 Task: Find the distance between New Orleans and Lafayette.
Action: Mouse moved to (187, 74)
Screenshot: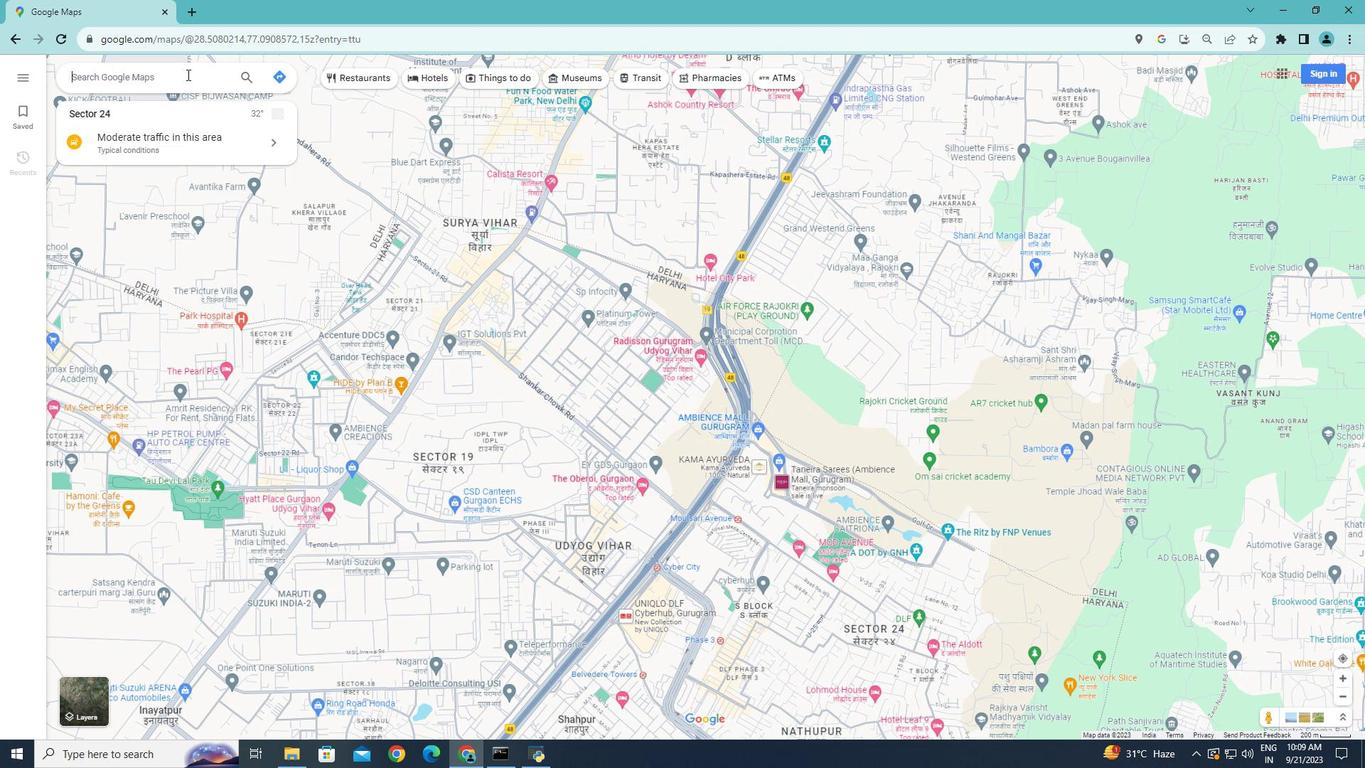 
Action: Mouse pressed left at (187, 74)
Screenshot: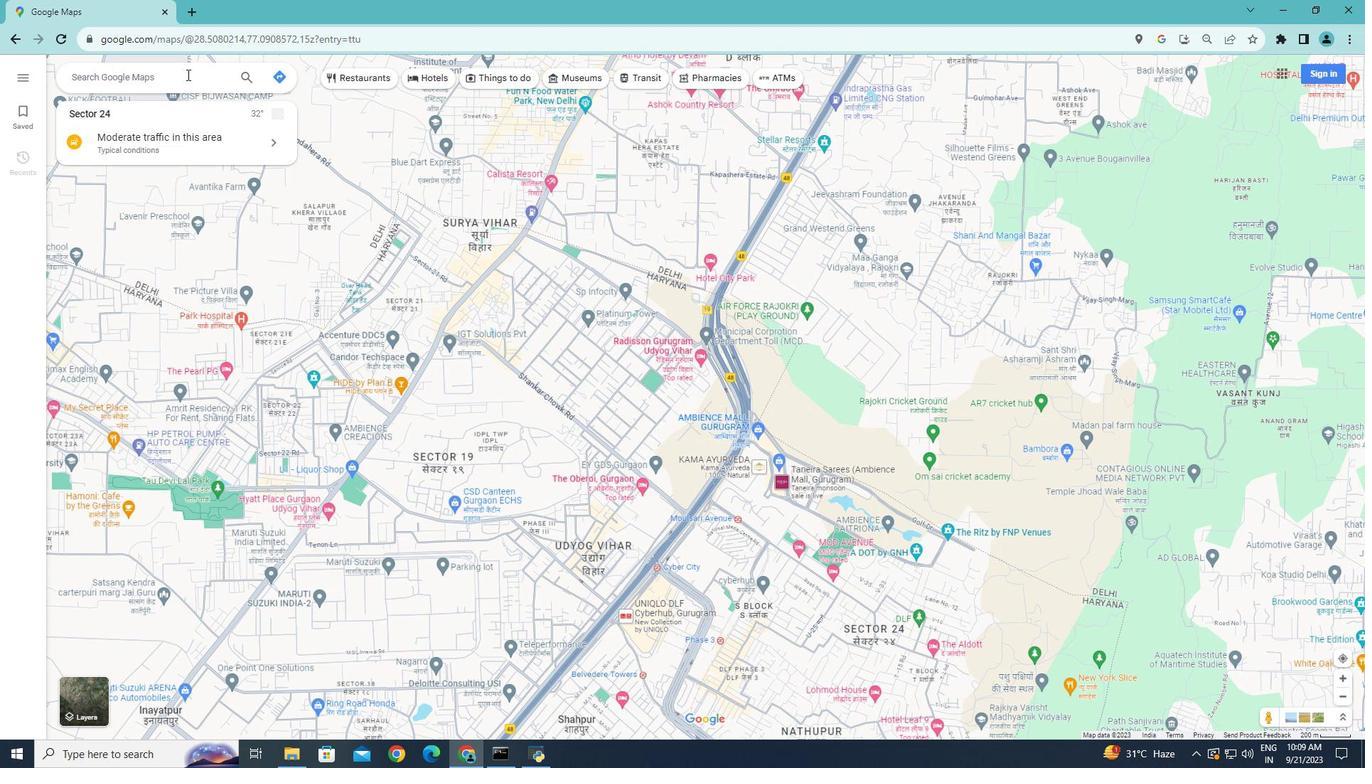 
Action: Mouse moved to (283, 76)
Screenshot: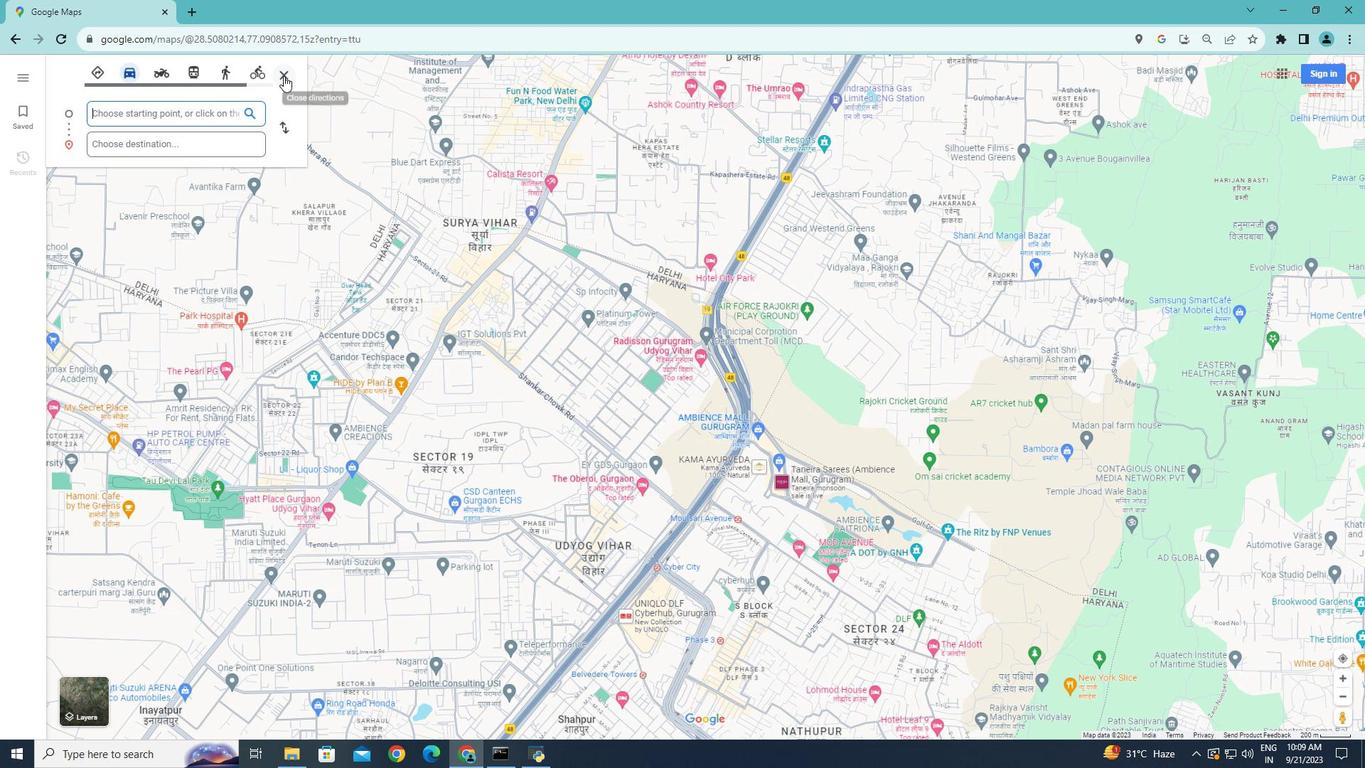 
Action: Mouse pressed left at (283, 76)
Screenshot: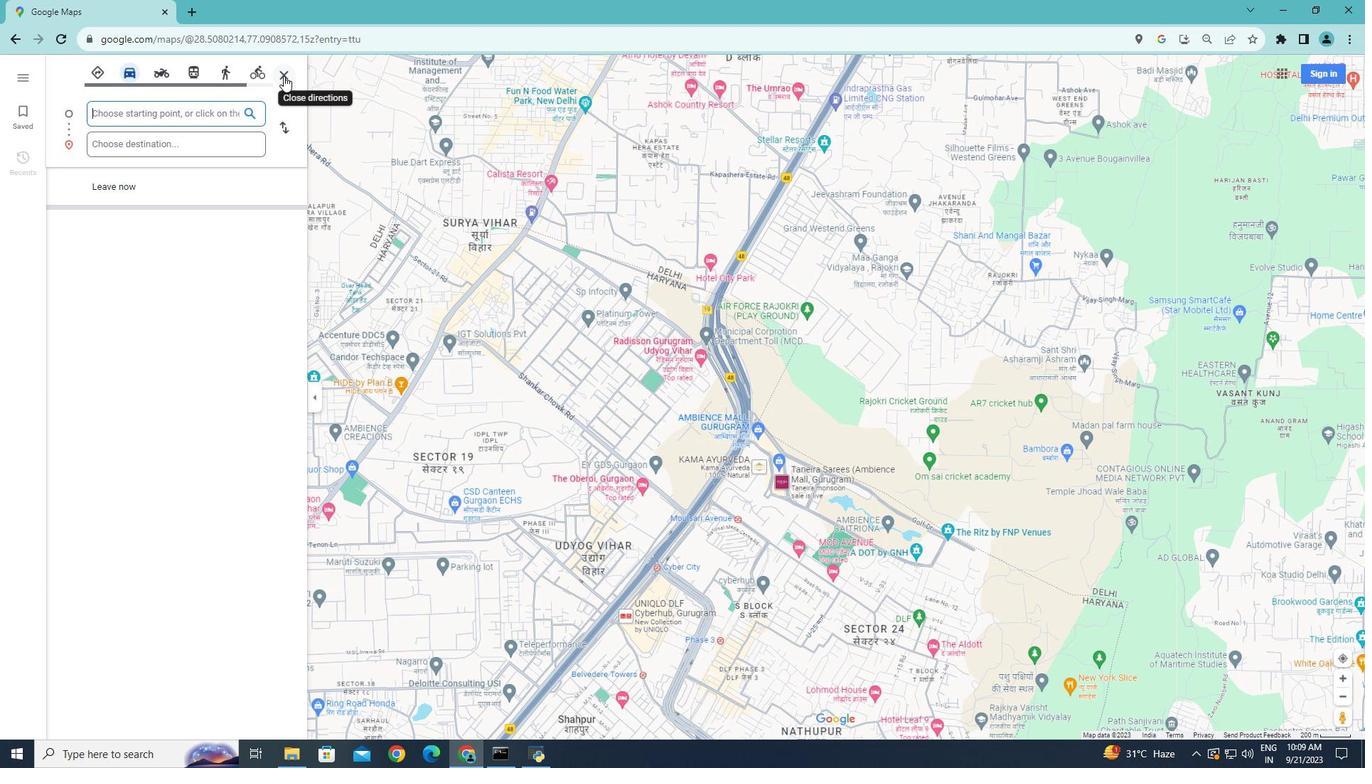 
Action: Mouse moved to (214, 109)
Screenshot: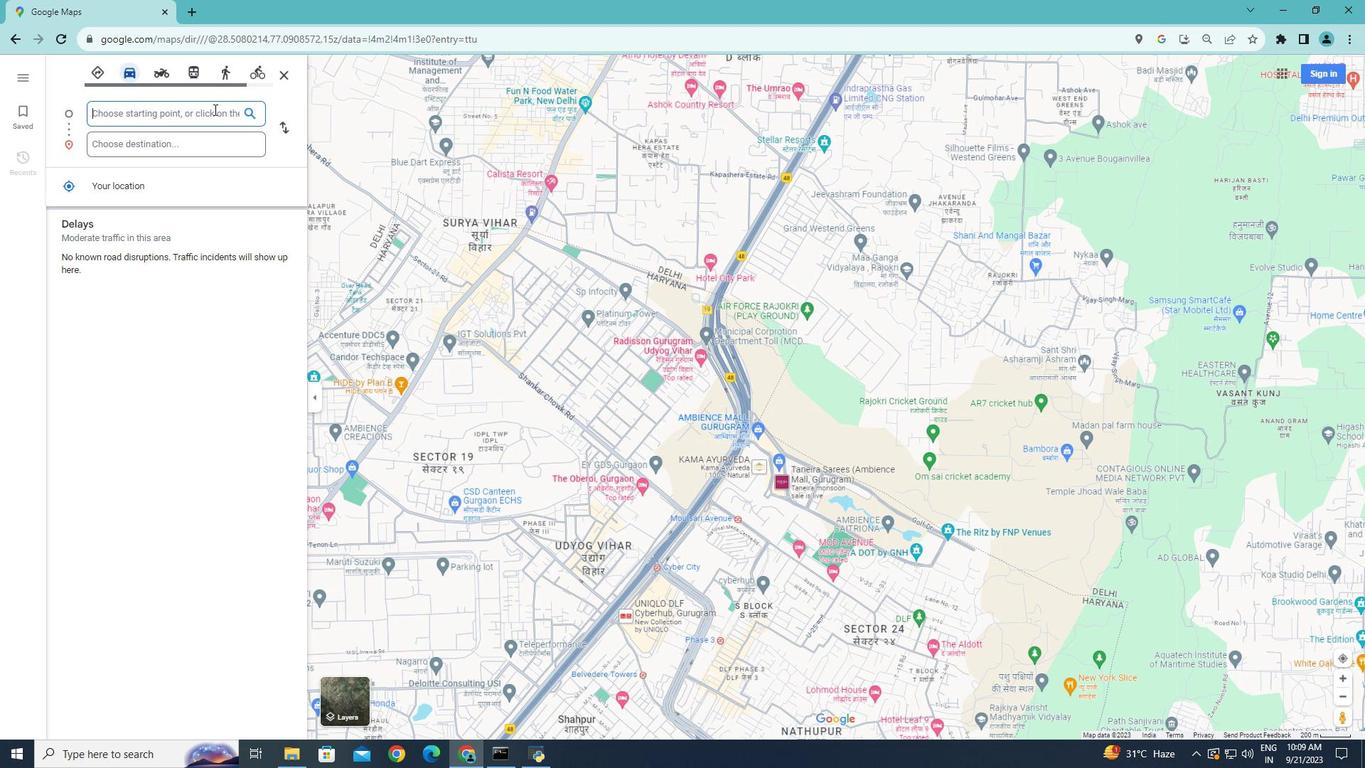 
Action: Mouse pressed left at (214, 109)
Screenshot: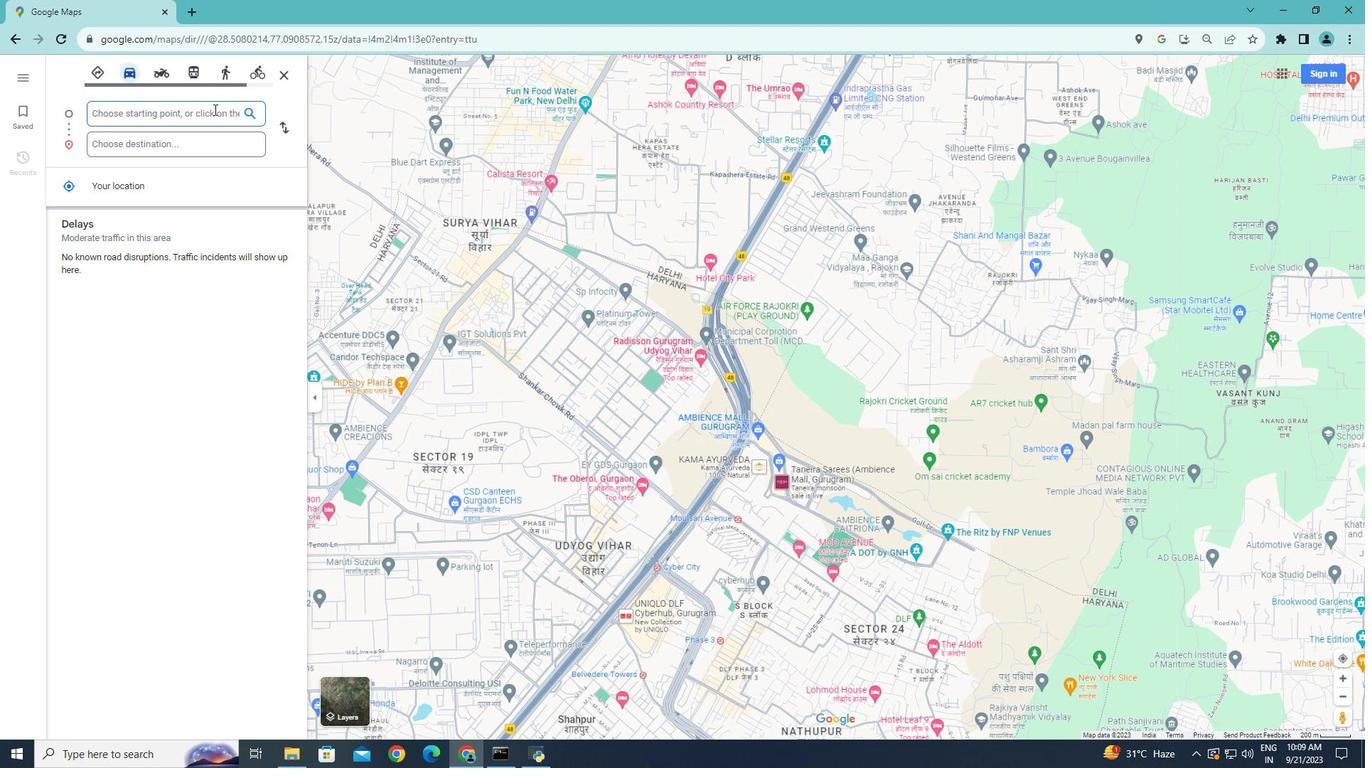 
Action: Key pressed <Key.caps_lock>N<Key.caps_lock>ew<Key.space><Key.caps_lock>O<Key.caps_lock>rleans
Screenshot: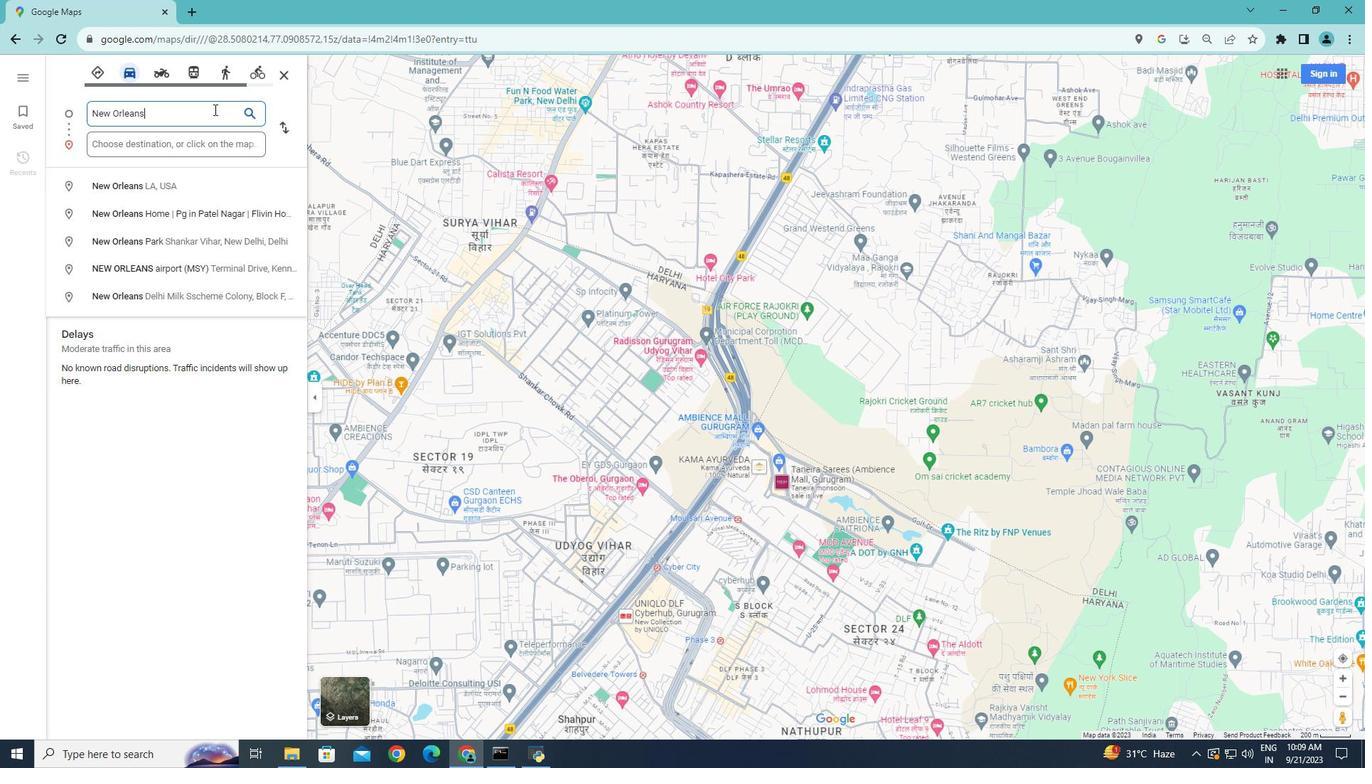 
Action: Mouse moved to (99, 67)
Screenshot: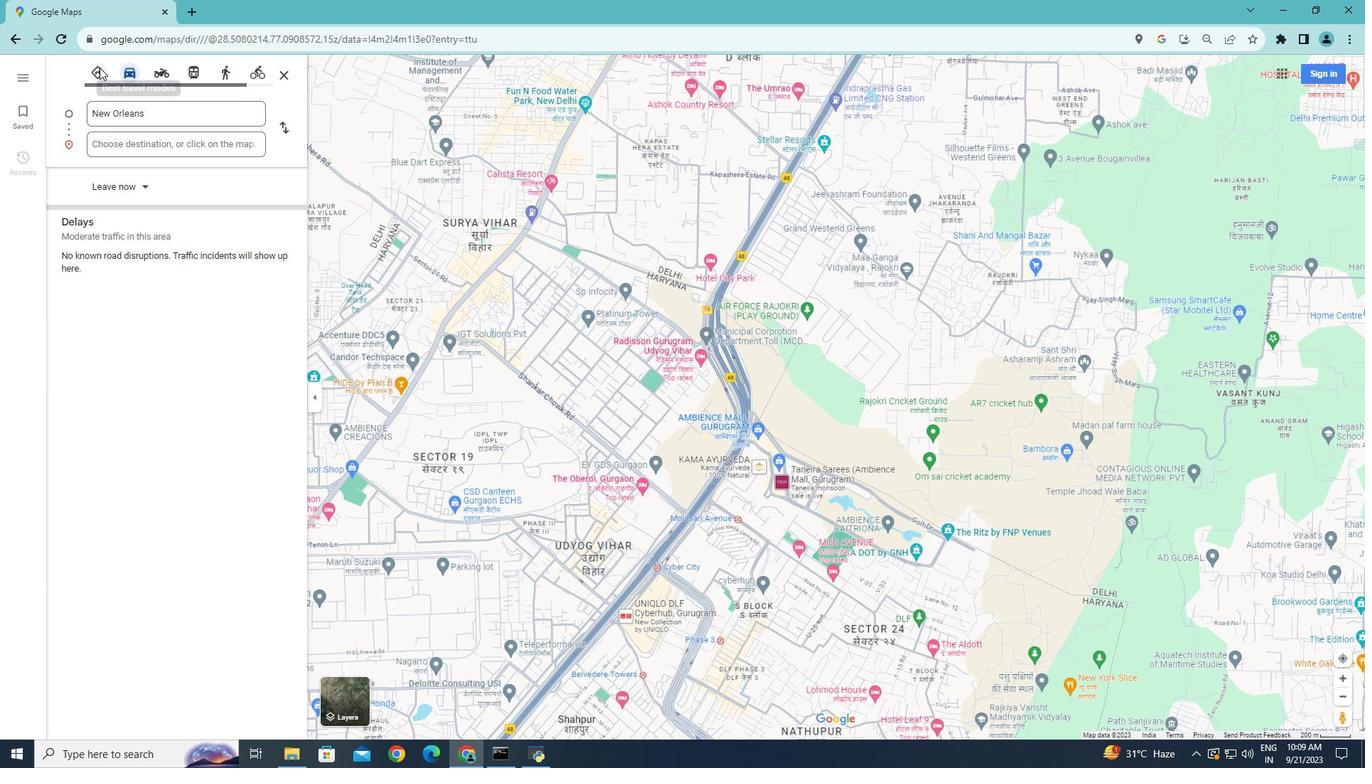 
Action: Mouse pressed left at (99, 67)
Screenshot: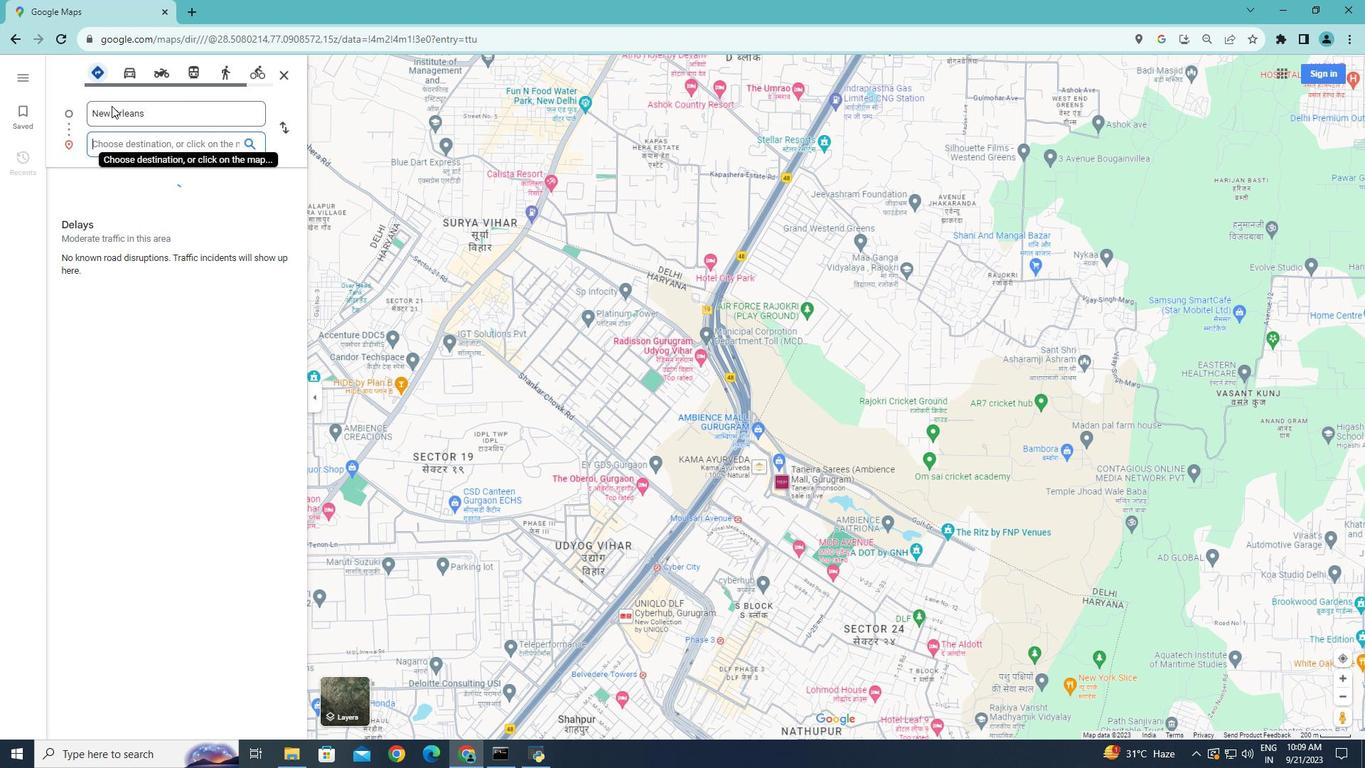 
Action: Mouse moved to (123, 139)
Screenshot: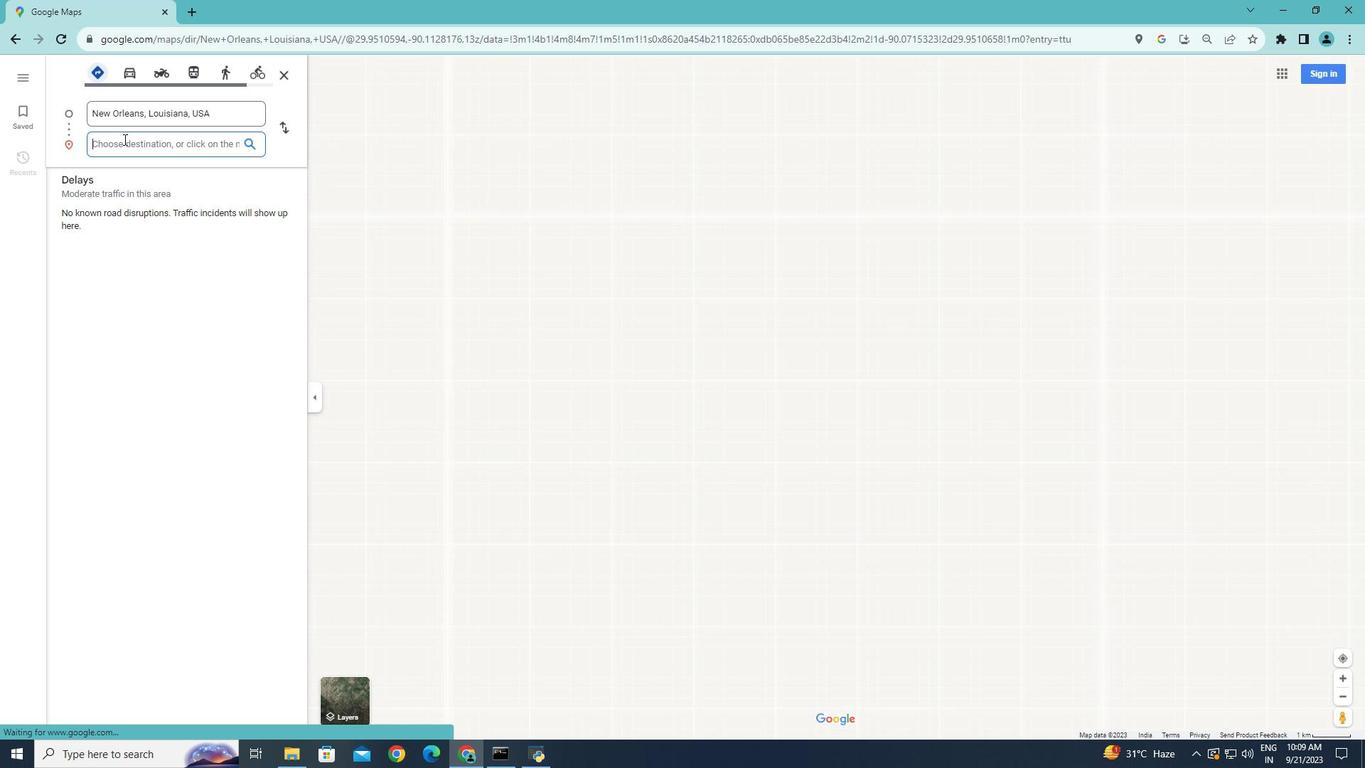 
Action: Mouse pressed left at (123, 139)
Screenshot: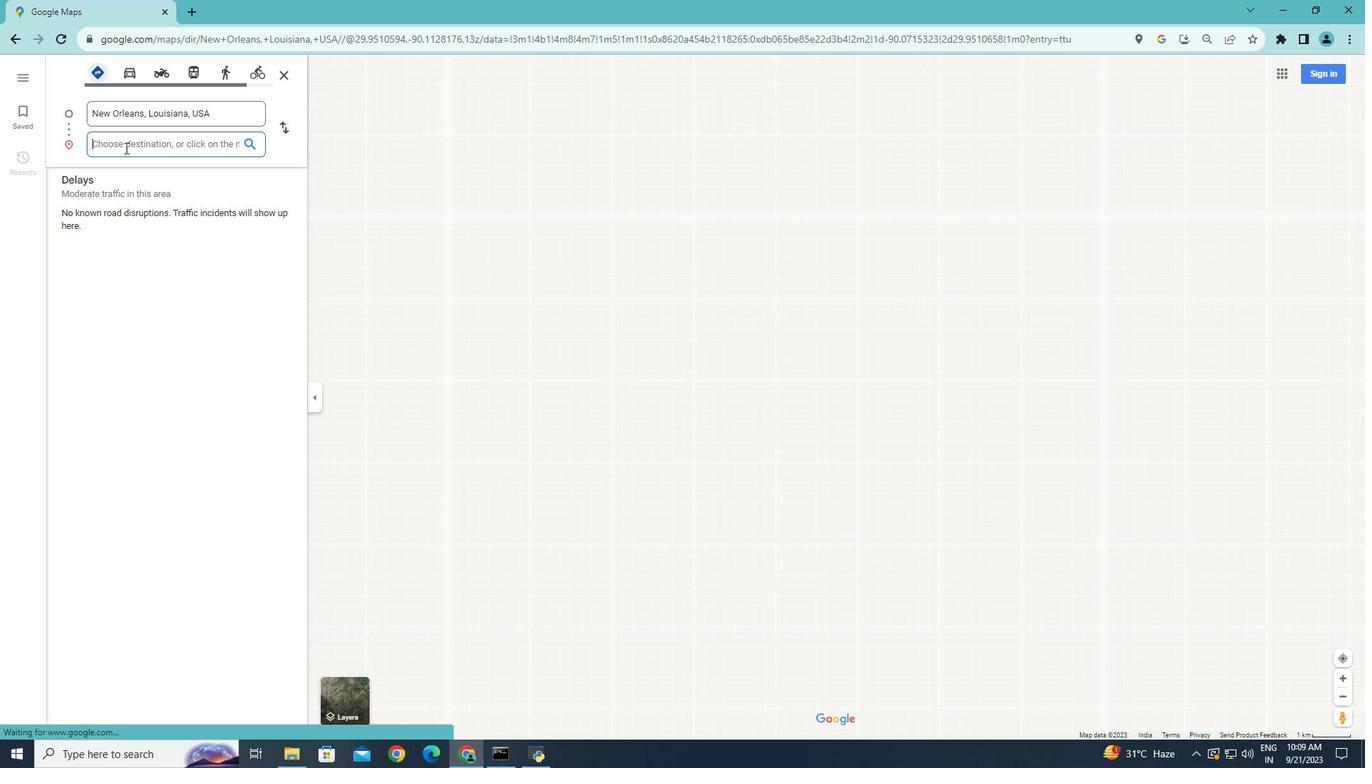 
Action: Mouse moved to (126, 145)
Screenshot: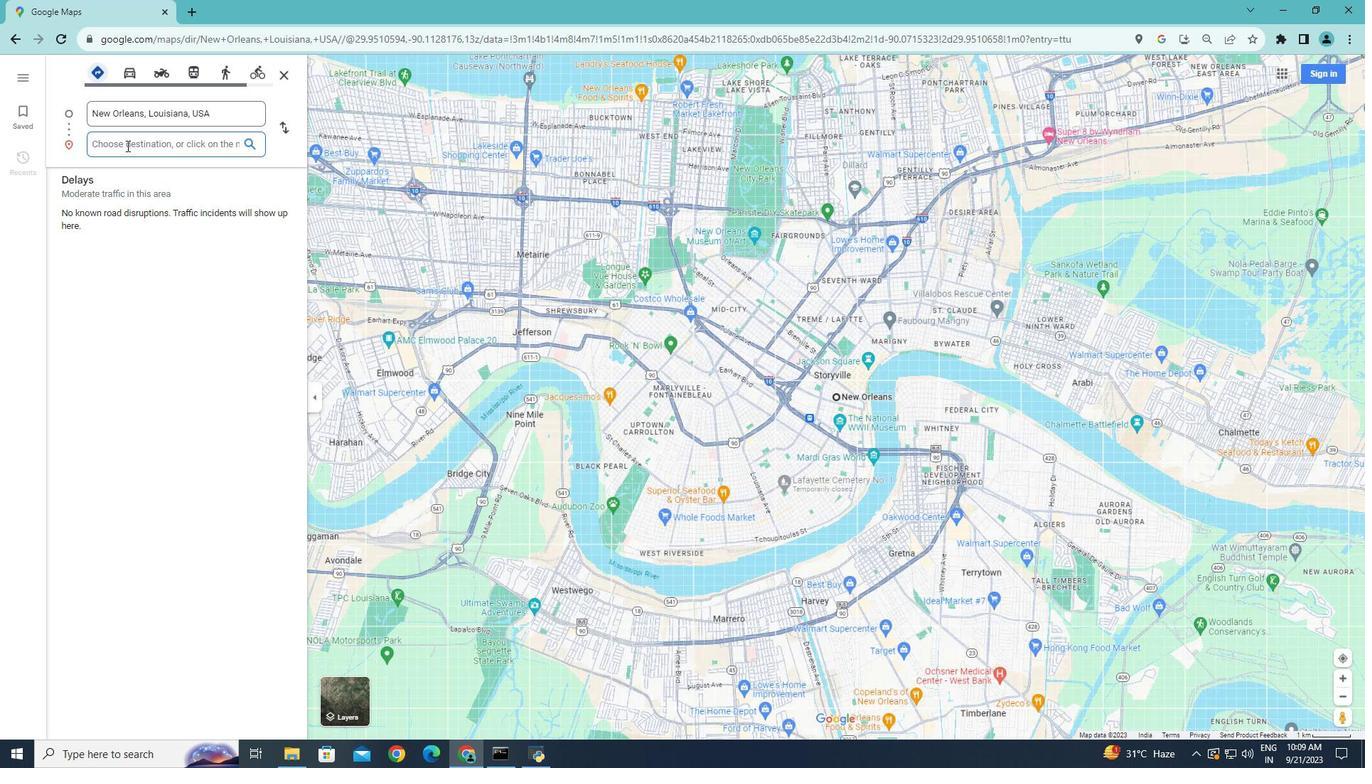 
Action: Key pressed <Key.caps_lock>L<Key.caps_lock>afayette
Screenshot: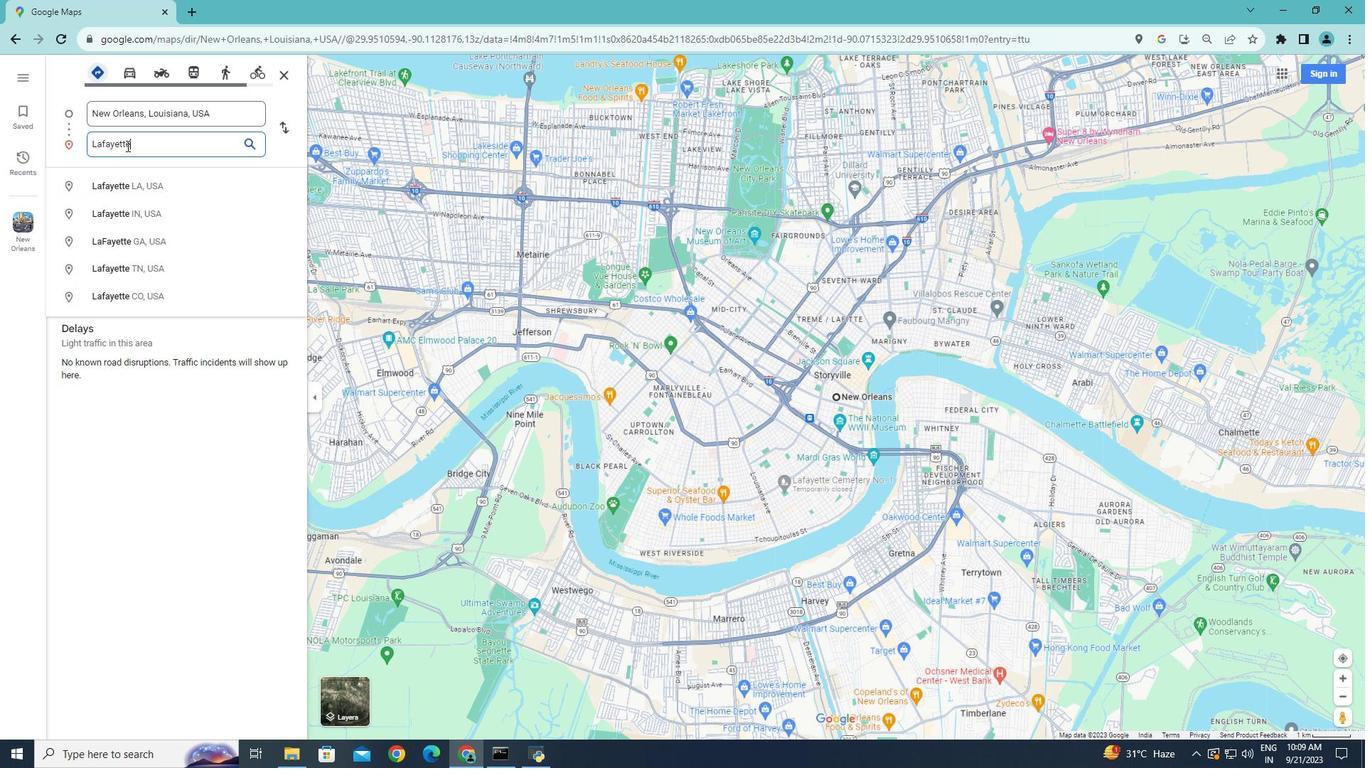 
Action: Mouse moved to (138, 181)
Screenshot: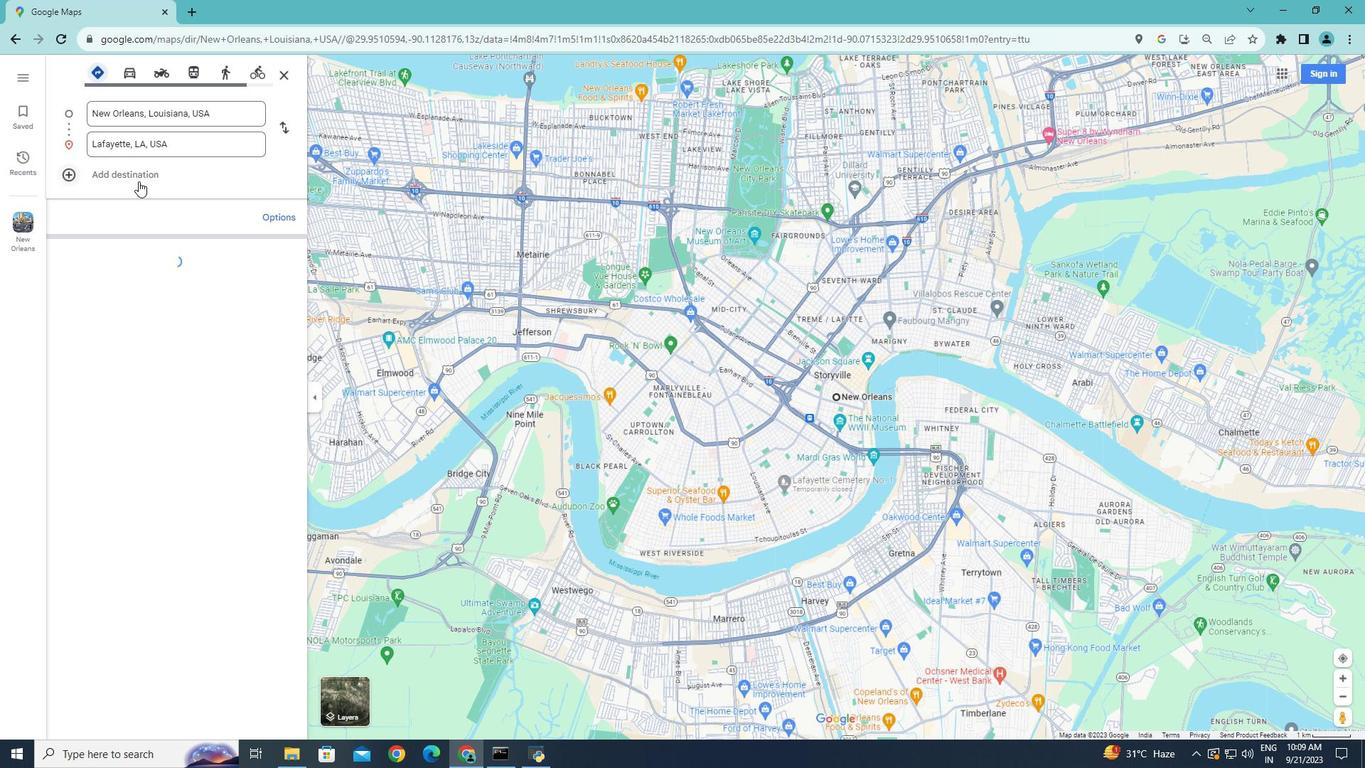 
Action: Mouse pressed left at (138, 181)
Screenshot: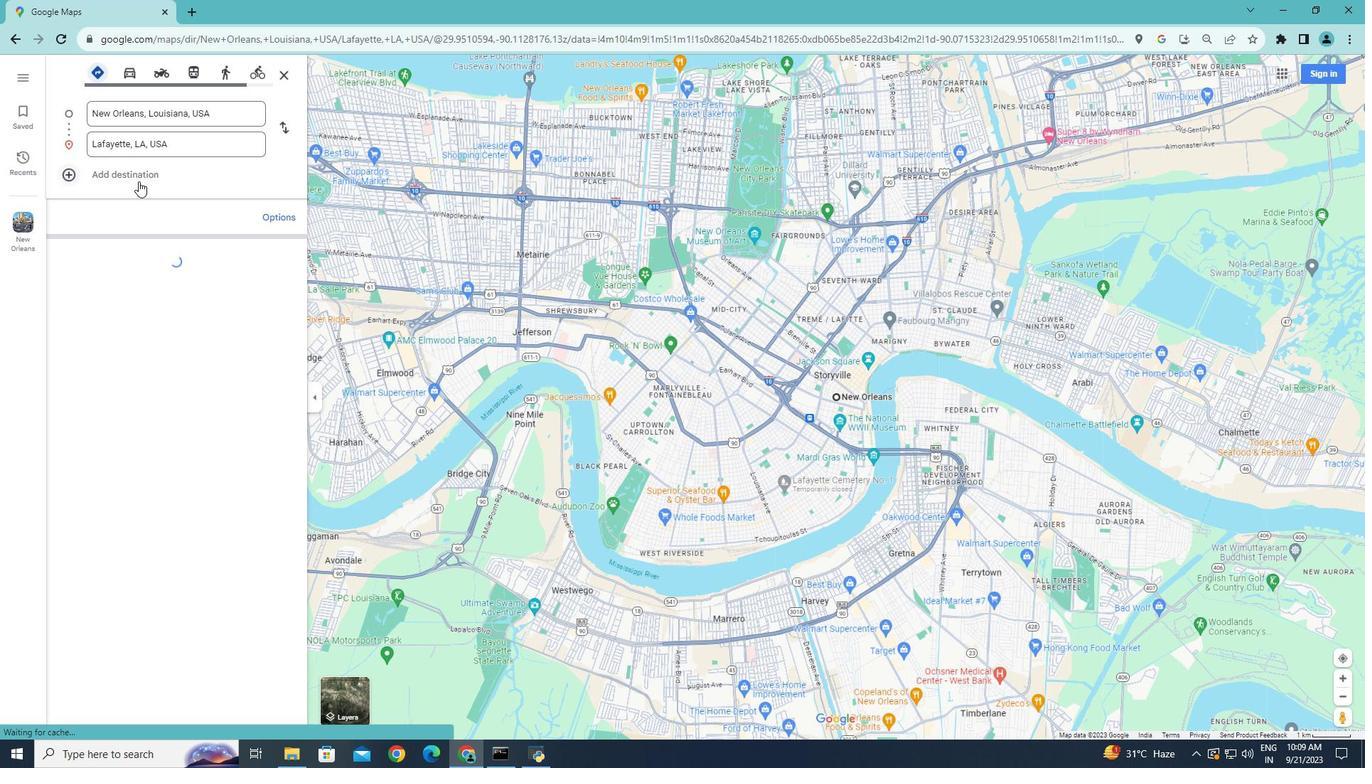 
Action: Mouse moved to (544, 711)
Screenshot: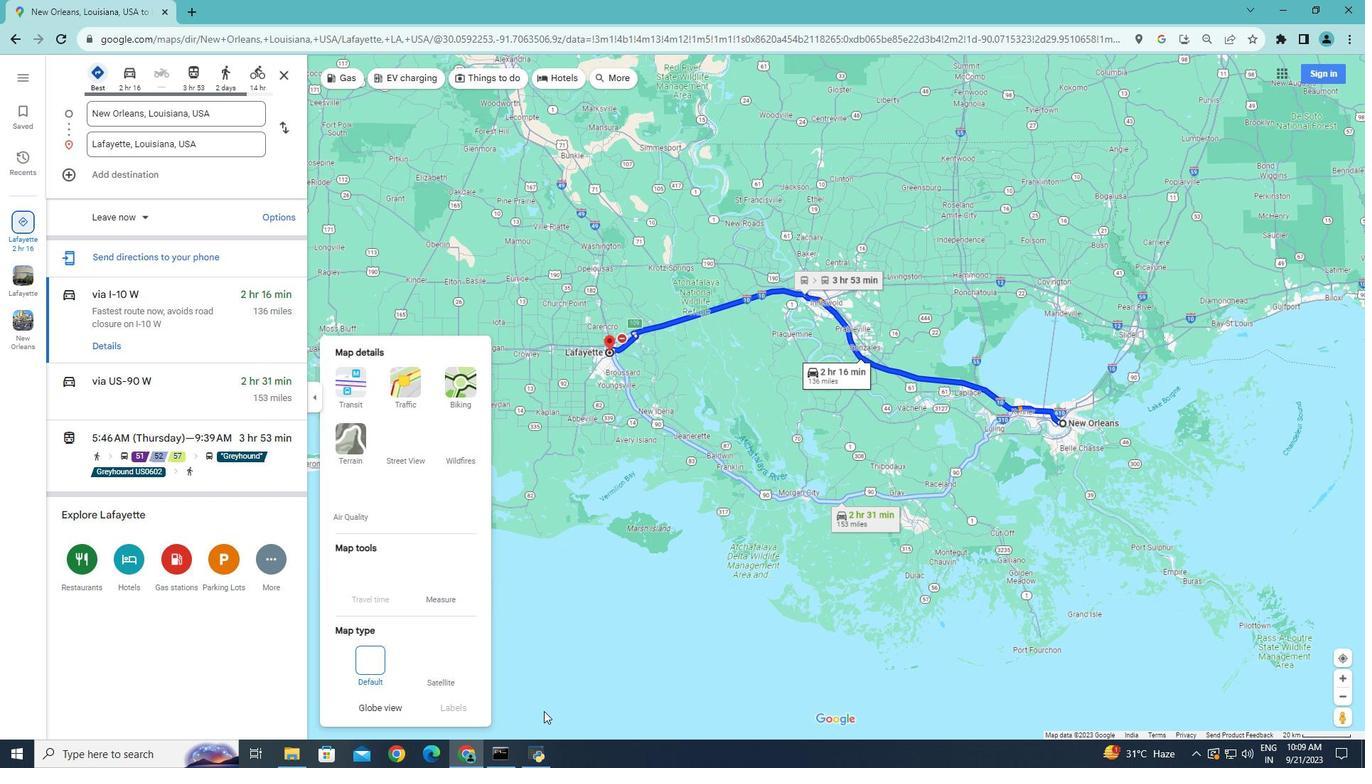
Action: Mouse pressed left at (544, 711)
Screenshot: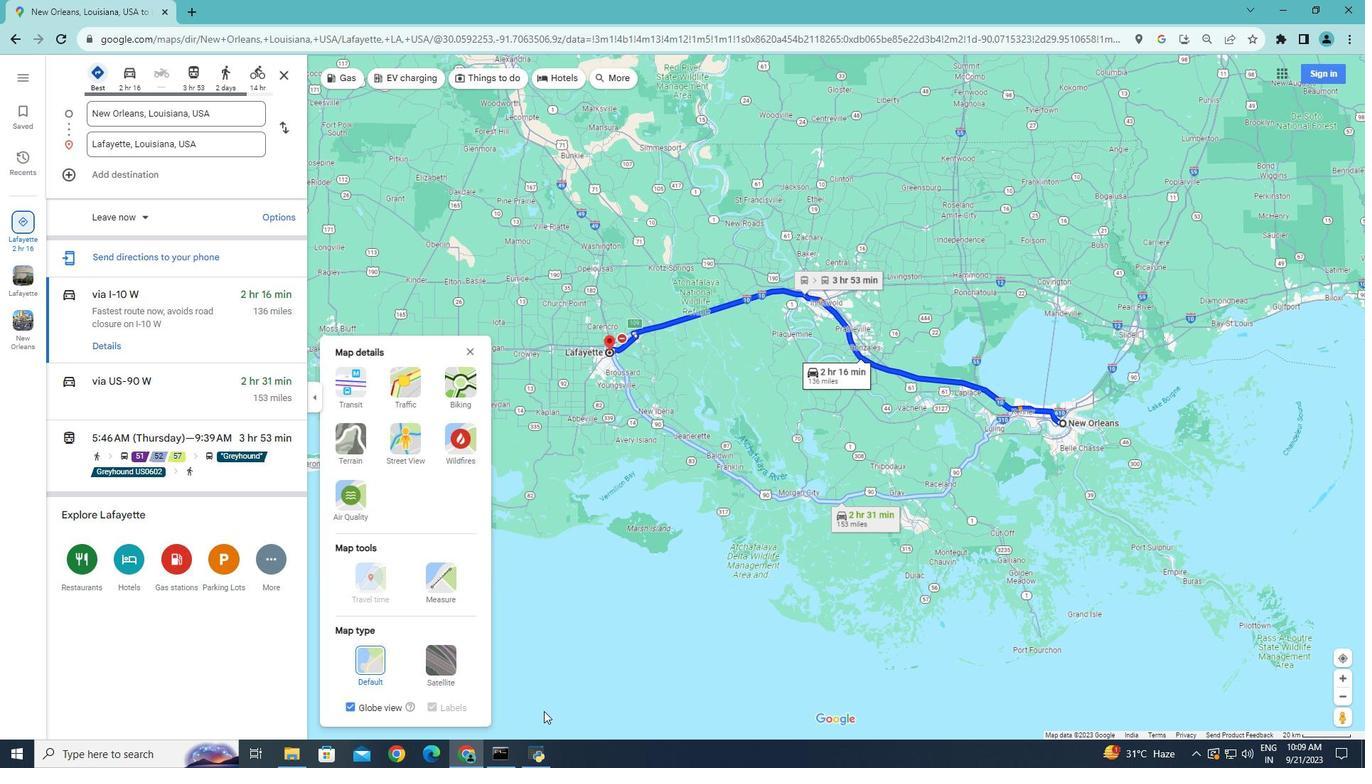 
Action: Mouse moved to (403, 549)
Screenshot: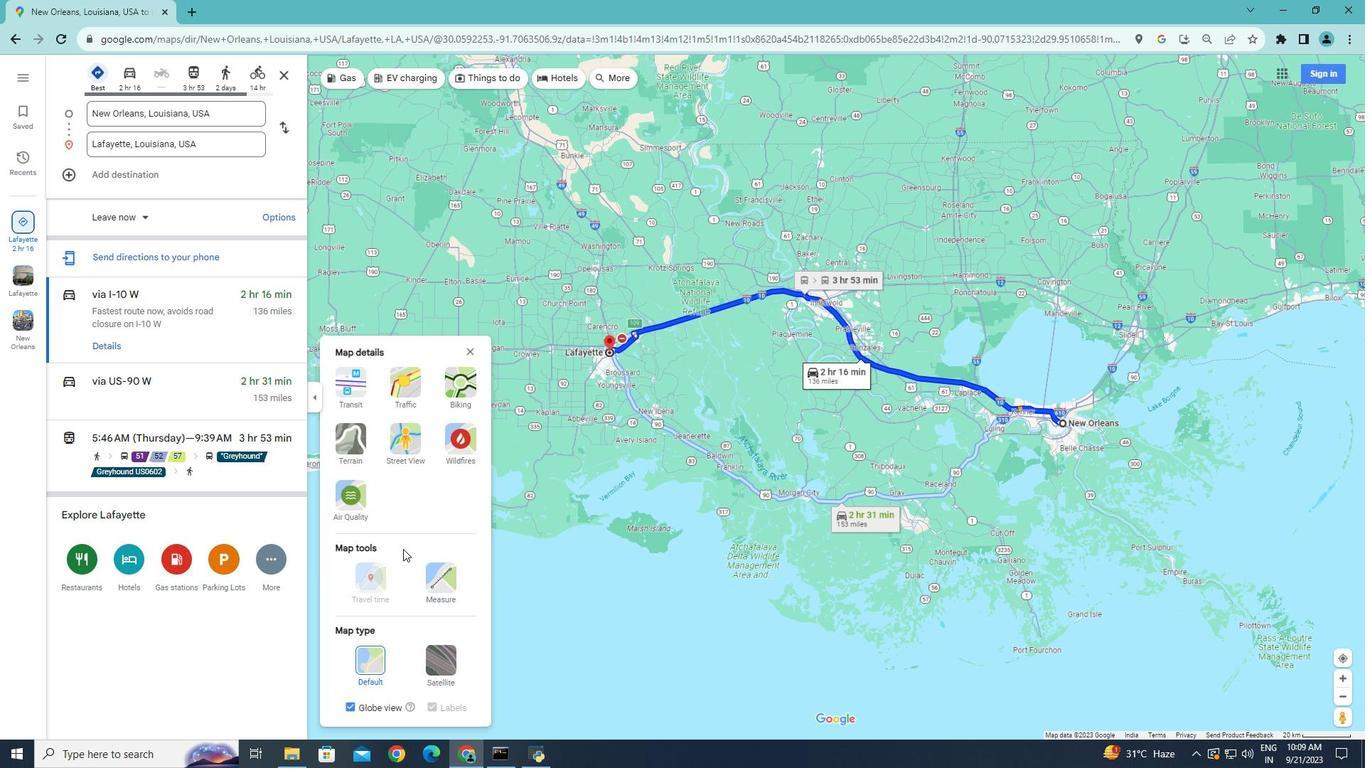 
Action: Mouse scrolled (403, 548) with delta (0, 0)
Screenshot: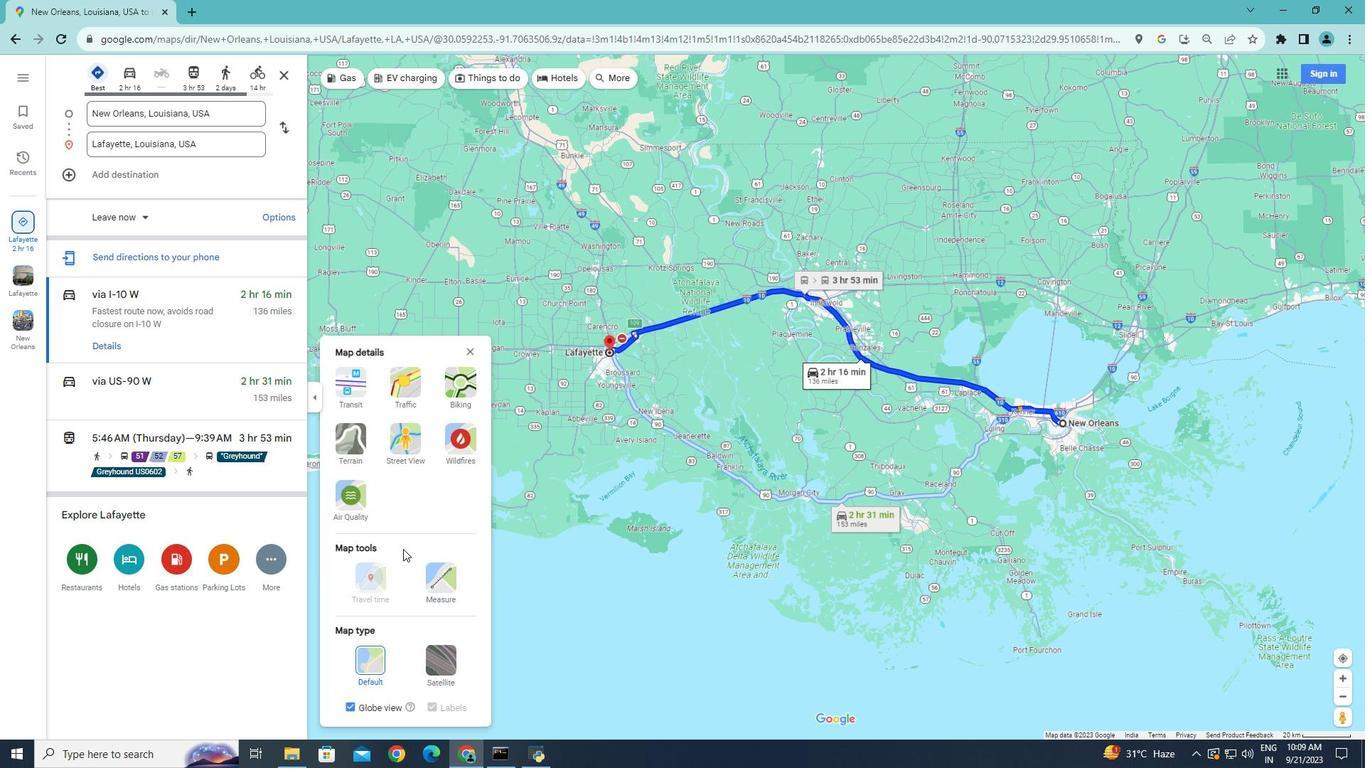 
Action: Mouse scrolled (403, 548) with delta (0, 0)
Screenshot: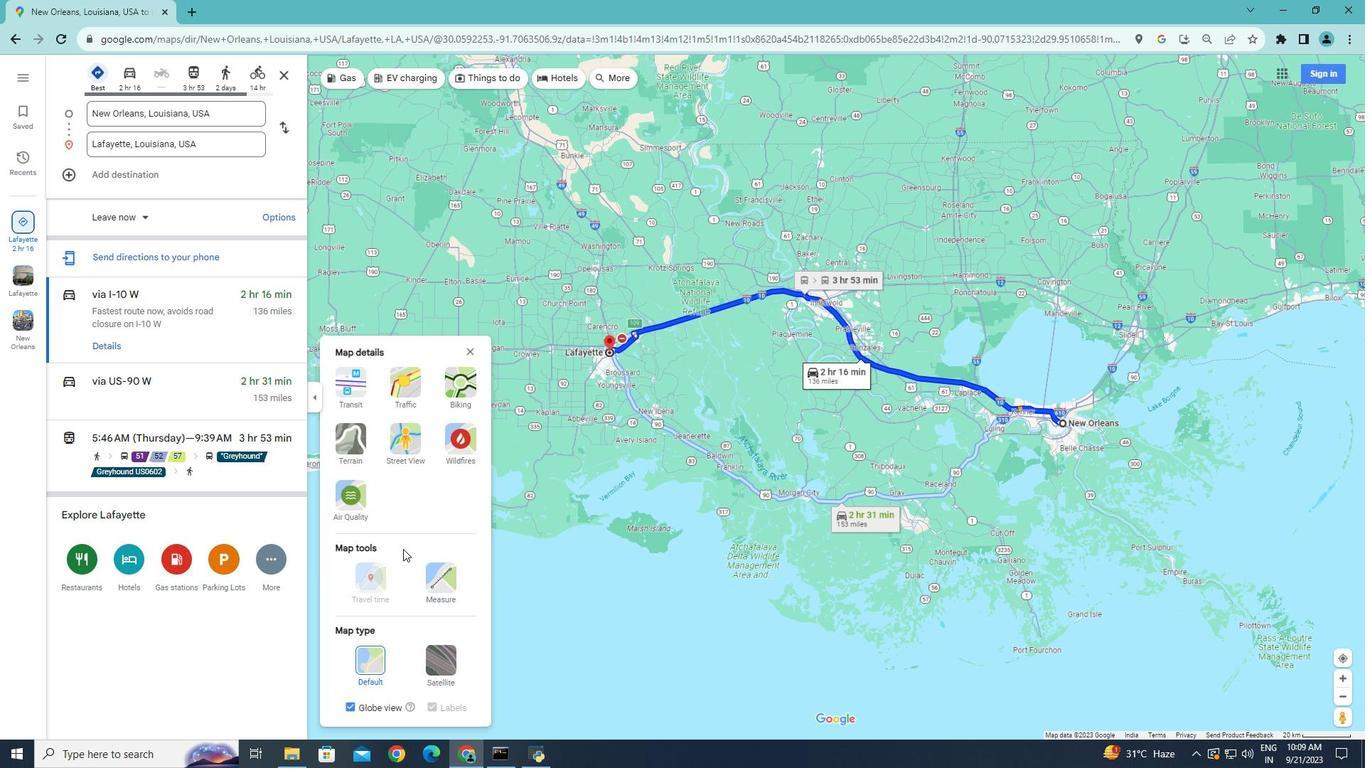 
Action: Mouse moved to (566, 581)
Screenshot: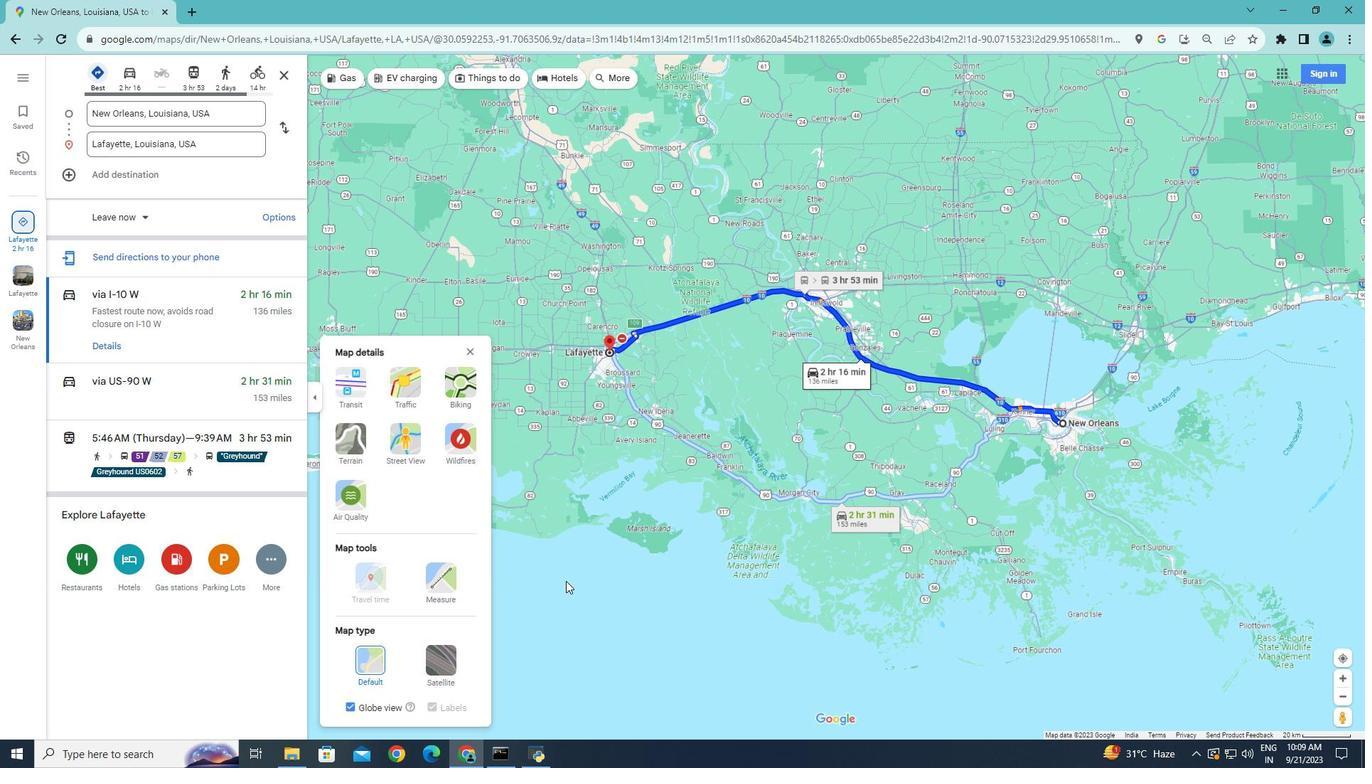 
Action: Mouse pressed left at (566, 581)
Screenshot: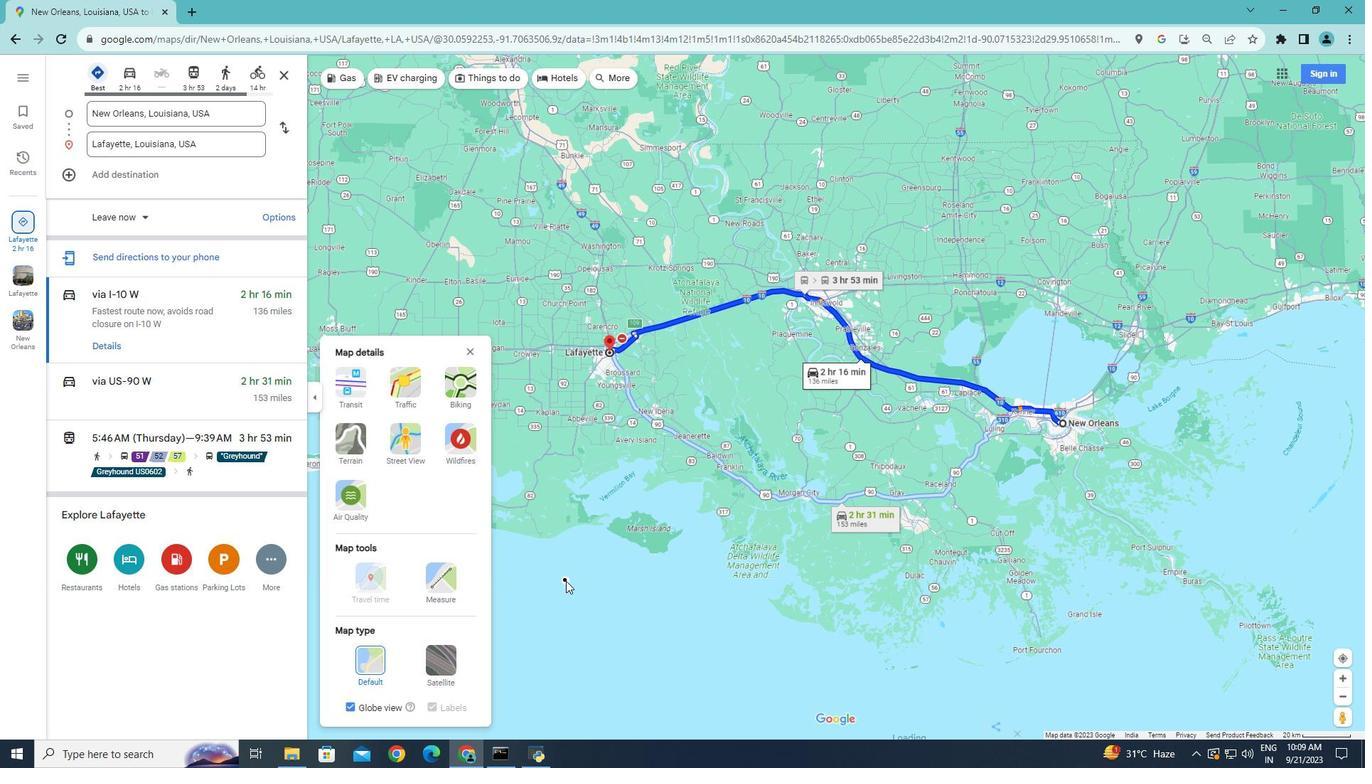 
Action: Mouse moved to (270, 559)
Screenshot: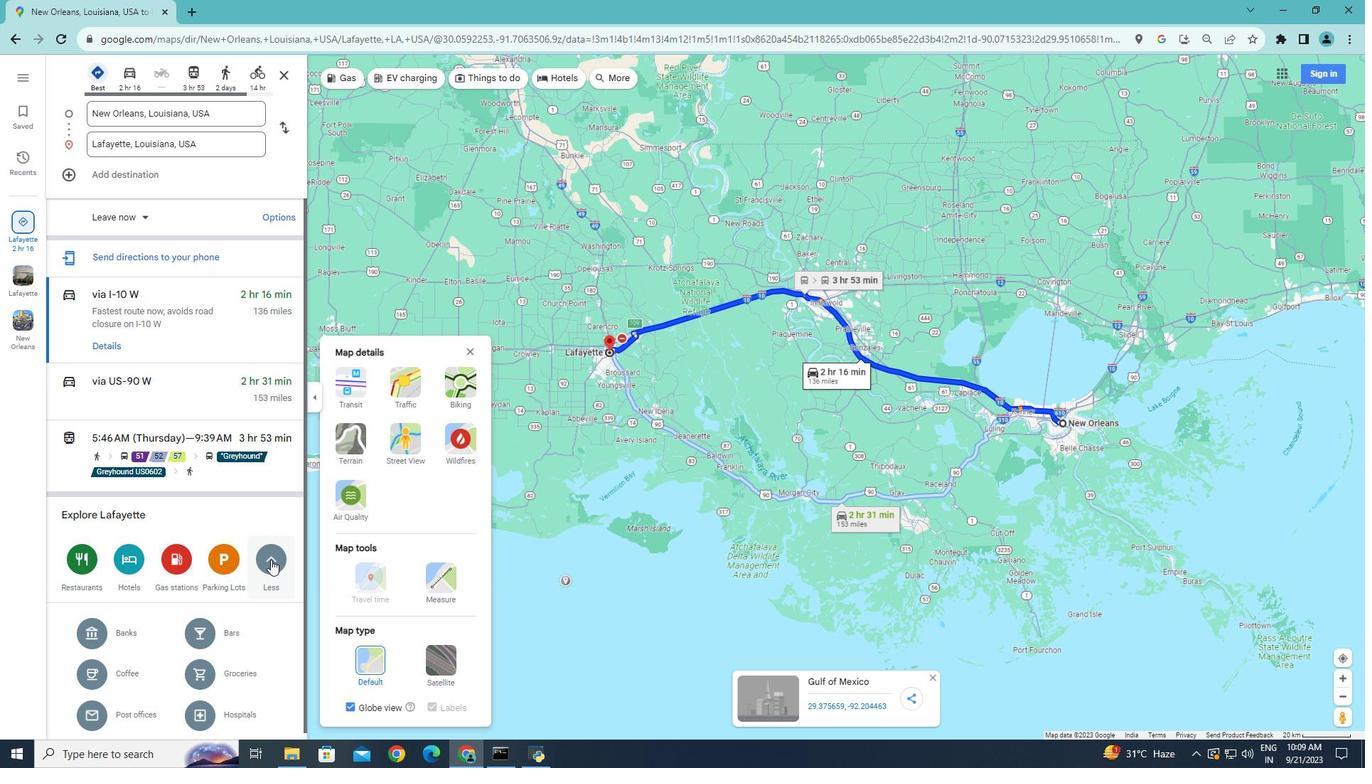 
Action: Mouse pressed left at (270, 559)
Screenshot: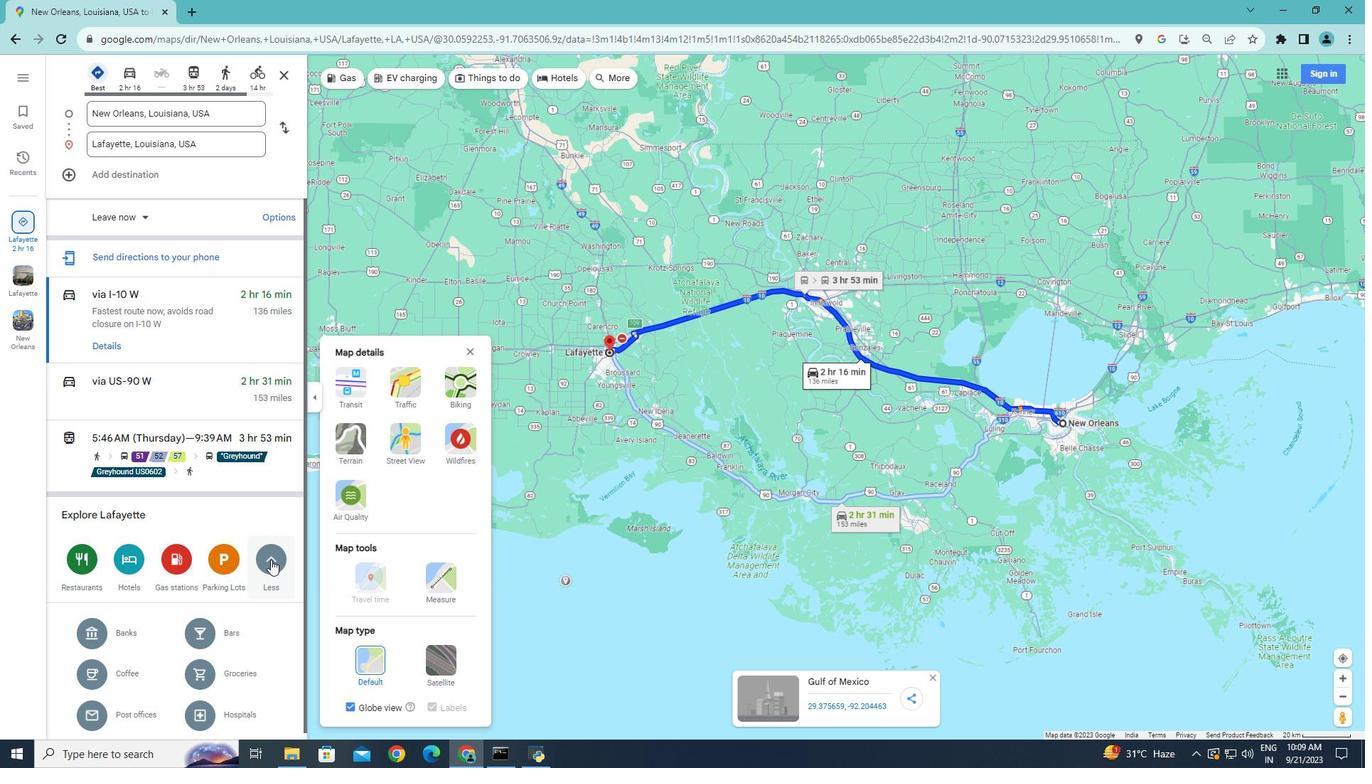 
Action: Mouse moved to (316, 651)
Screenshot: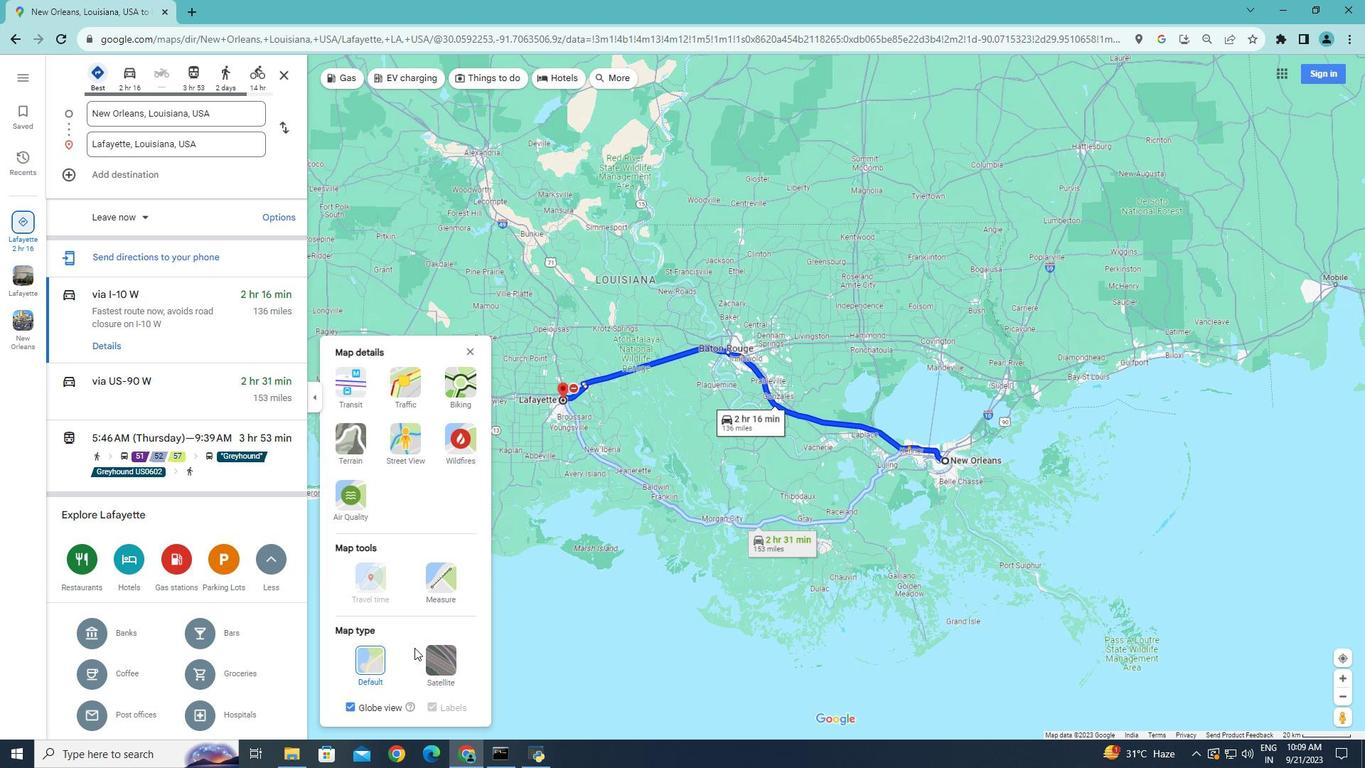 
Action: Mouse scrolled (316, 650) with delta (0, 0)
Screenshot: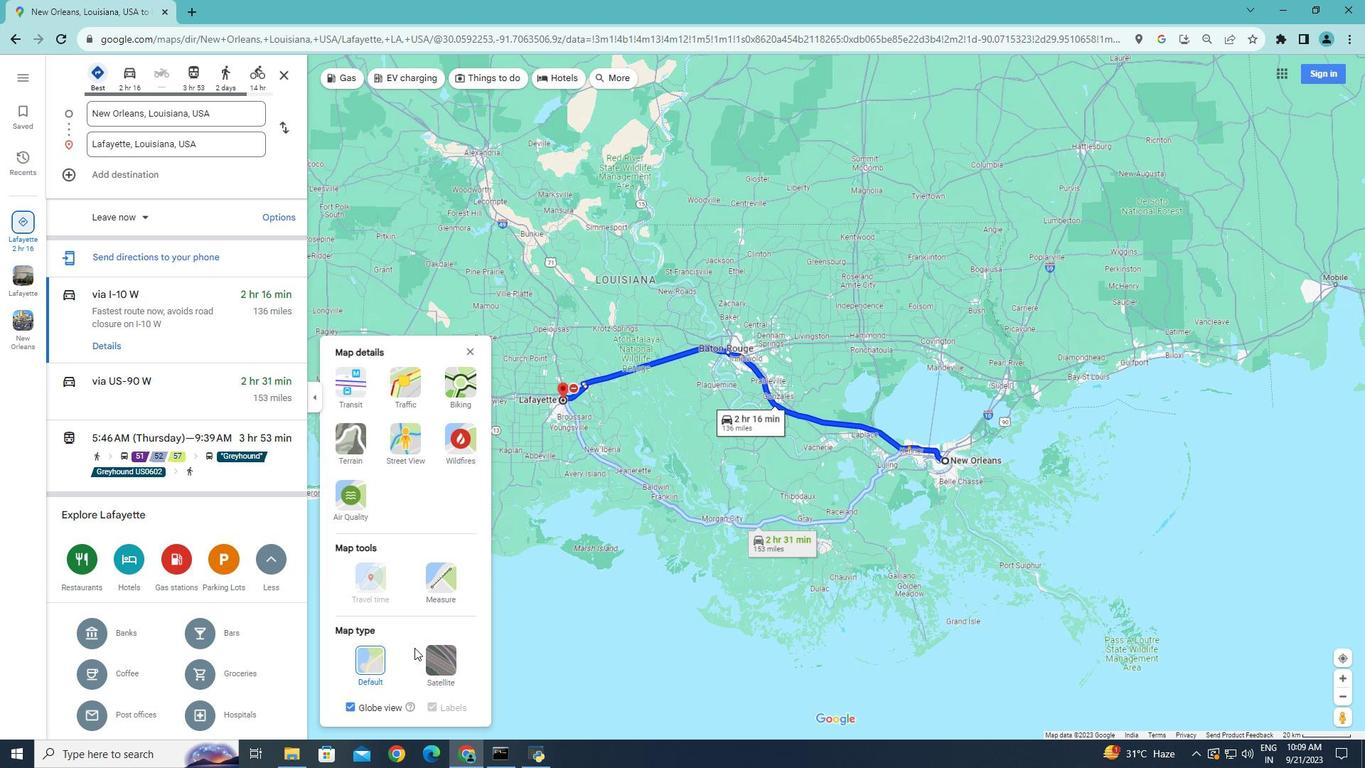 
Action: Mouse moved to (431, 586)
Screenshot: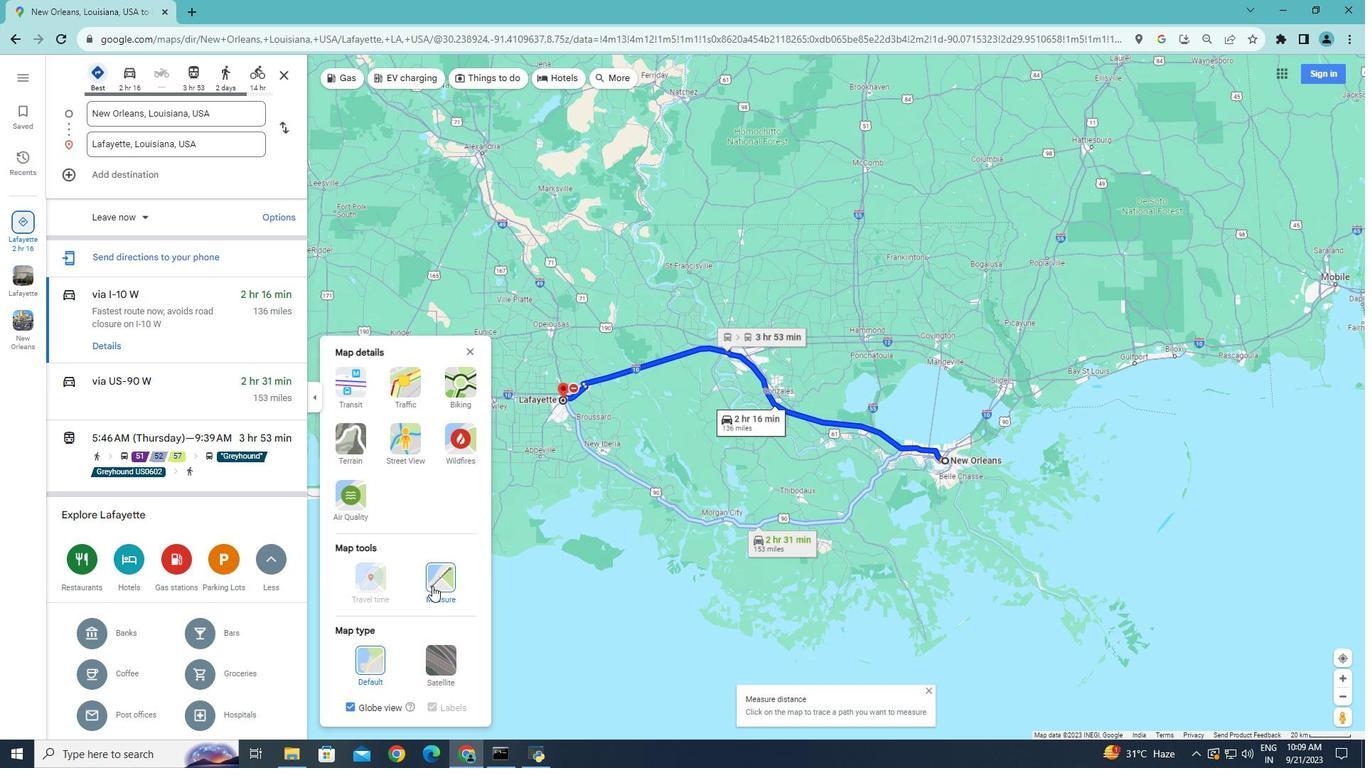 
Action: Mouse pressed left at (431, 586)
Screenshot: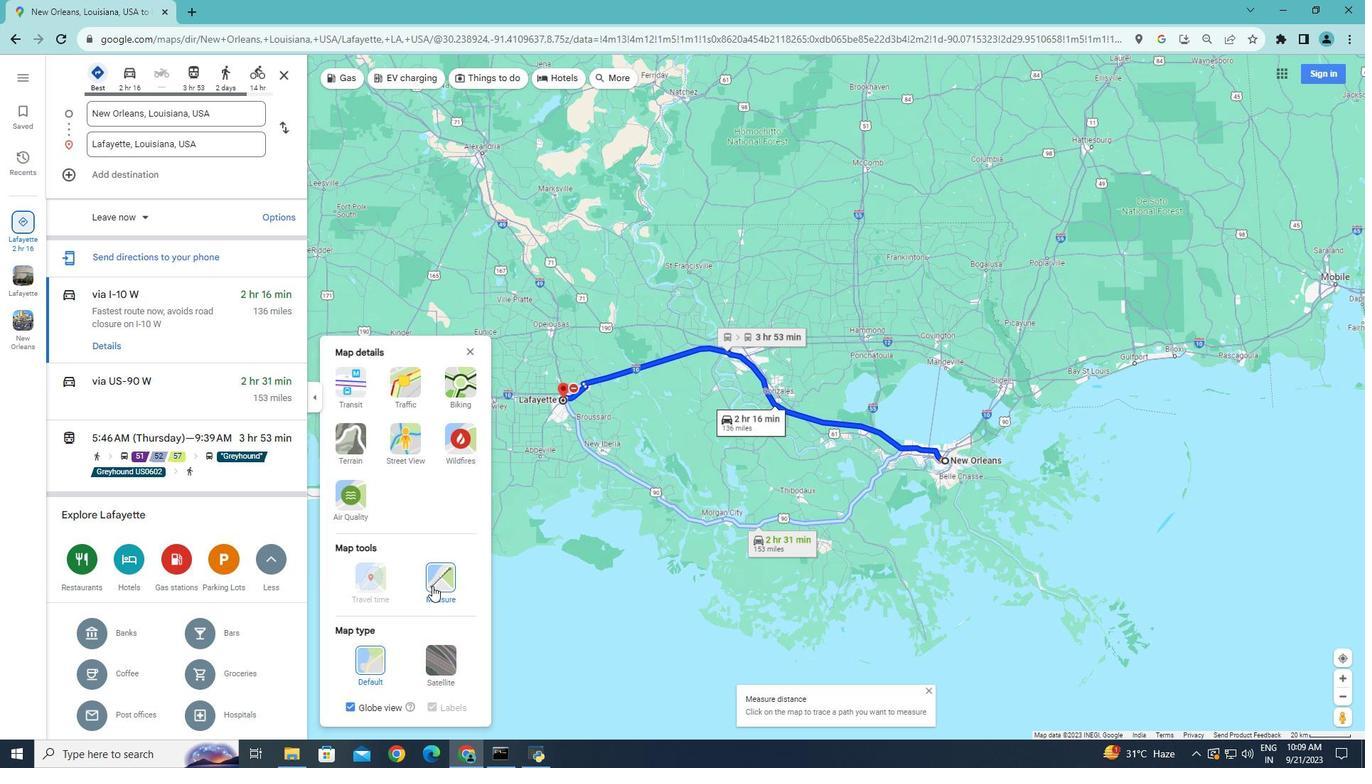 
Action: Mouse moved to (945, 457)
Screenshot: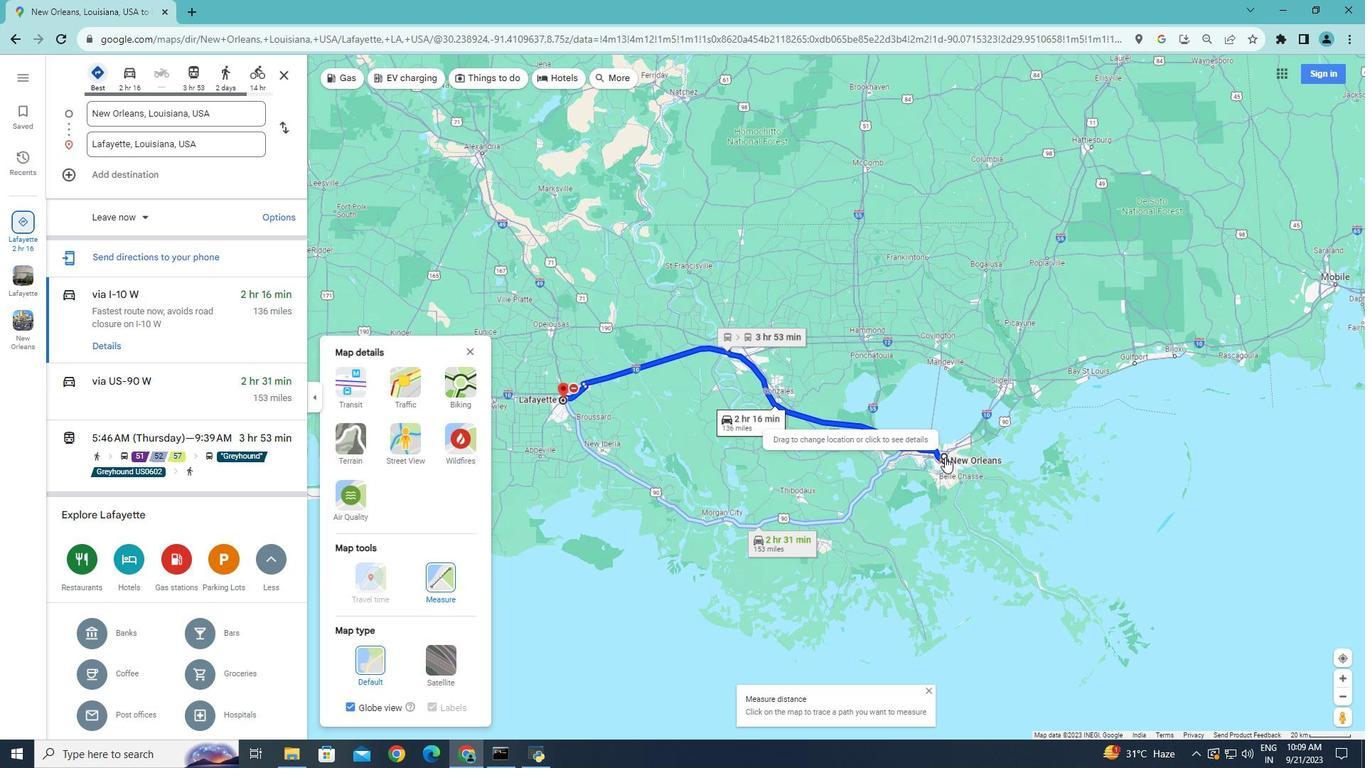 
Action: Mouse pressed left at (945, 457)
Screenshot: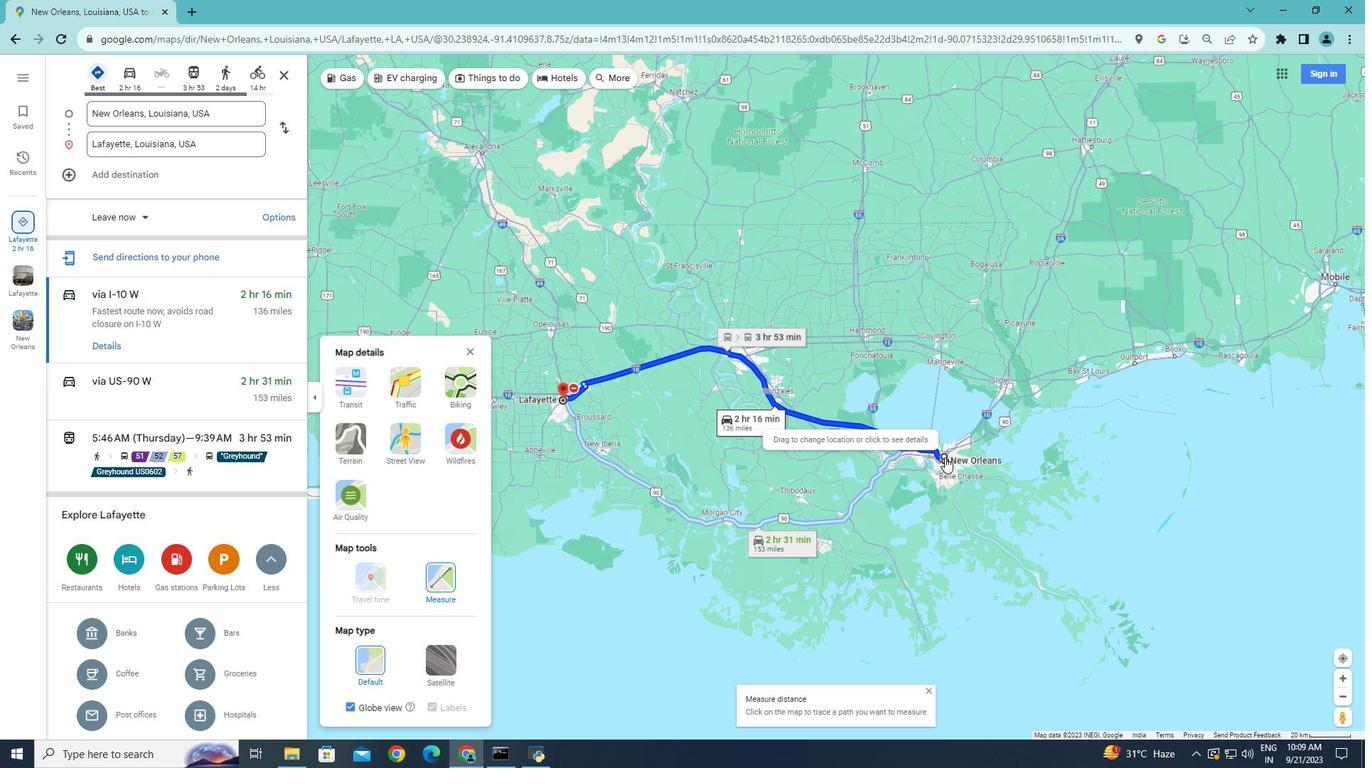 
Action: Mouse moved to (943, 453)
Screenshot: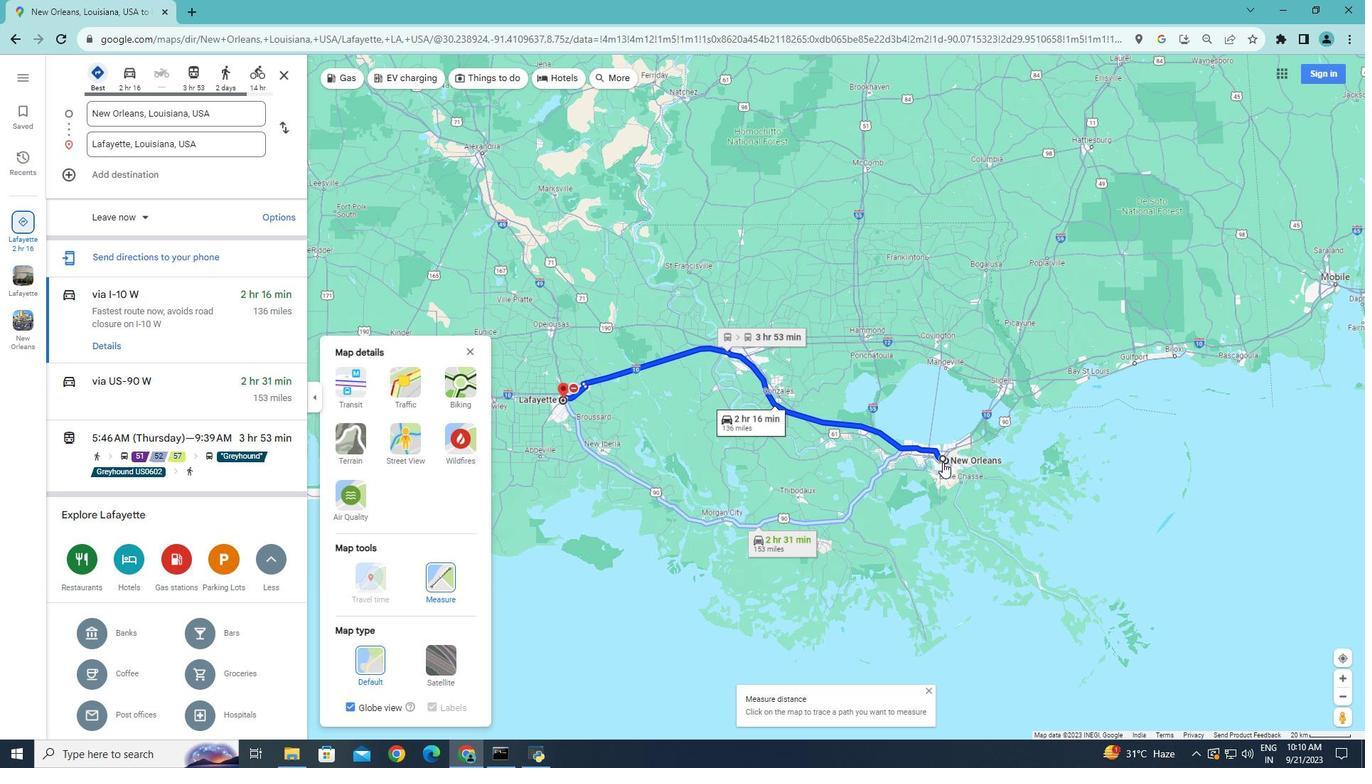 
Action: Mouse pressed left at (943, 453)
Screenshot: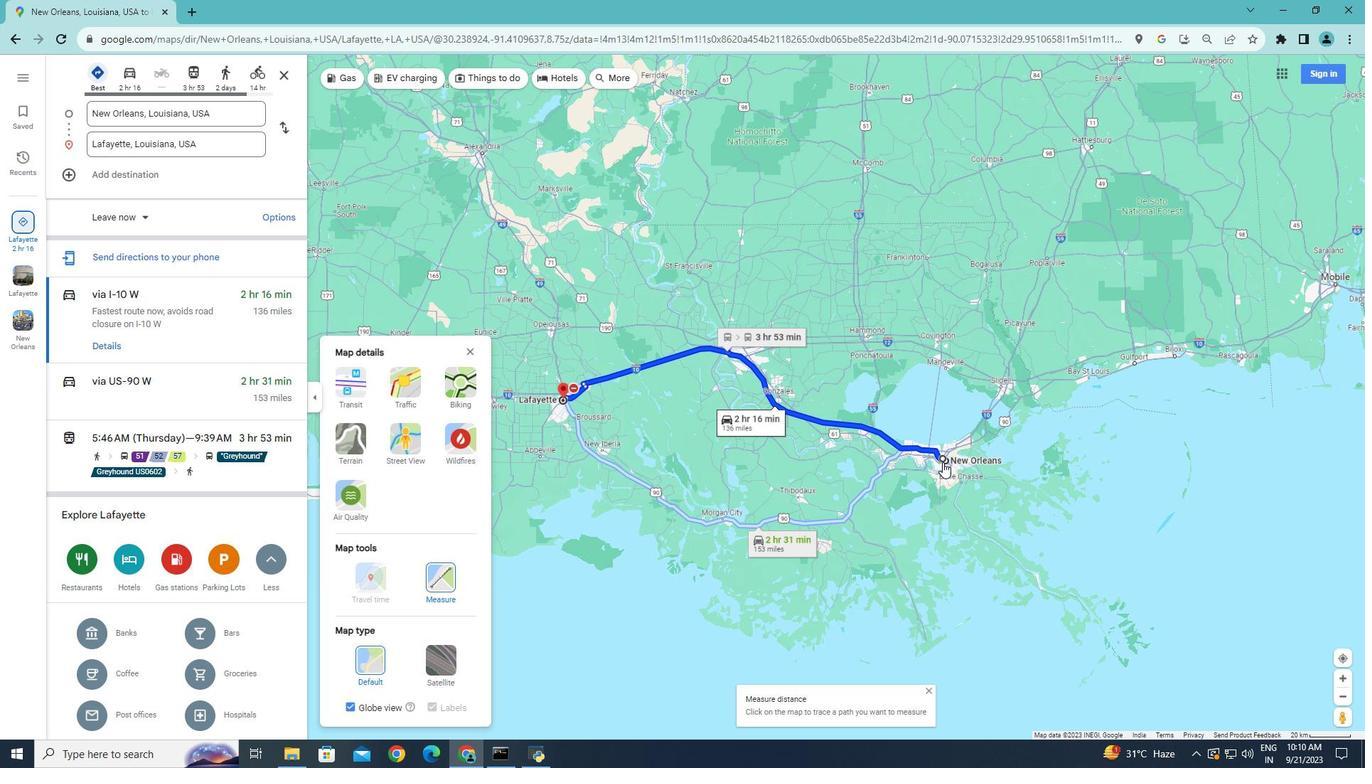 
Action: Mouse moved to (854, 438)
Screenshot: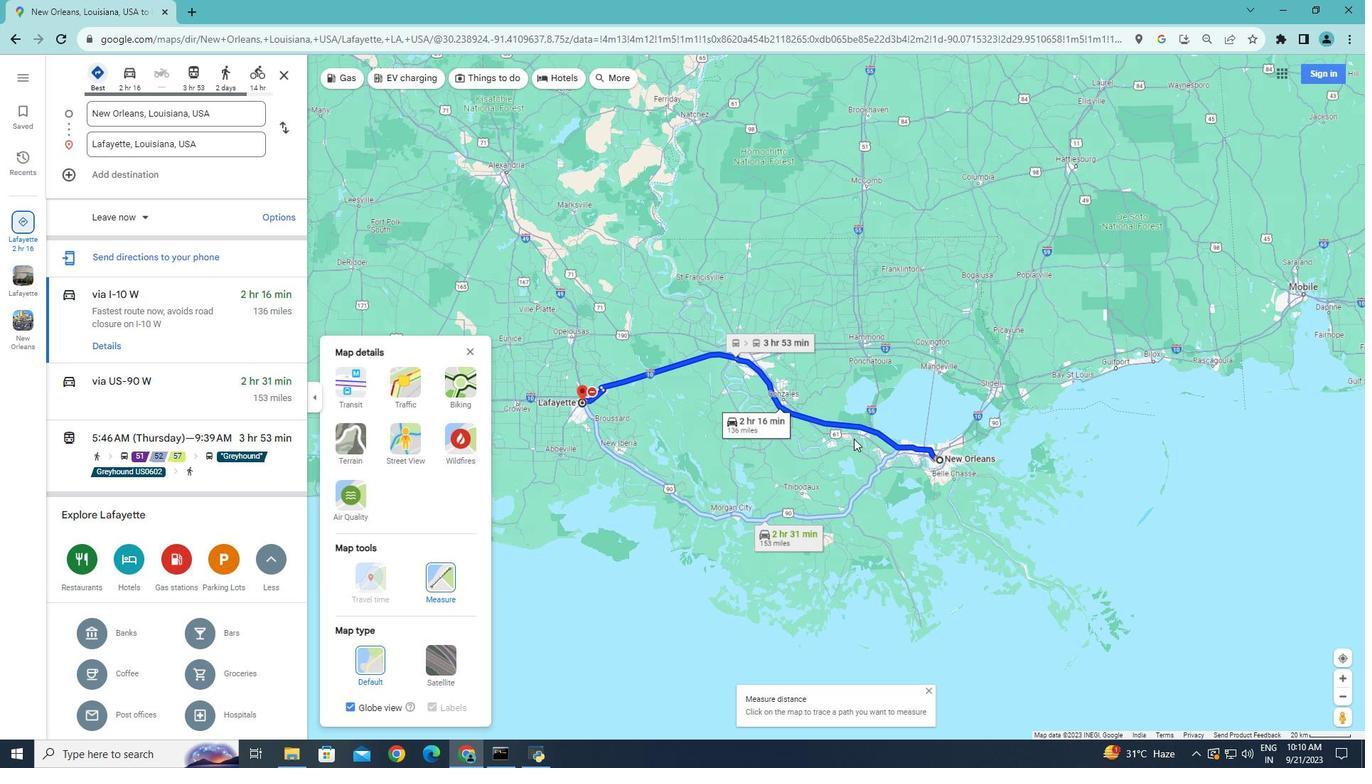 
Action: Mouse scrolled (854, 438) with delta (0, 0)
Screenshot: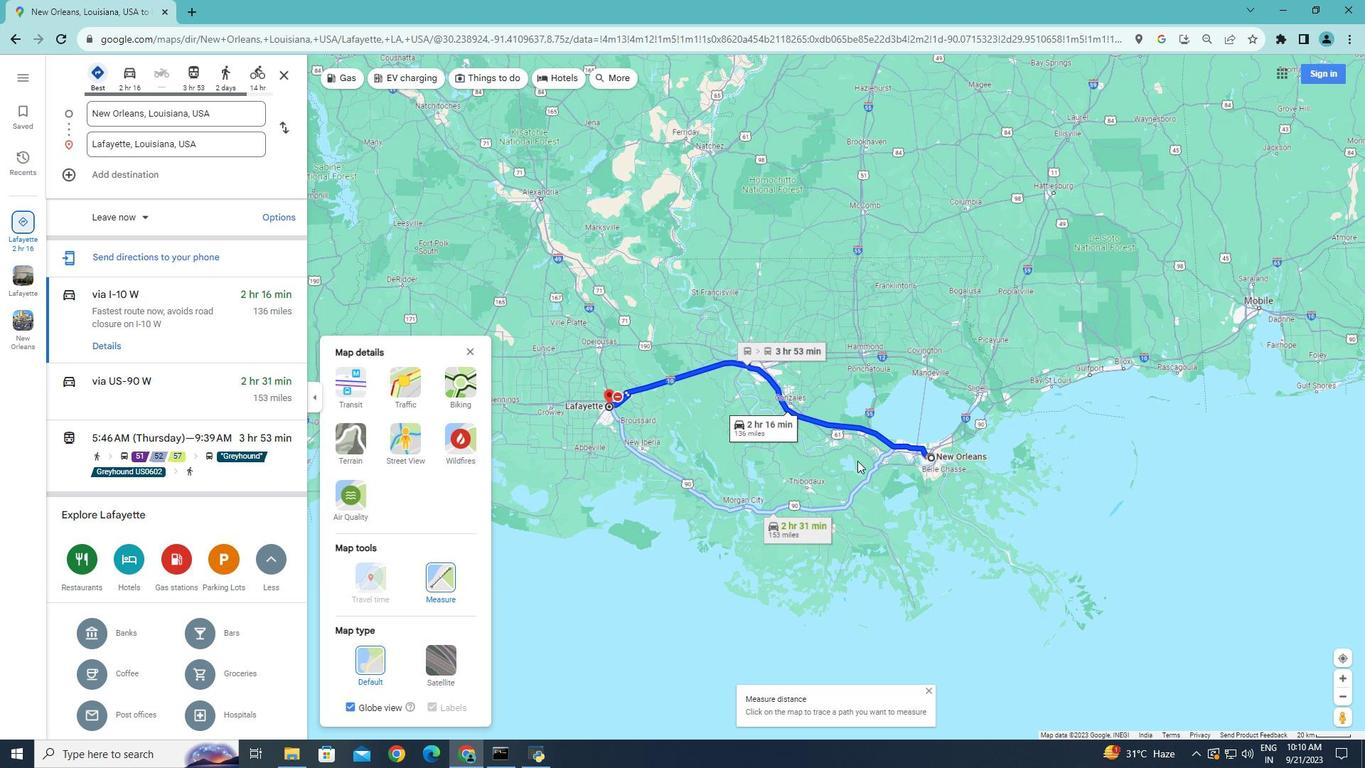 
Action: Mouse moved to (609, 404)
Screenshot: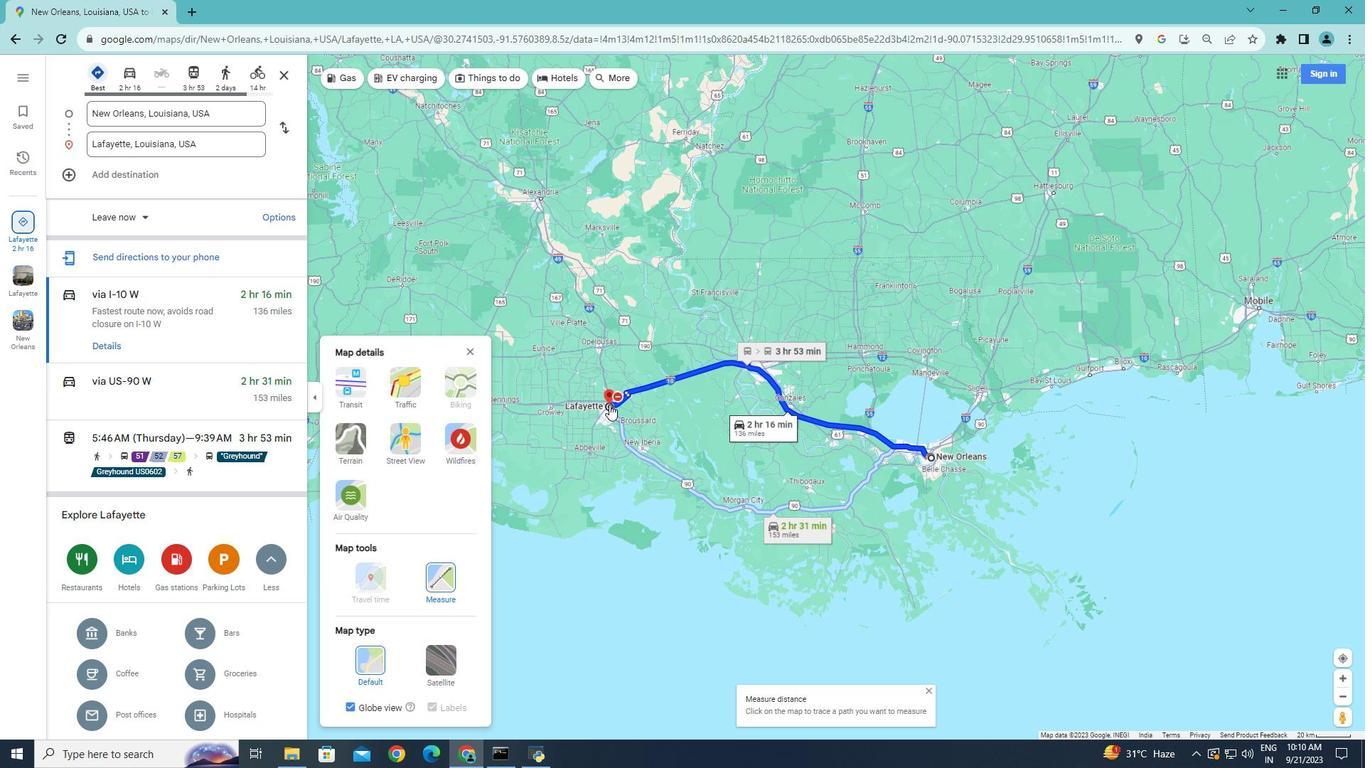 
Action: Mouse pressed left at (609, 404)
Screenshot: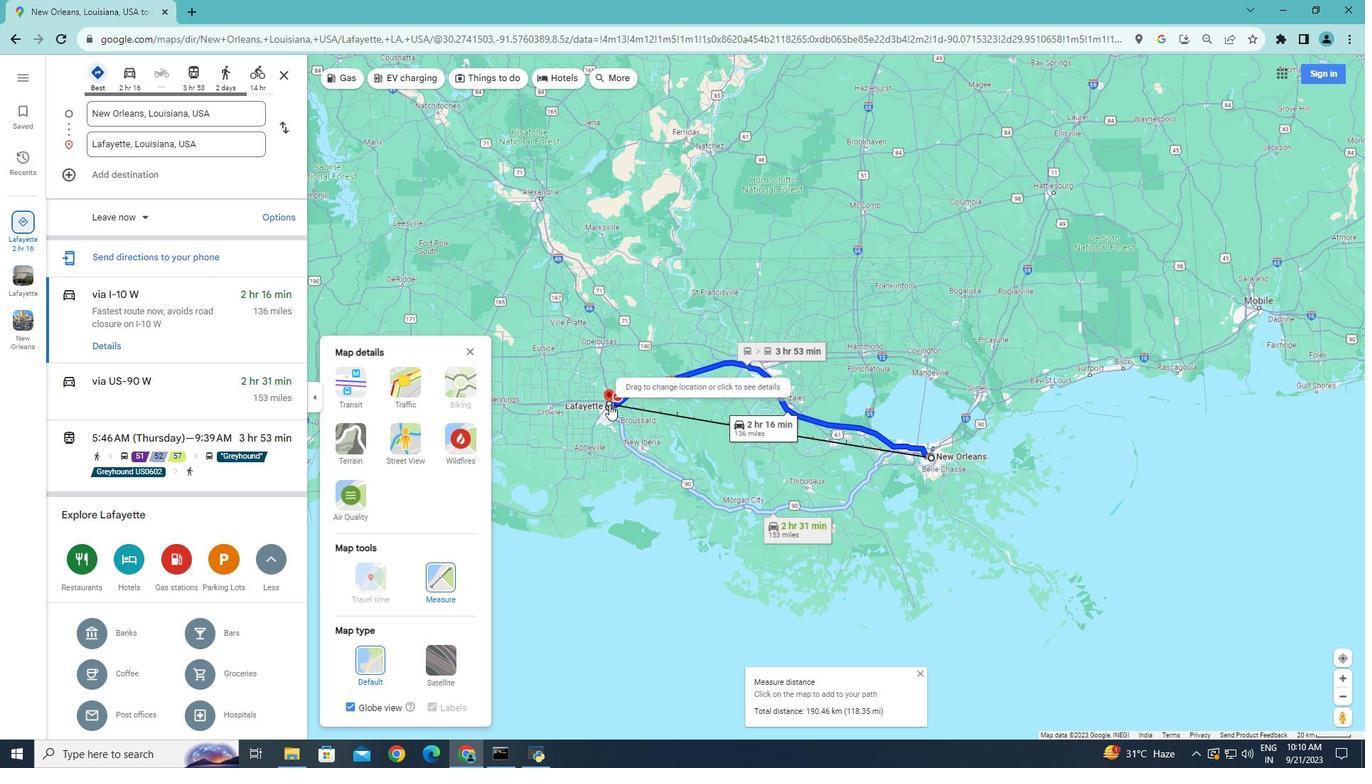 
Action: Mouse pressed left at (609, 404)
Screenshot: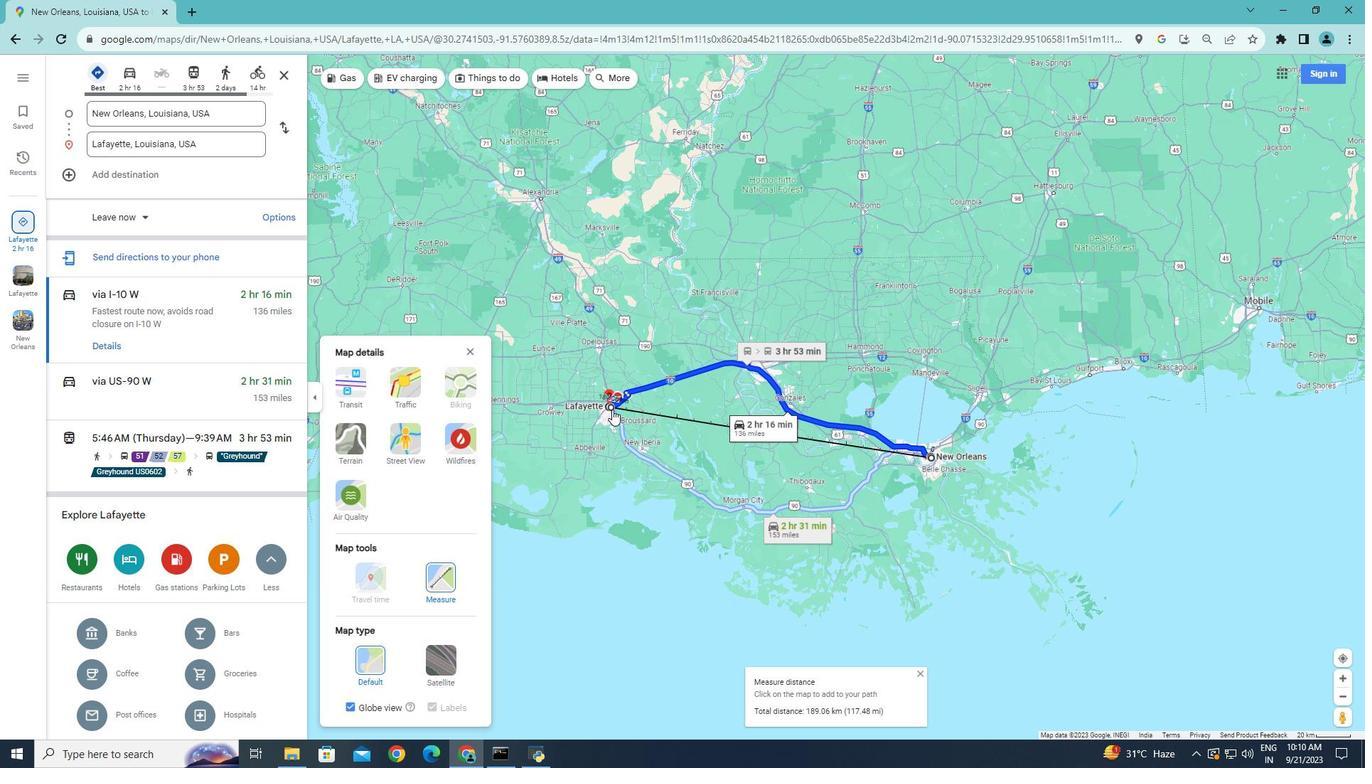
Action: Mouse moved to (716, 529)
Screenshot: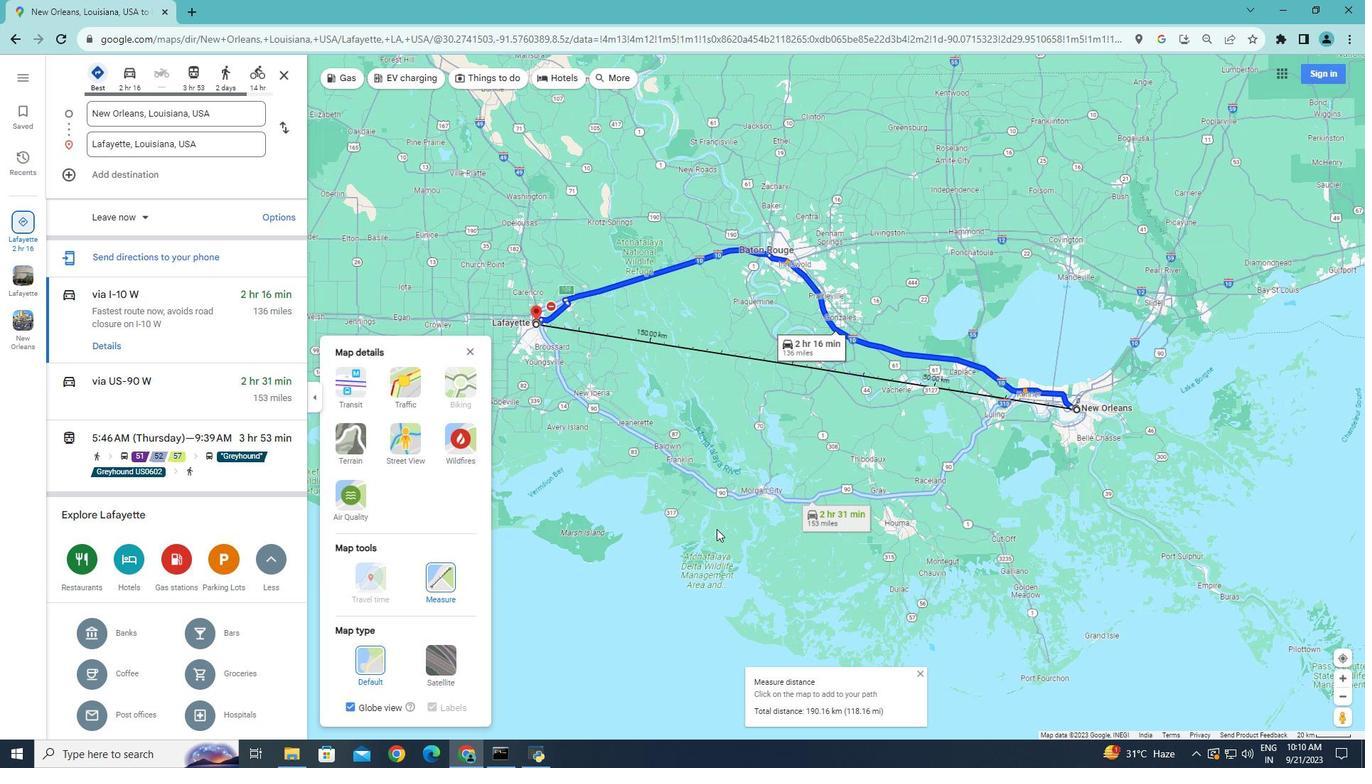
Action: Mouse scrolled (716, 529) with delta (0, 0)
Screenshot: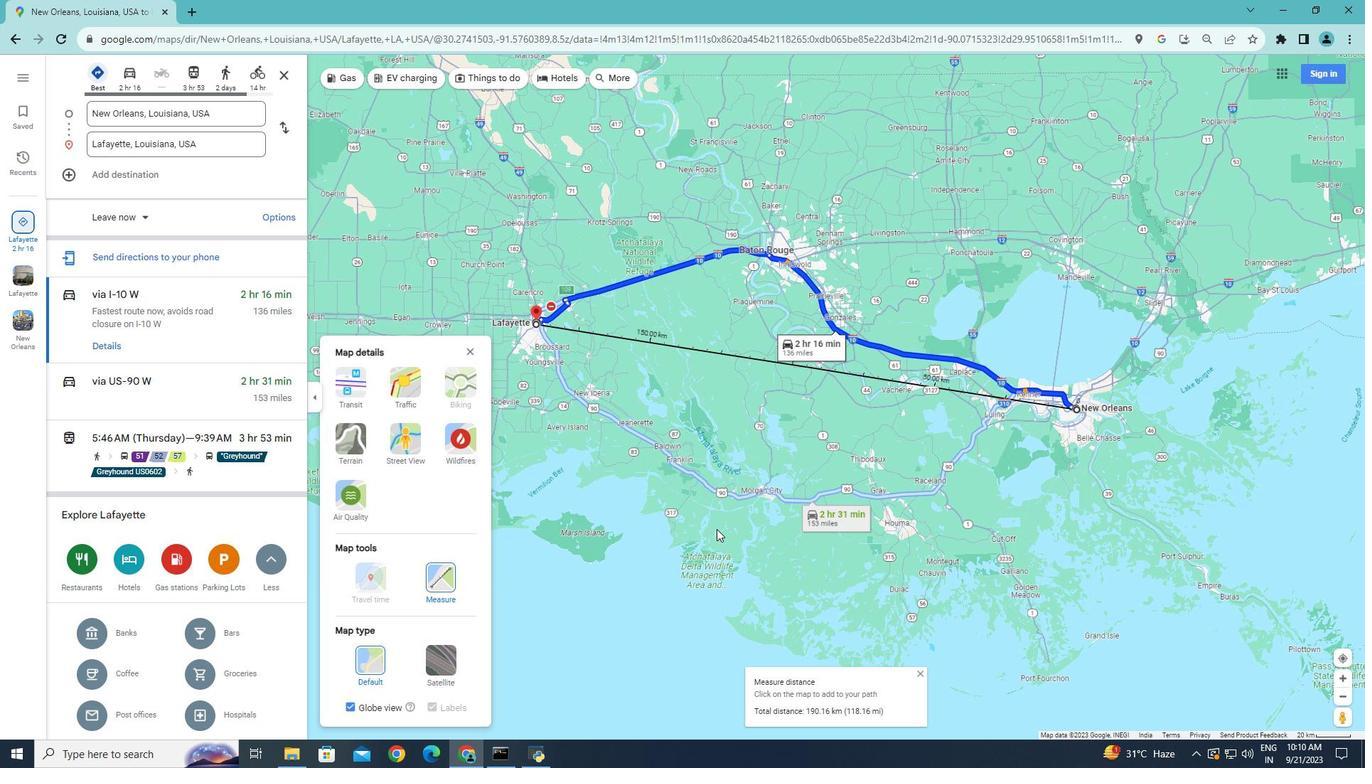 
Action: Mouse scrolled (716, 529) with delta (0, 0)
Screenshot: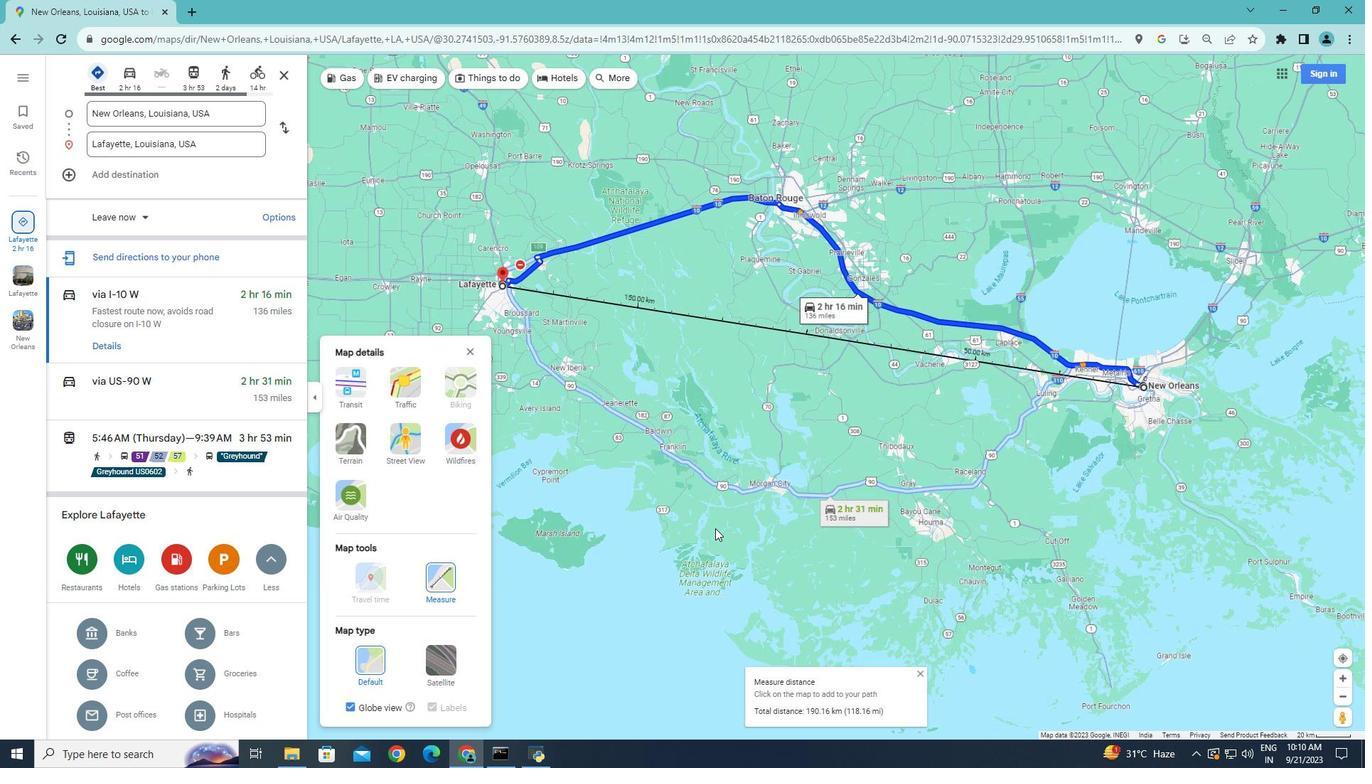 
Action: Mouse scrolled (716, 529) with delta (0, 0)
Screenshot: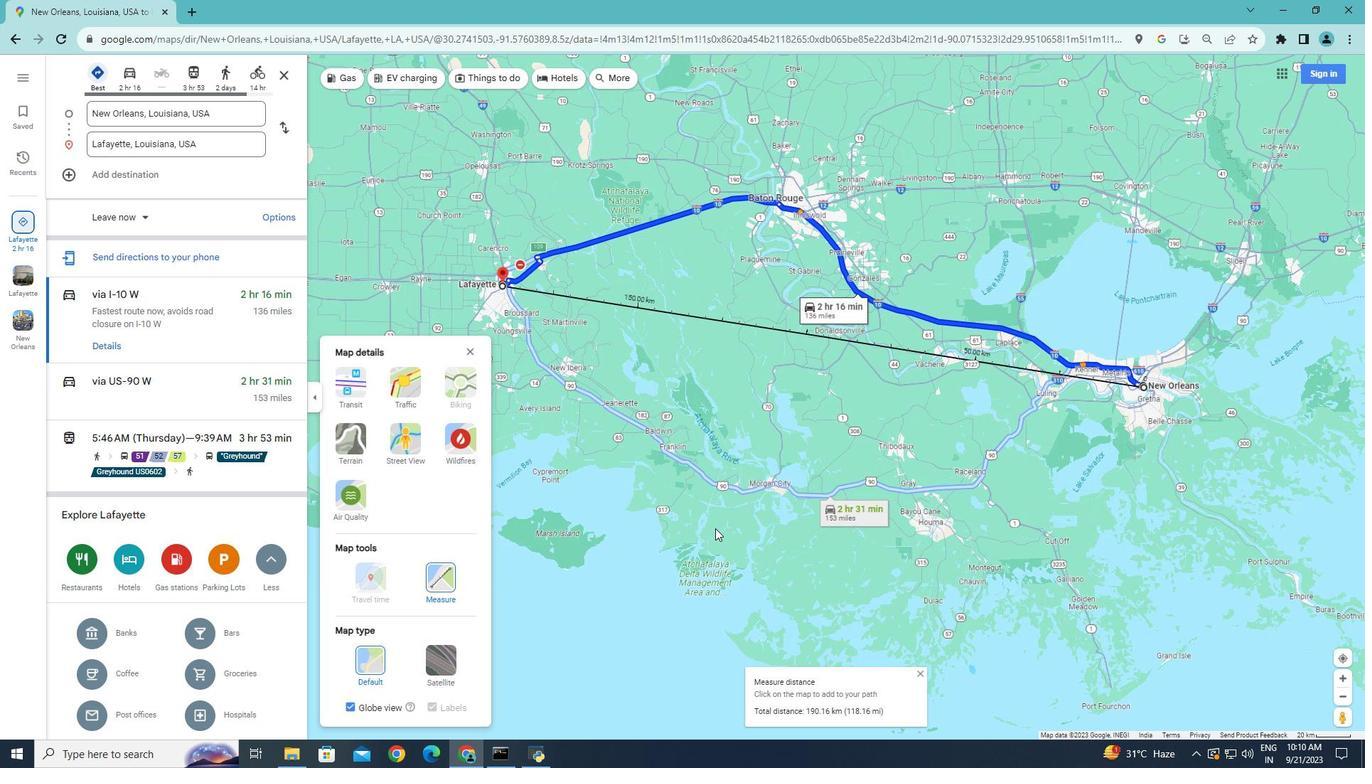 
Action: Mouse moved to (716, 529)
Screenshot: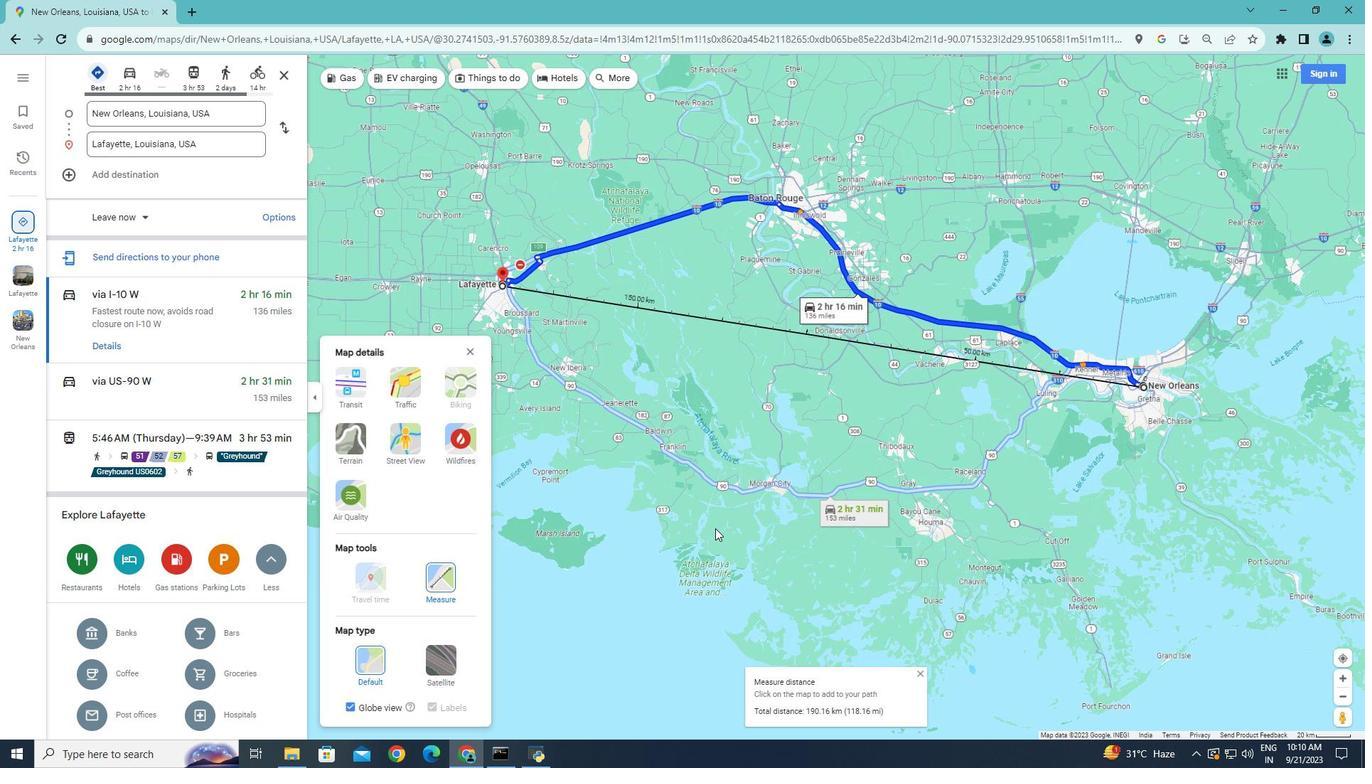 
Action: Mouse scrolled (716, 529) with delta (0, 0)
Screenshot: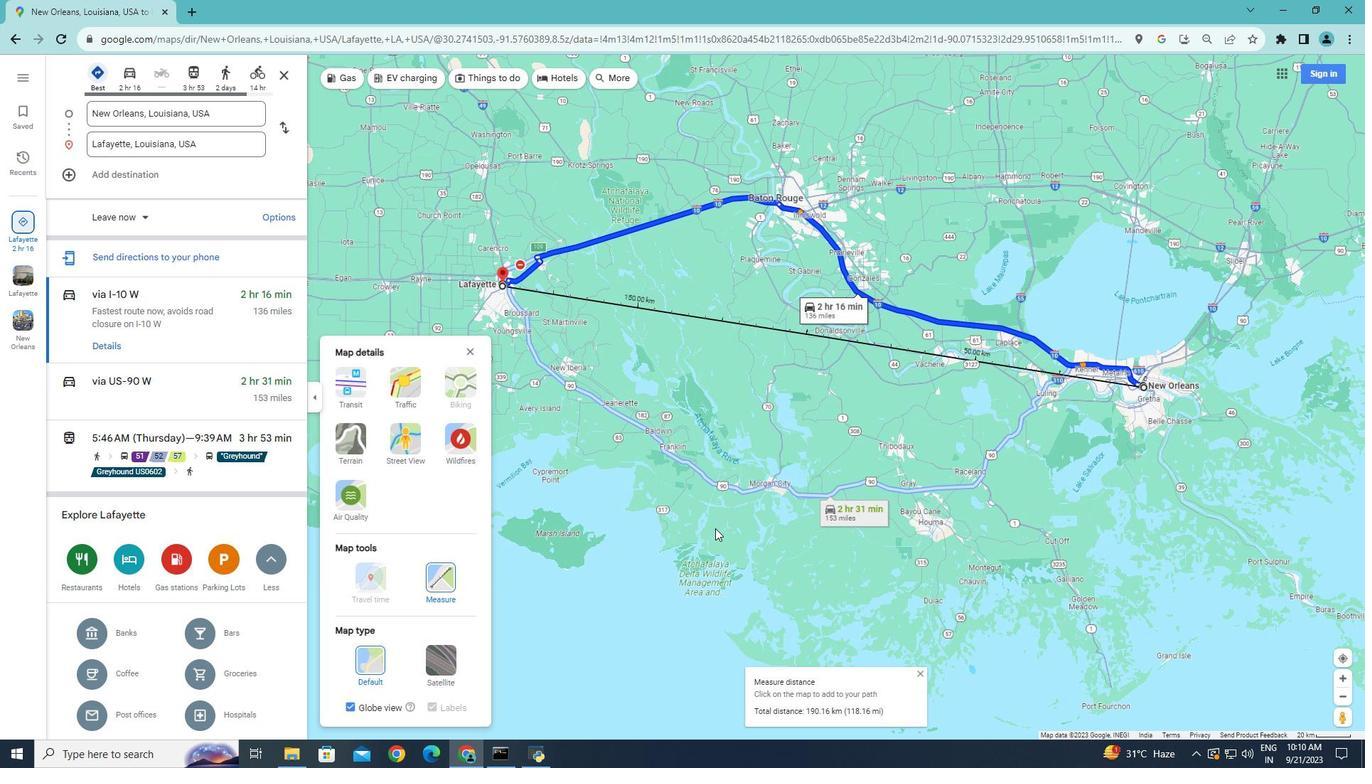 
Action: Mouse moved to (709, 413)
Screenshot: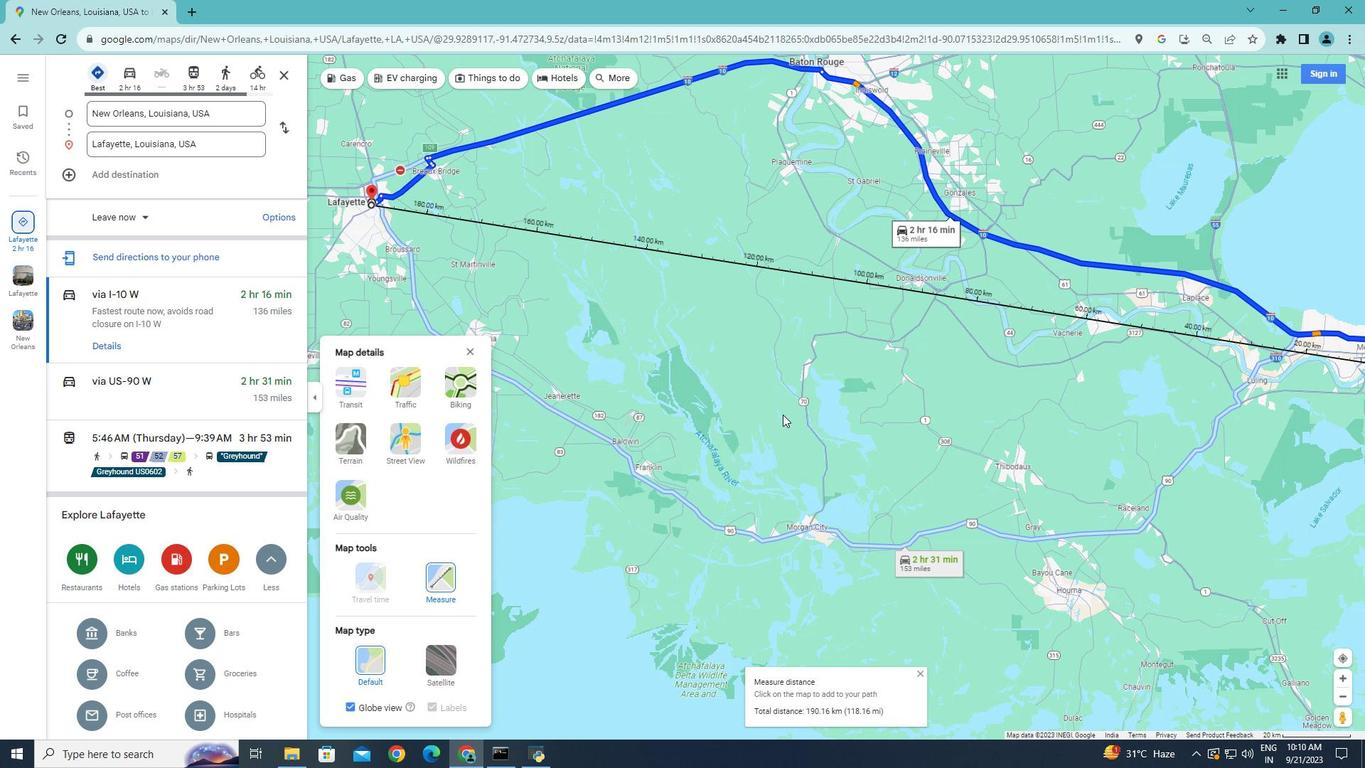 
Action: Mouse scrolled (709, 414) with delta (0, 0)
Screenshot: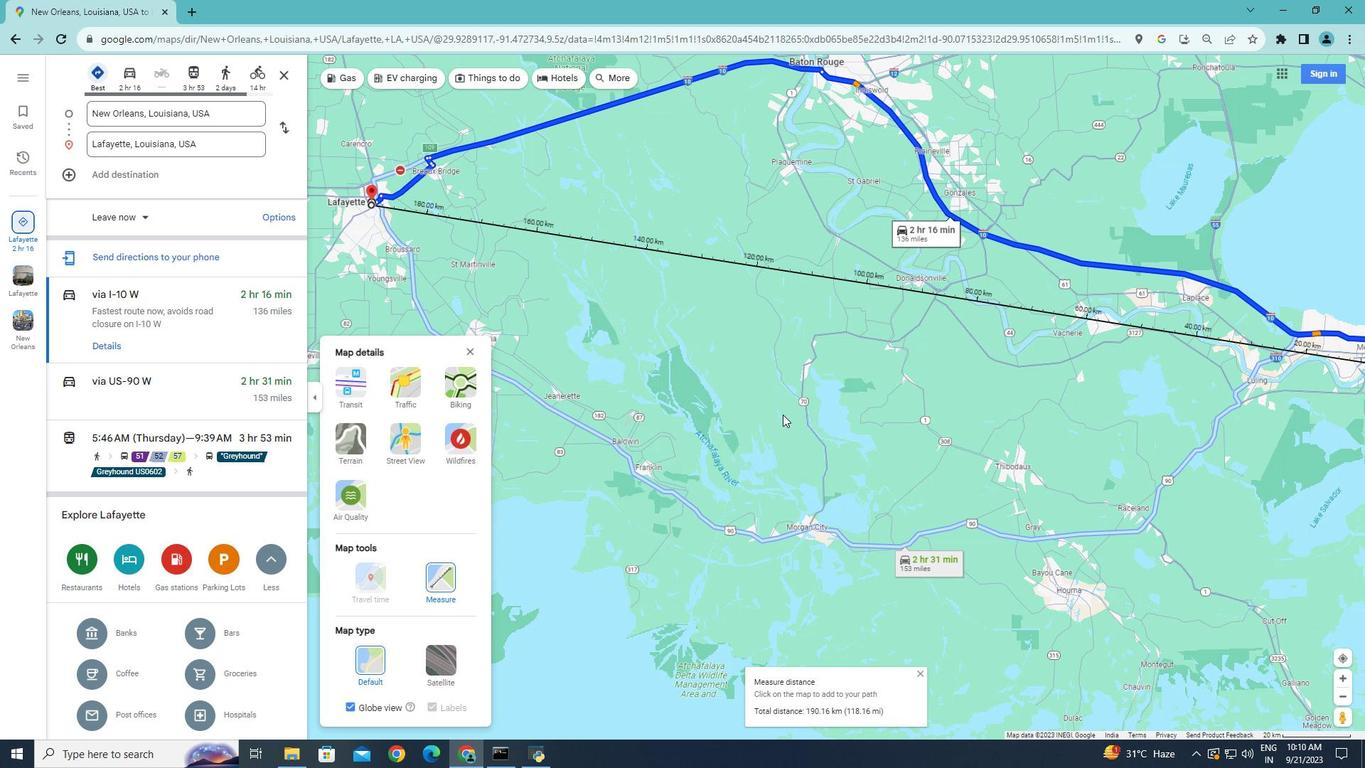 
Action: Mouse moved to (711, 415)
Screenshot: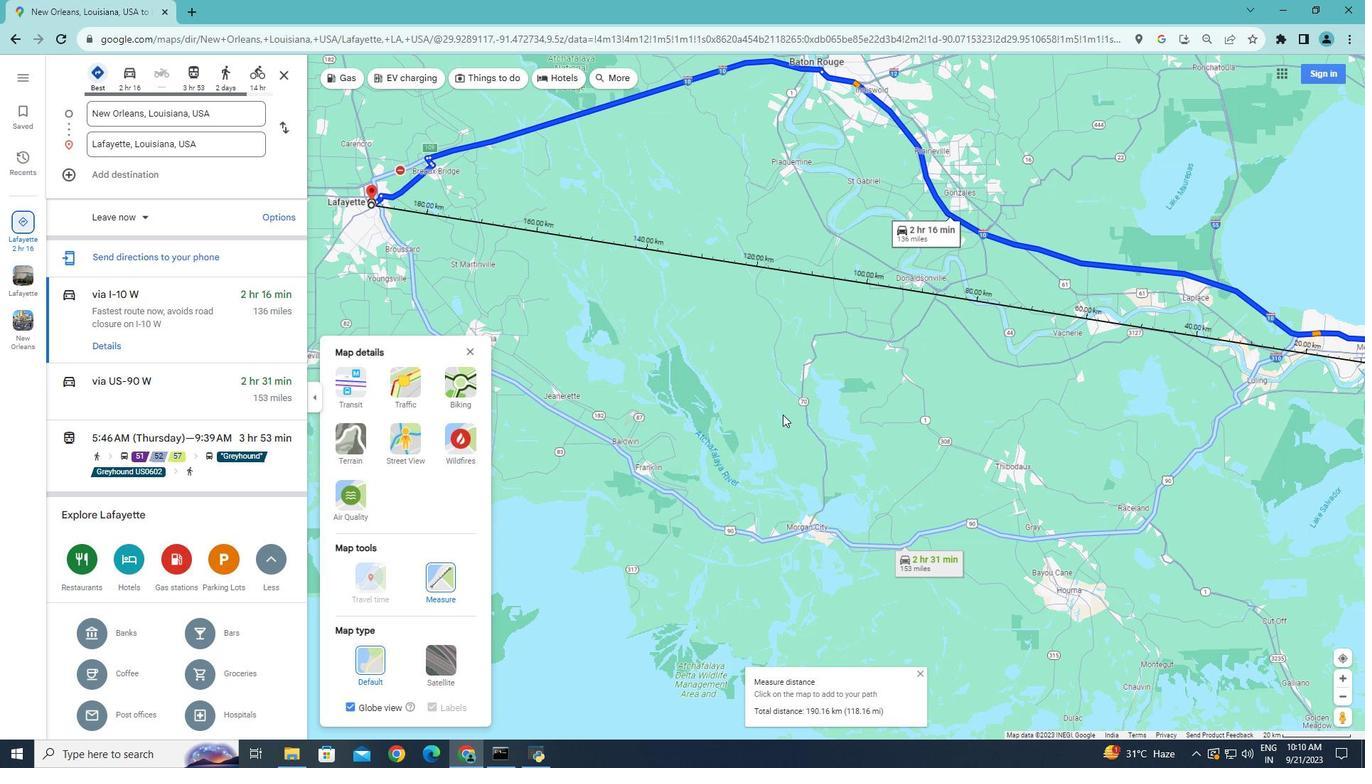 
Action: Mouse scrolled (711, 416) with delta (0, 0)
Screenshot: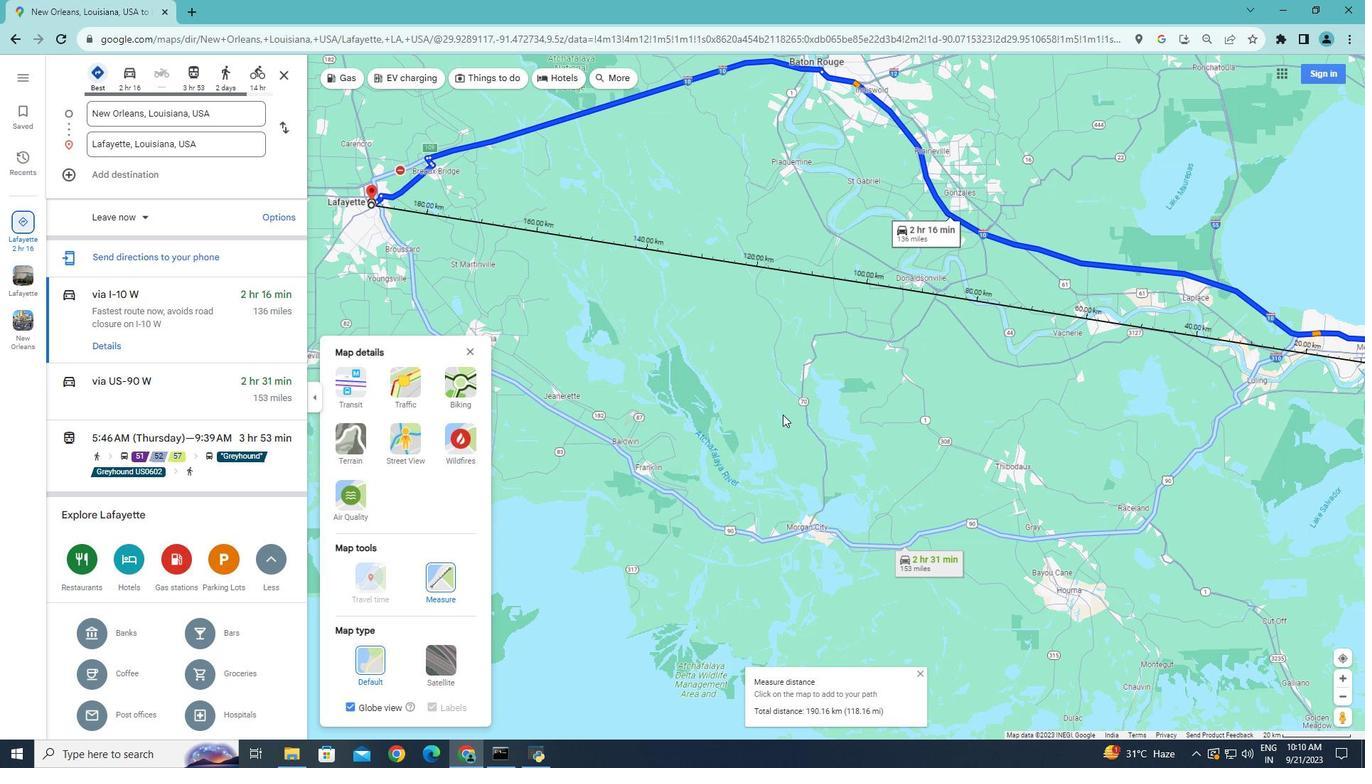 
Action: Mouse moved to (711, 415)
Screenshot: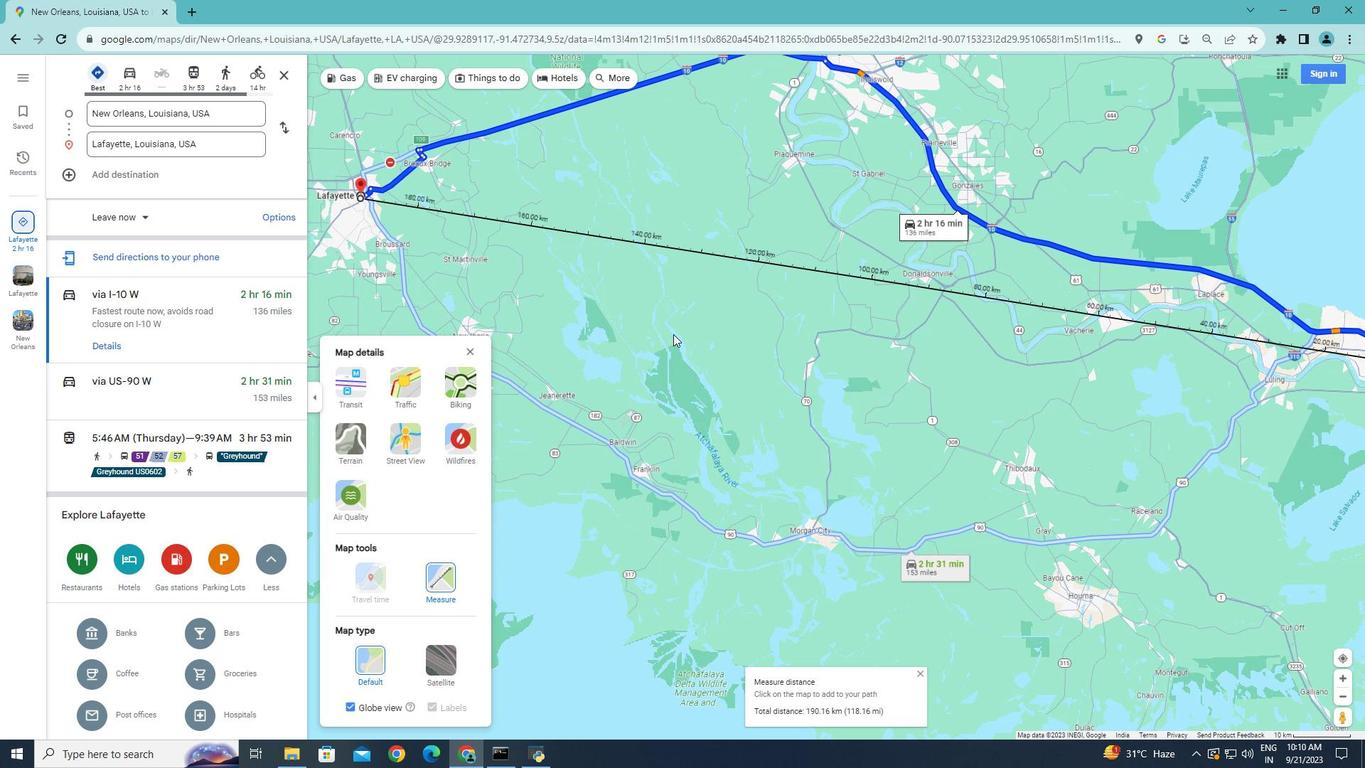 
Action: Mouse scrolled (711, 416) with delta (0, 0)
Screenshot: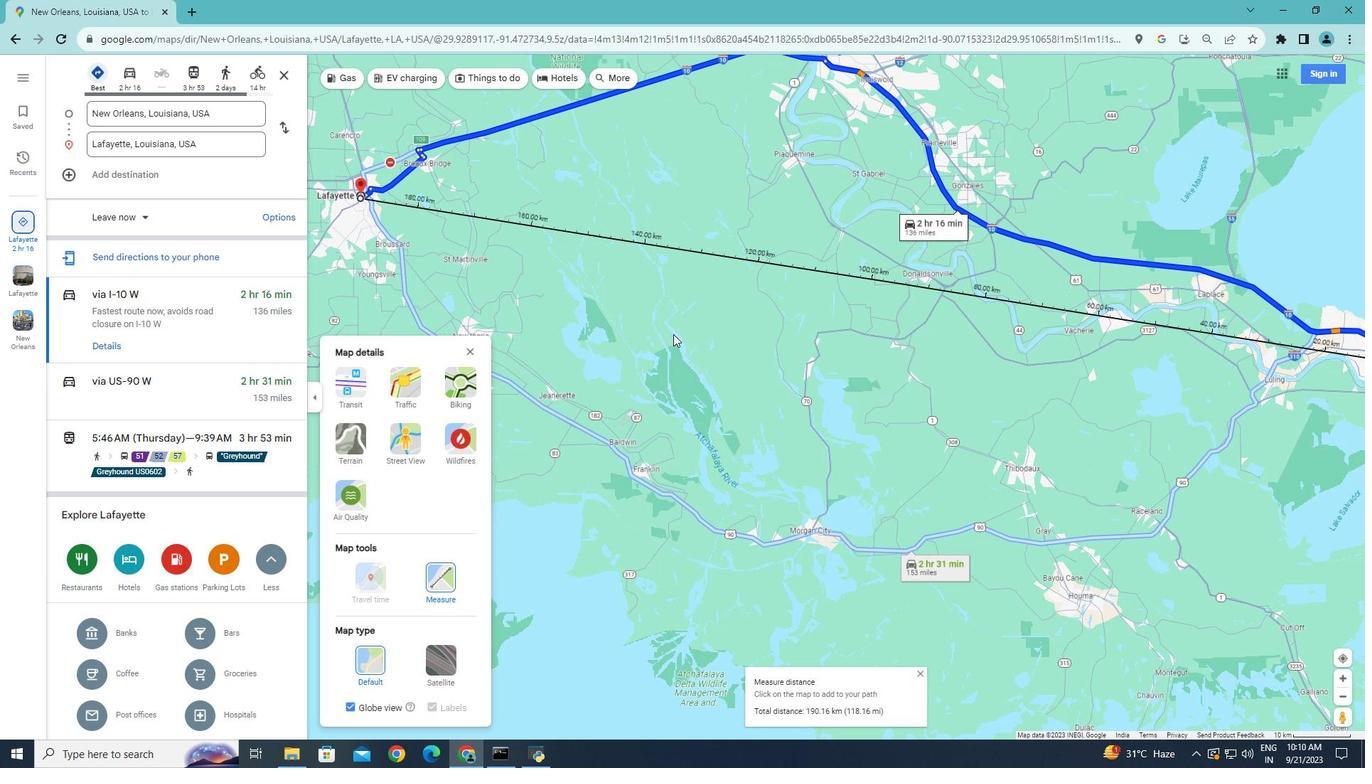 
Action: Mouse moved to (603, 316)
Screenshot: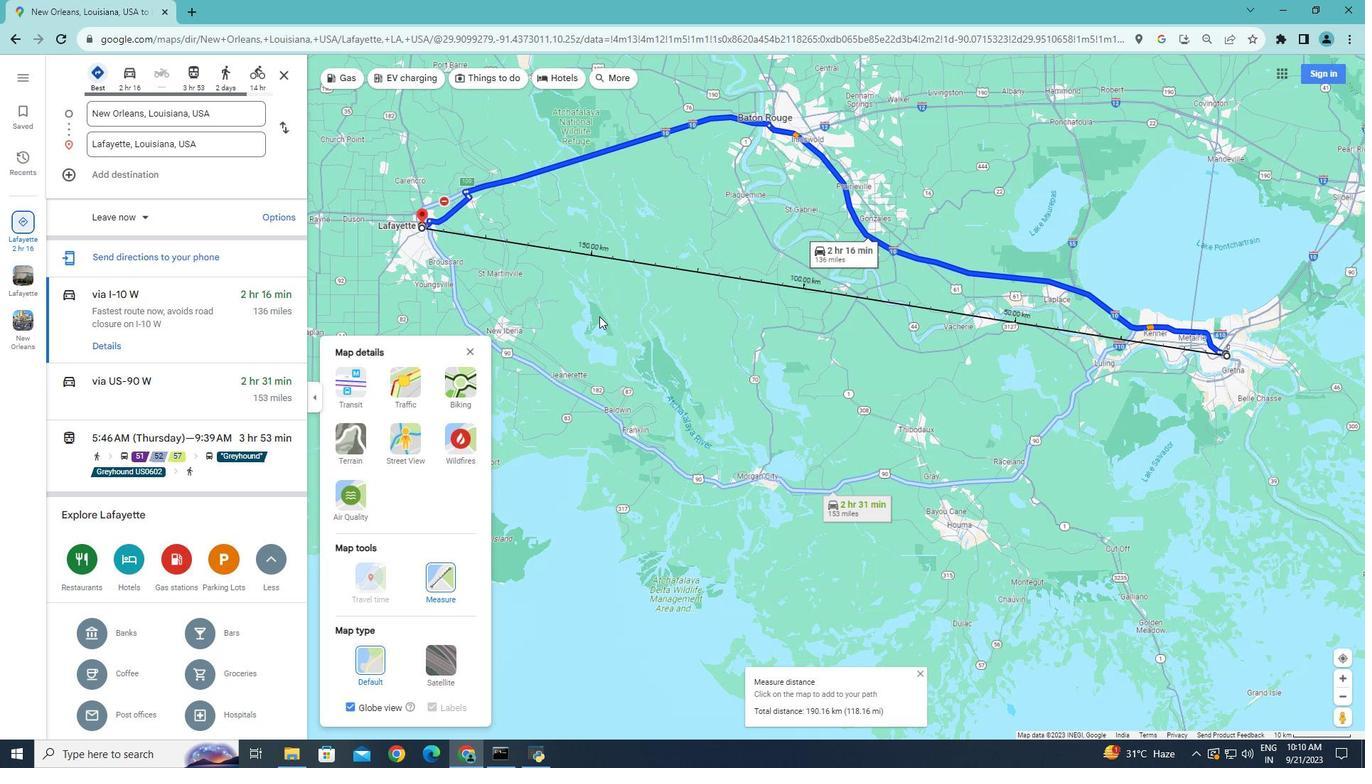 
Action: Mouse scrolled (603, 315) with delta (0, 0)
Screenshot: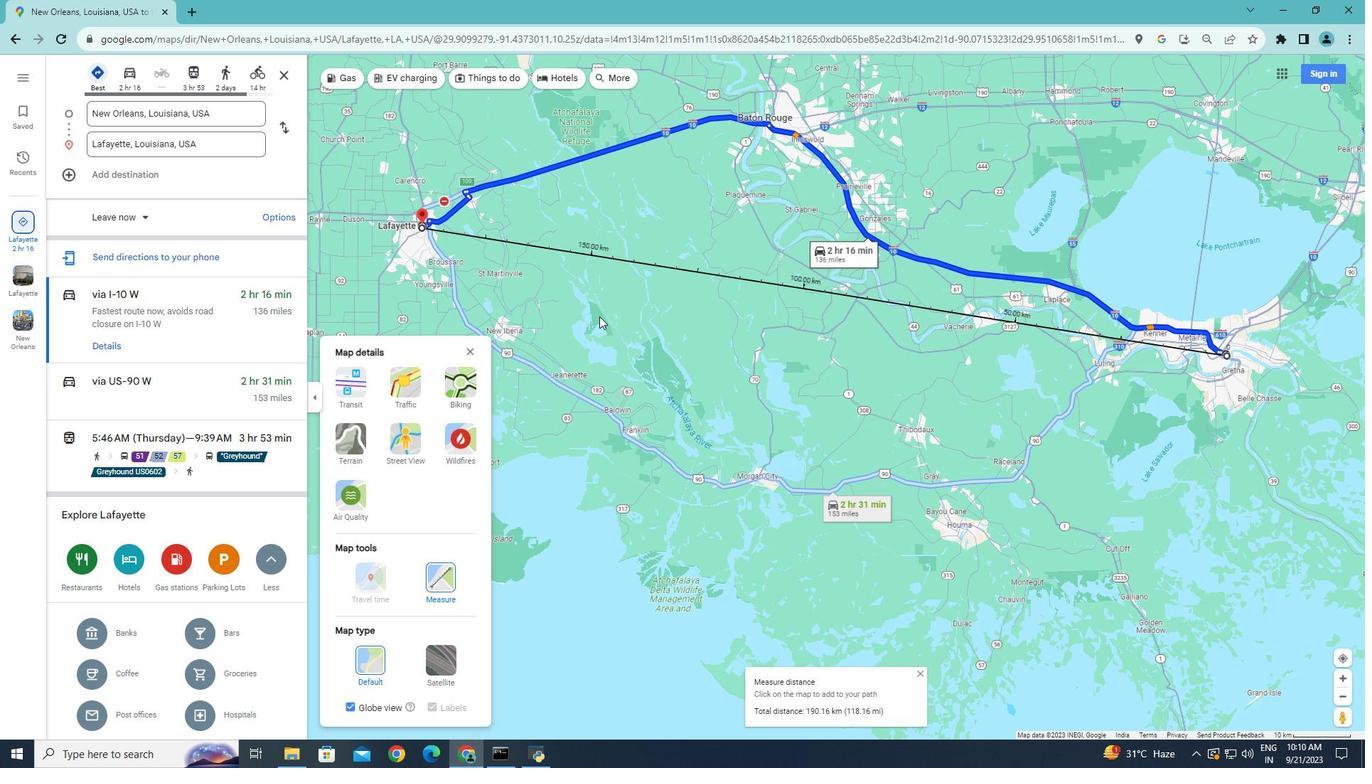 
Action: Mouse scrolled (603, 315) with delta (0, 0)
Screenshot: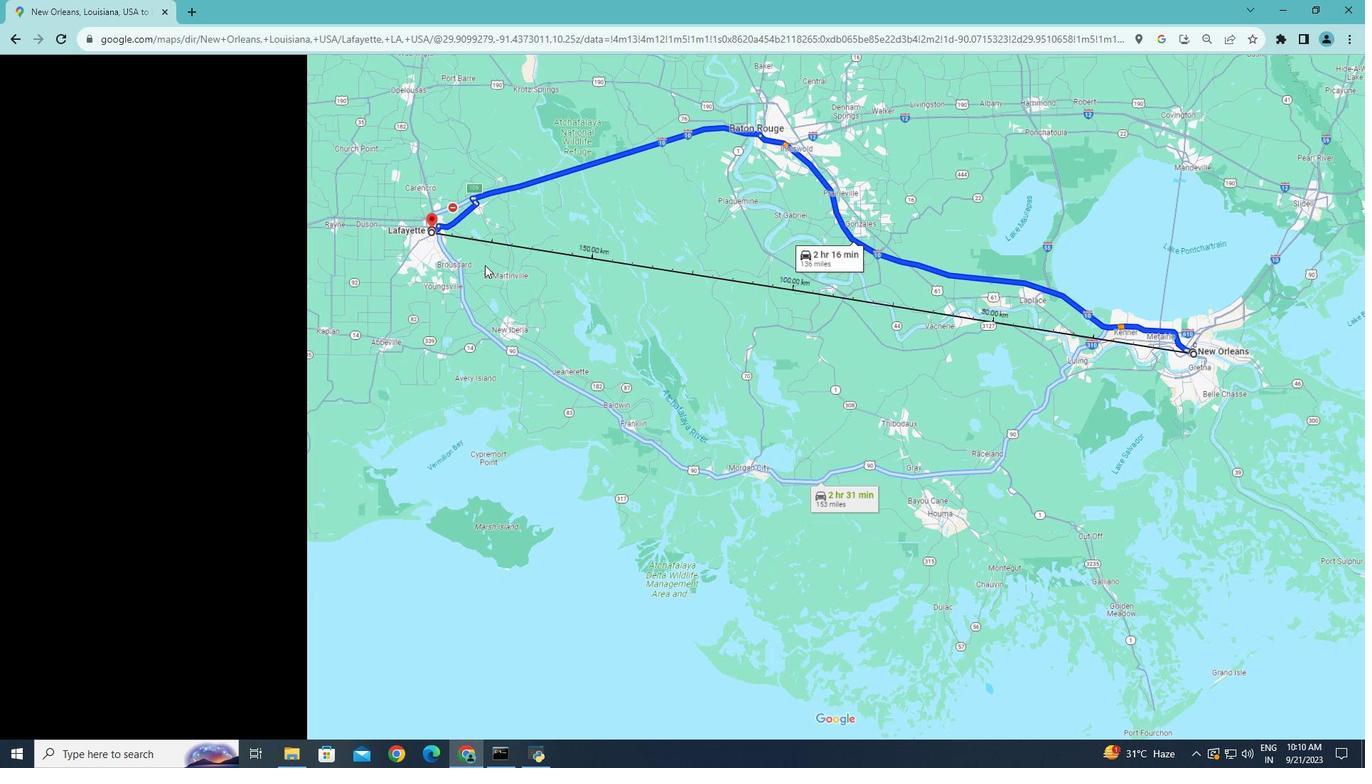 
Action: Mouse moved to (431, 232)
Screenshot: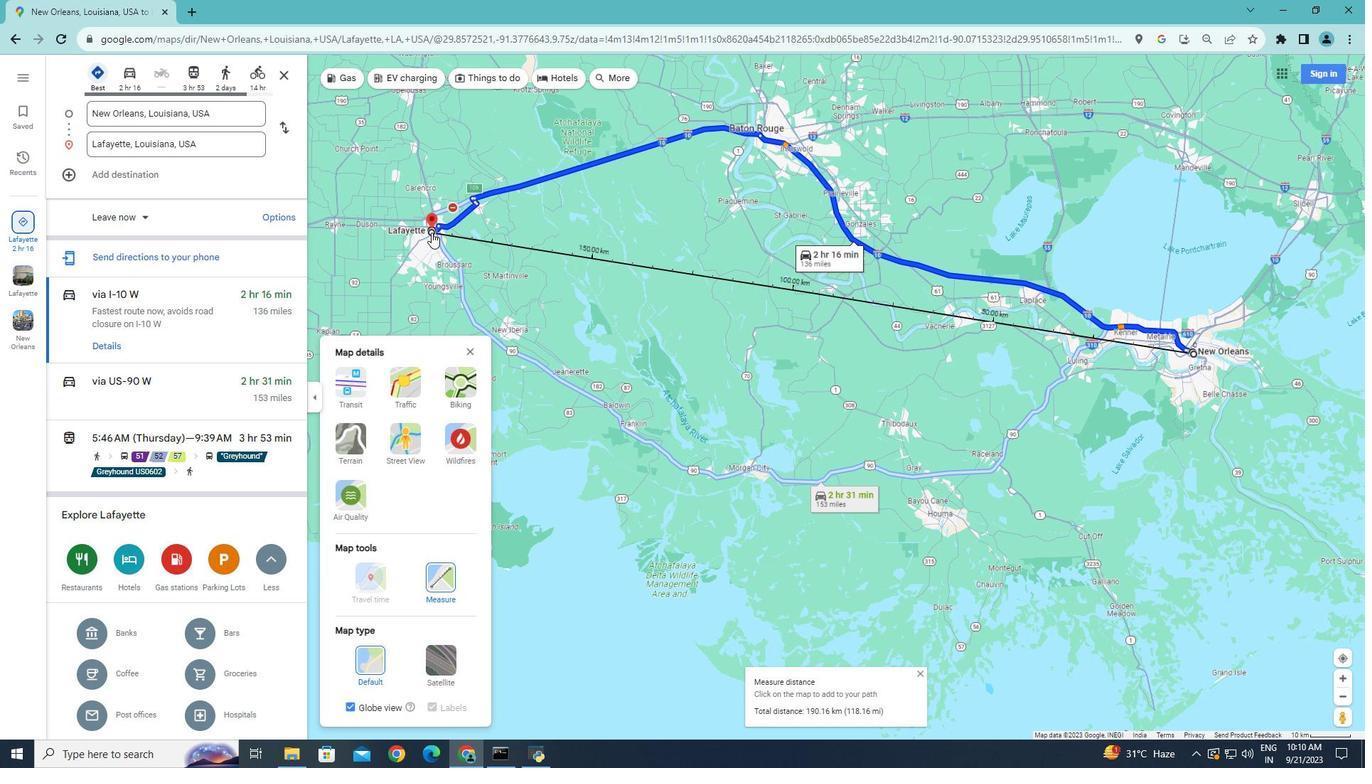 
Action: Mouse pressed left at (431, 232)
Screenshot: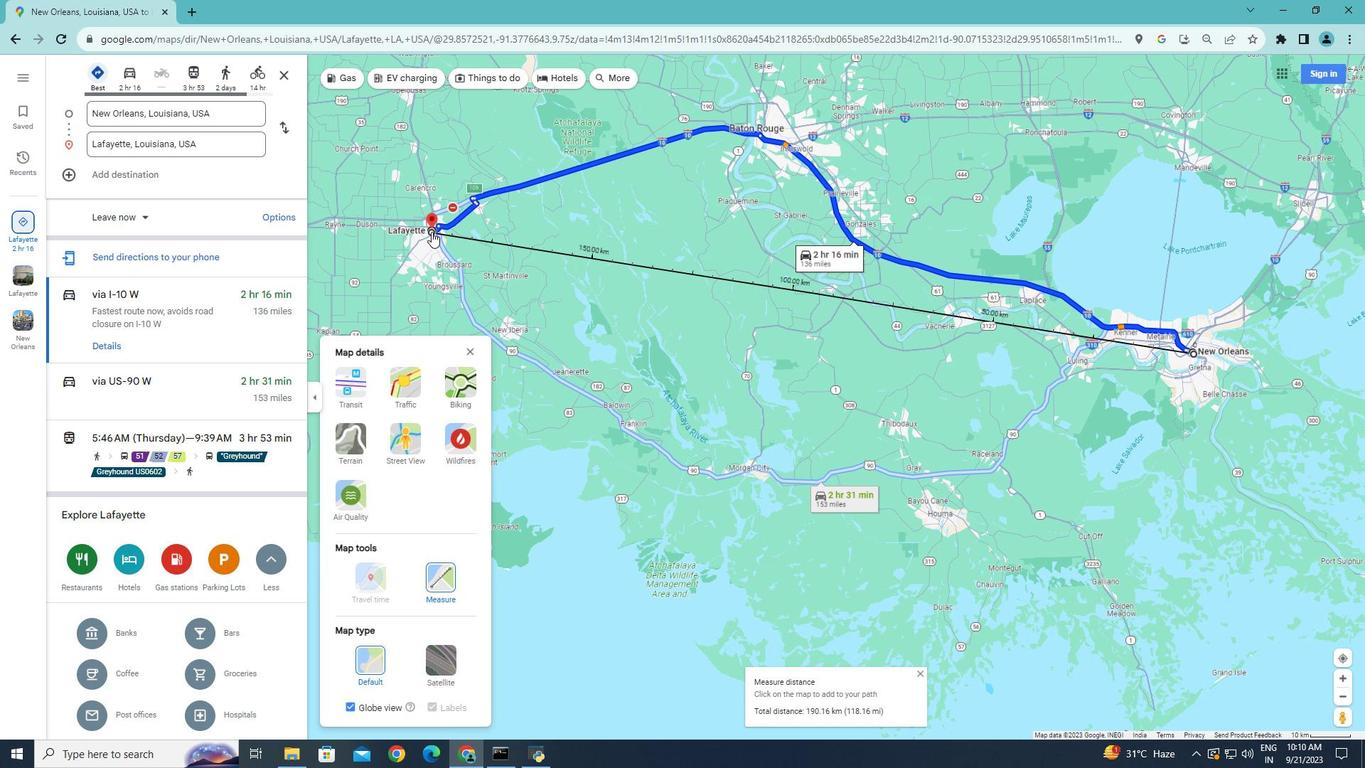 
Action: Mouse moved to (1194, 353)
Screenshot: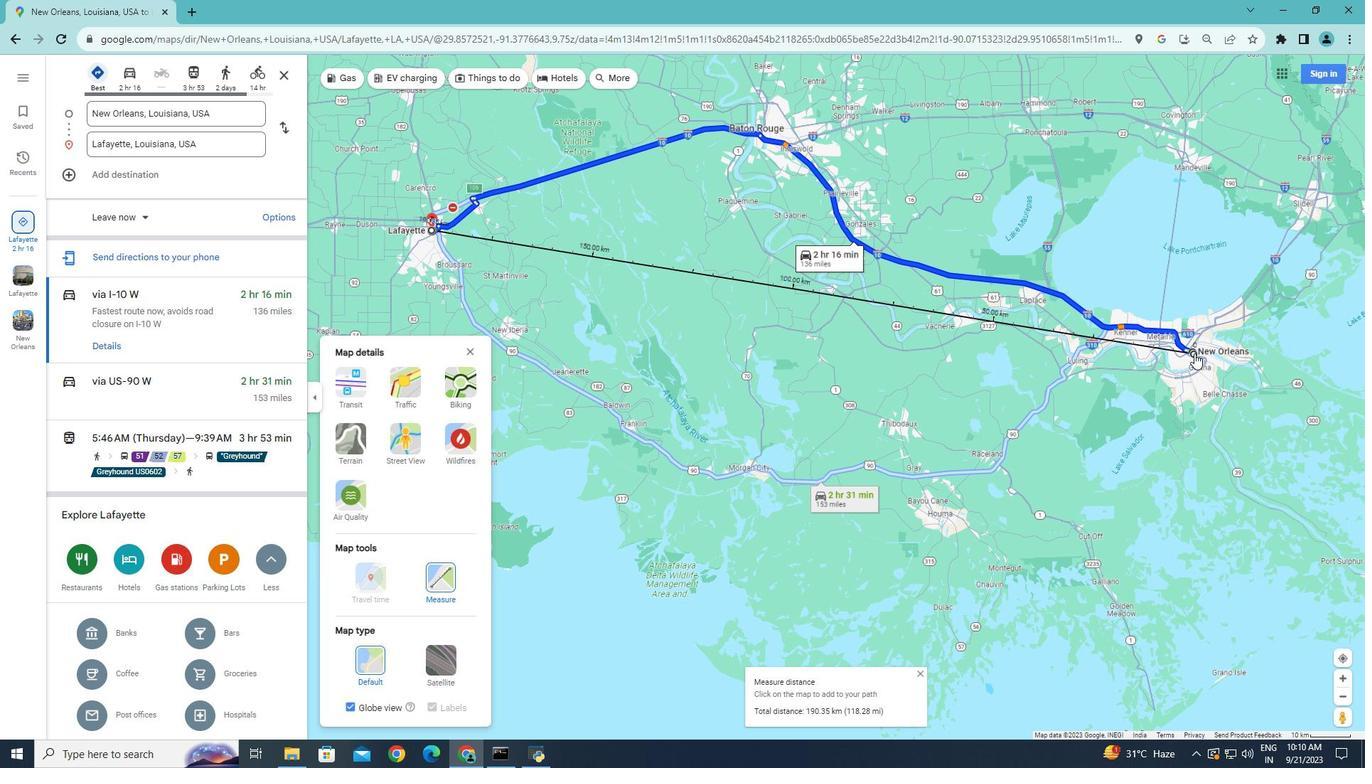 
Action: Mouse pressed left at (1194, 353)
Screenshot: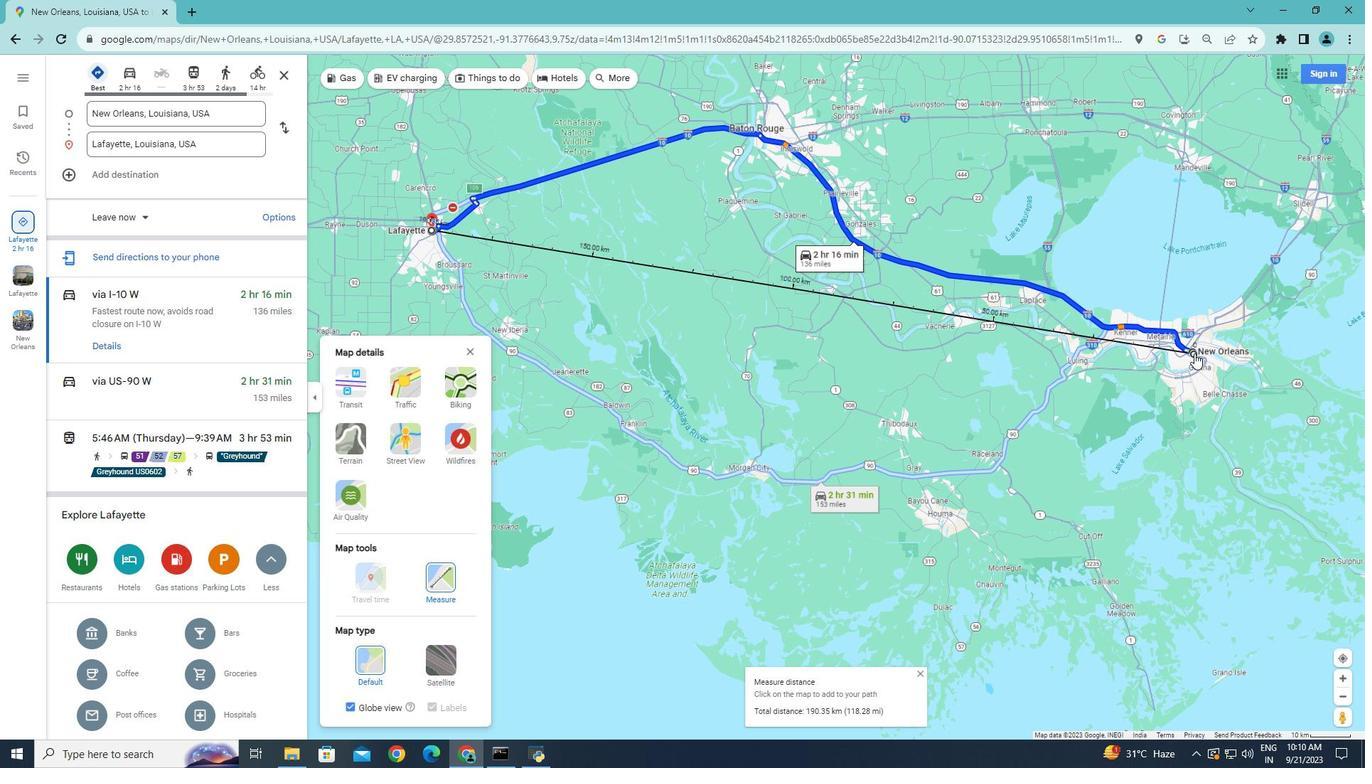 
Action: Mouse moved to (984, 395)
Screenshot: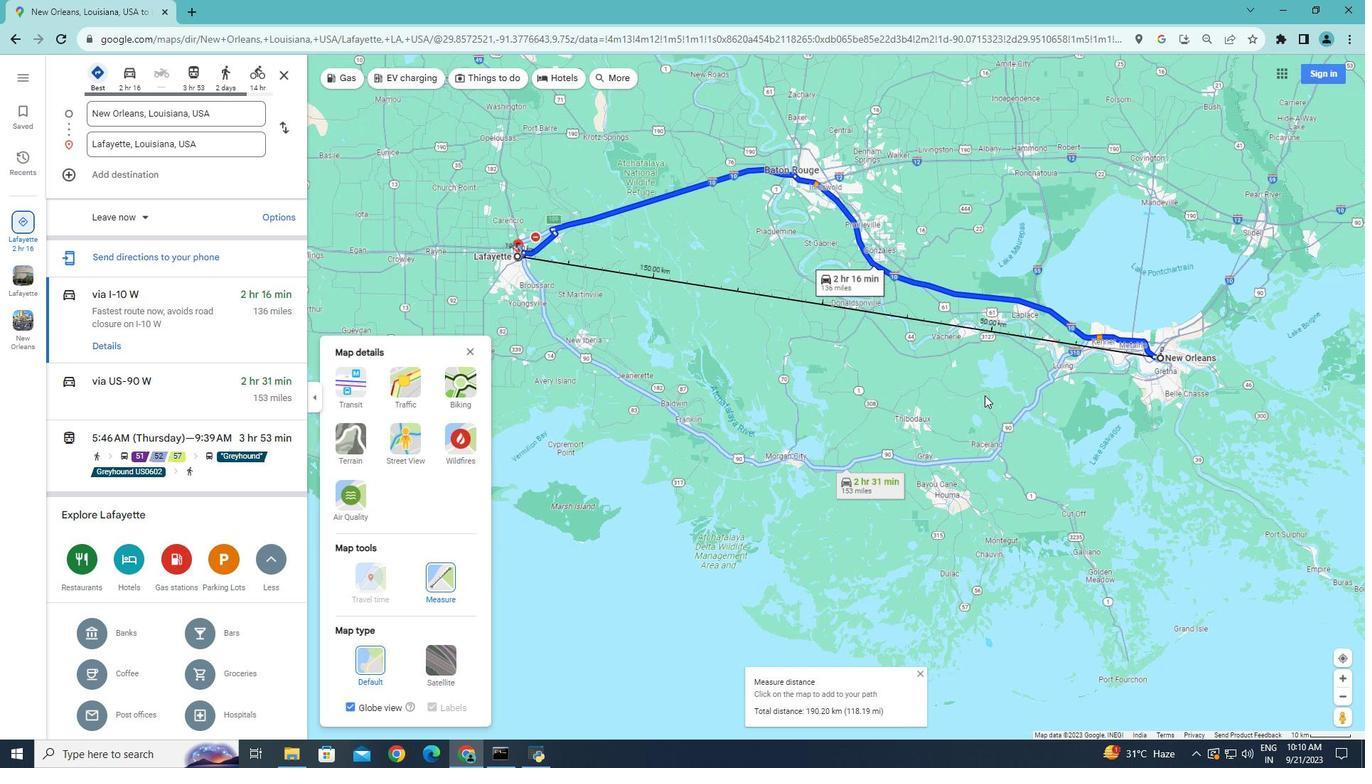 
Action: Mouse scrolled (984, 394) with delta (0, 0)
Screenshot: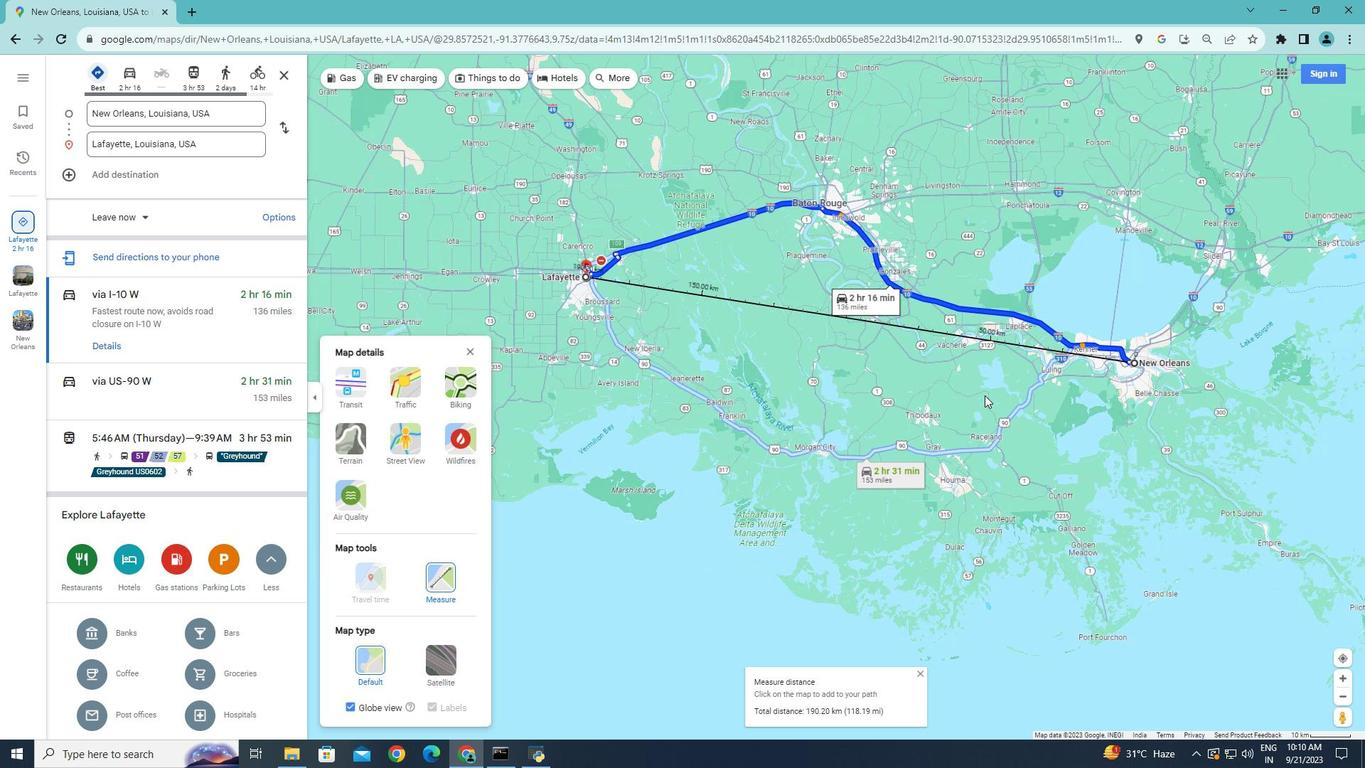
Action: Mouse scrolled (984, 394) with delta (0, 0)
Screenshot: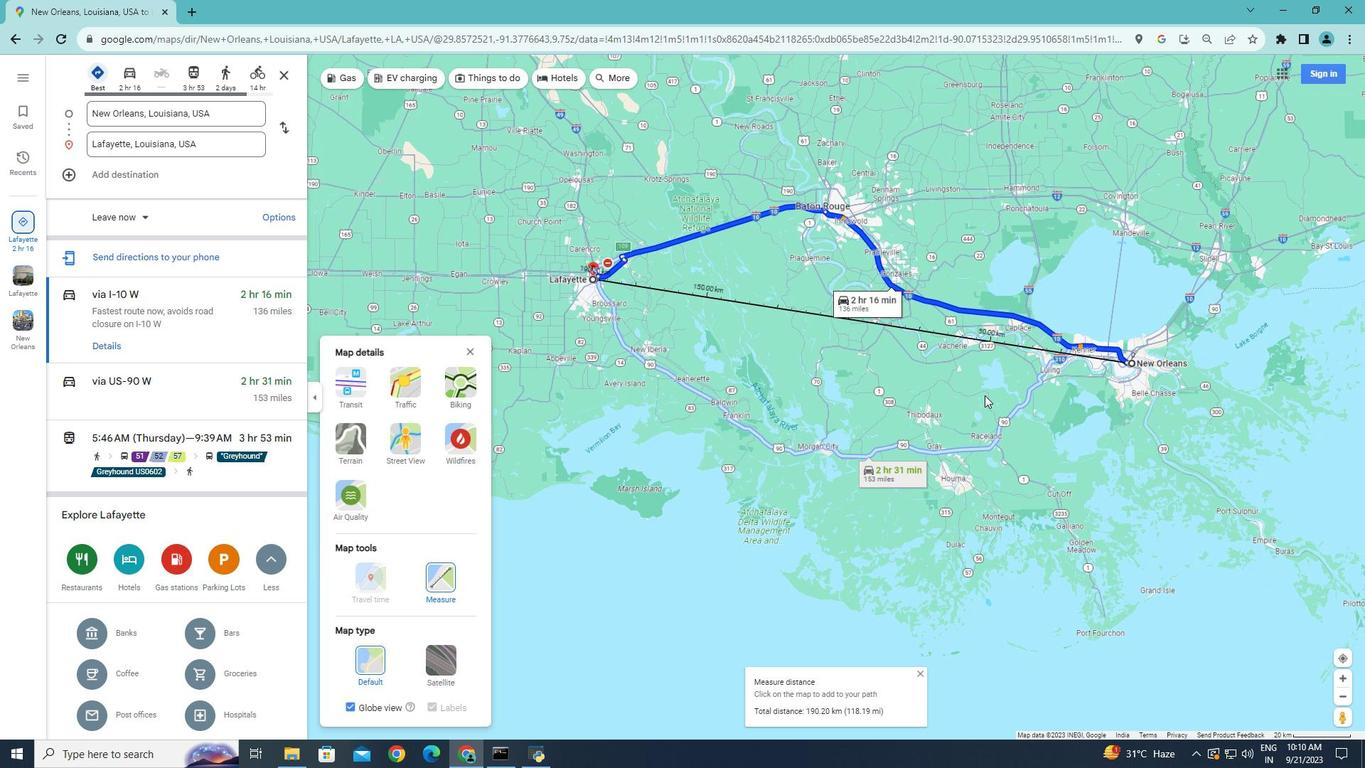 
Action: Mouse moved to (978, 393)
Screenshot: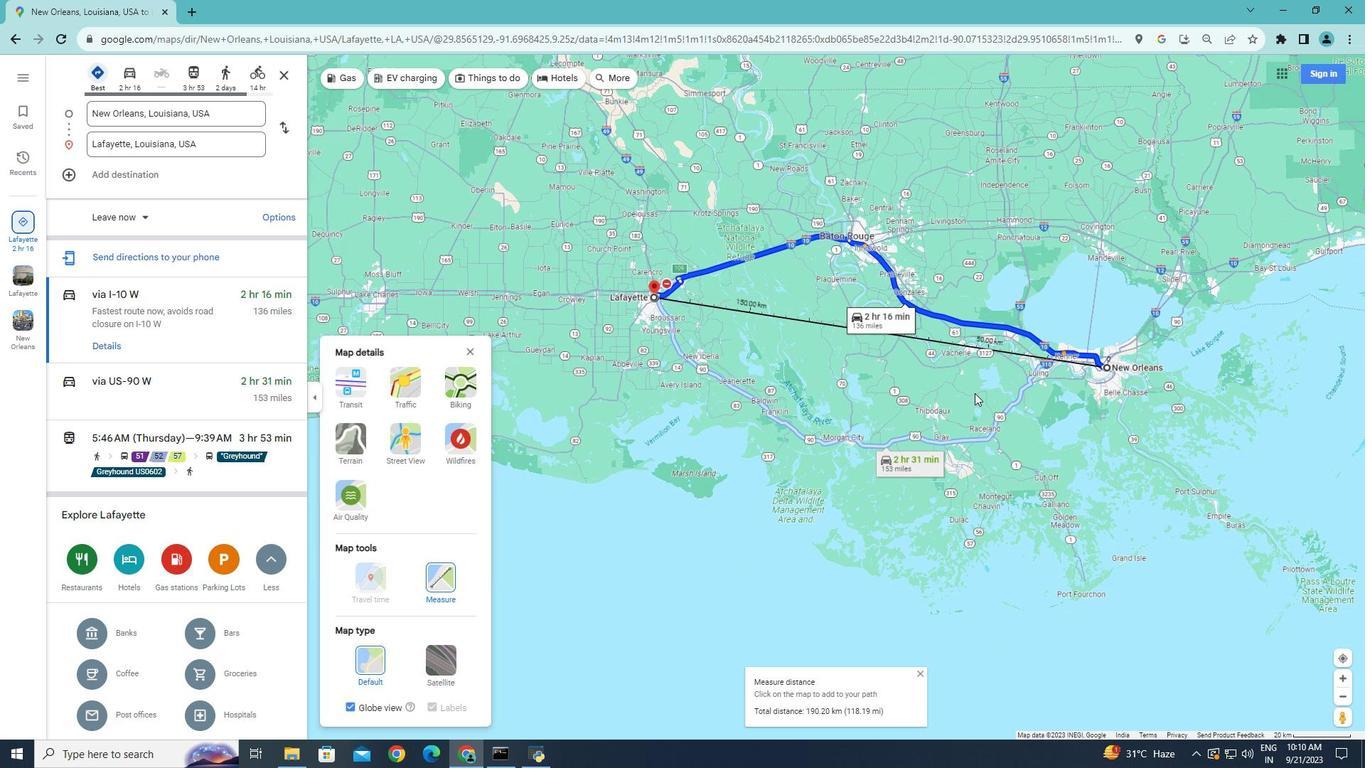 
Action: Mouse scrolled (978, 392) with delta (0, 0)
Screenshot: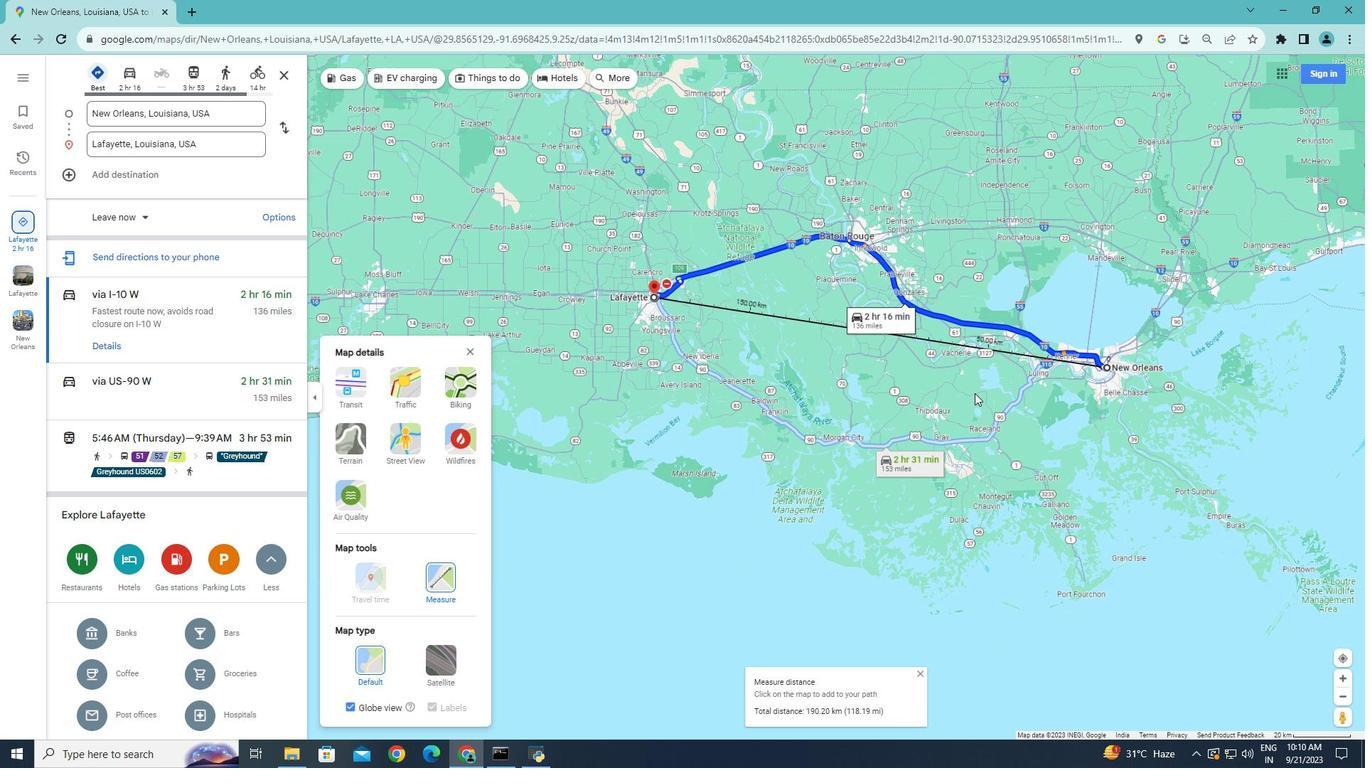 
Action: Mouse moved to (975, 393)
Screenshot: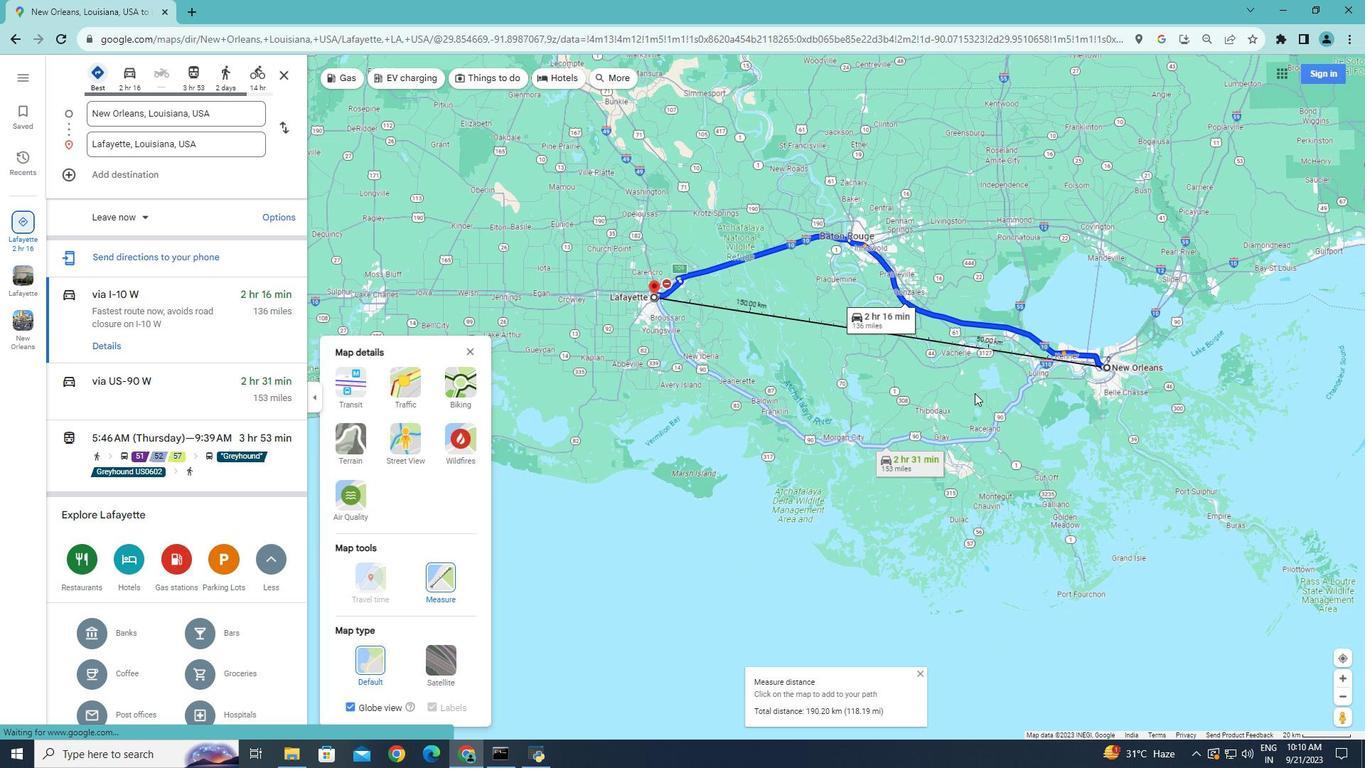 
Action: Mouse scrolled (975, 392) with delta (0, 0)
Screenshot: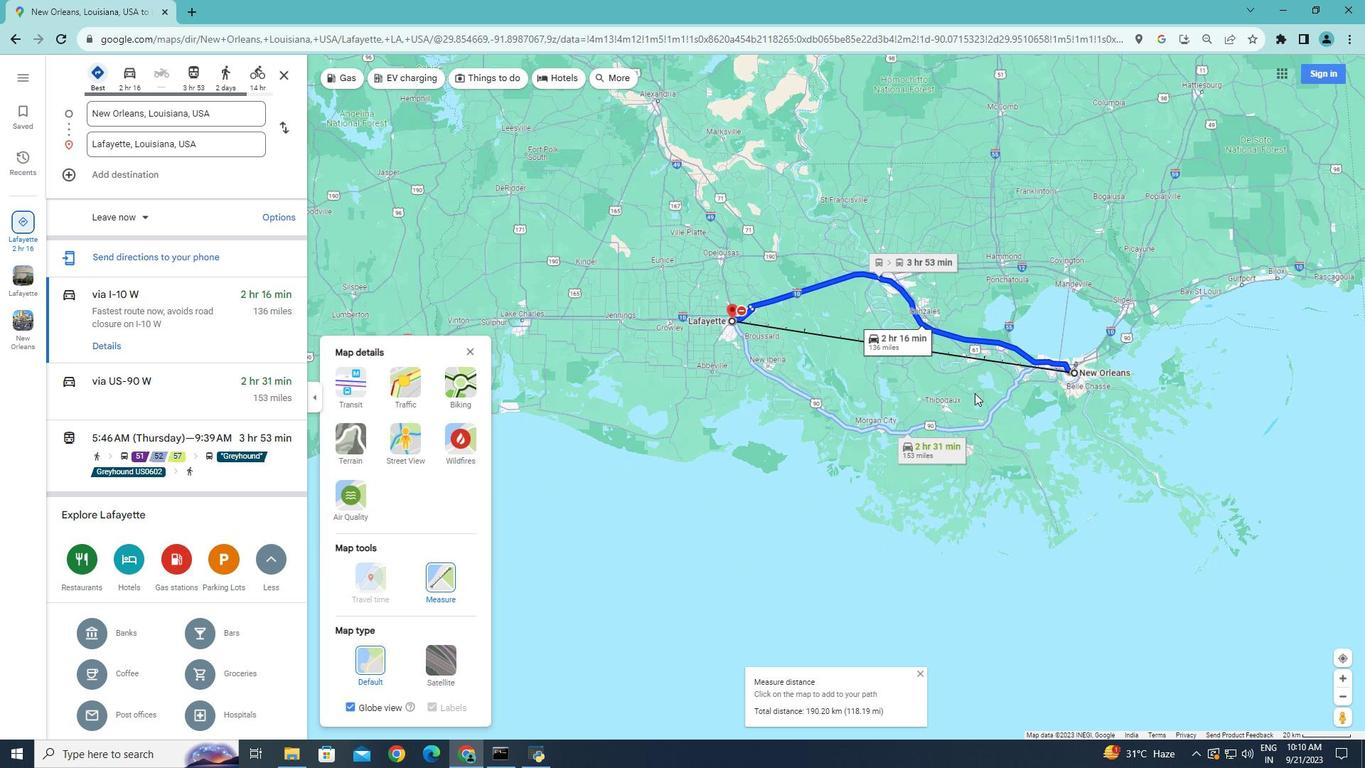 
Action: Mouse scrolled (975, 392) with delta (0, 0)
Screenshot: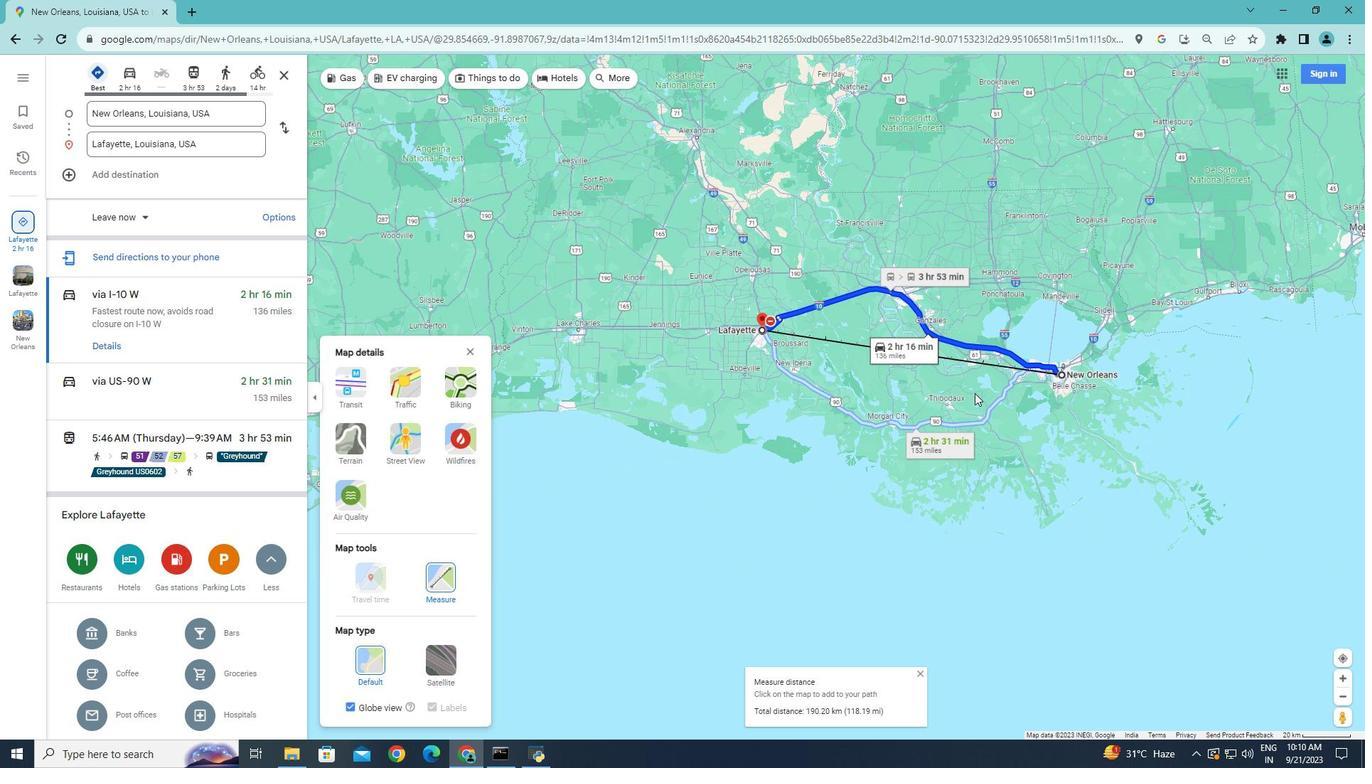 
Action: Mouse moved to (975, 393)
Screenshot: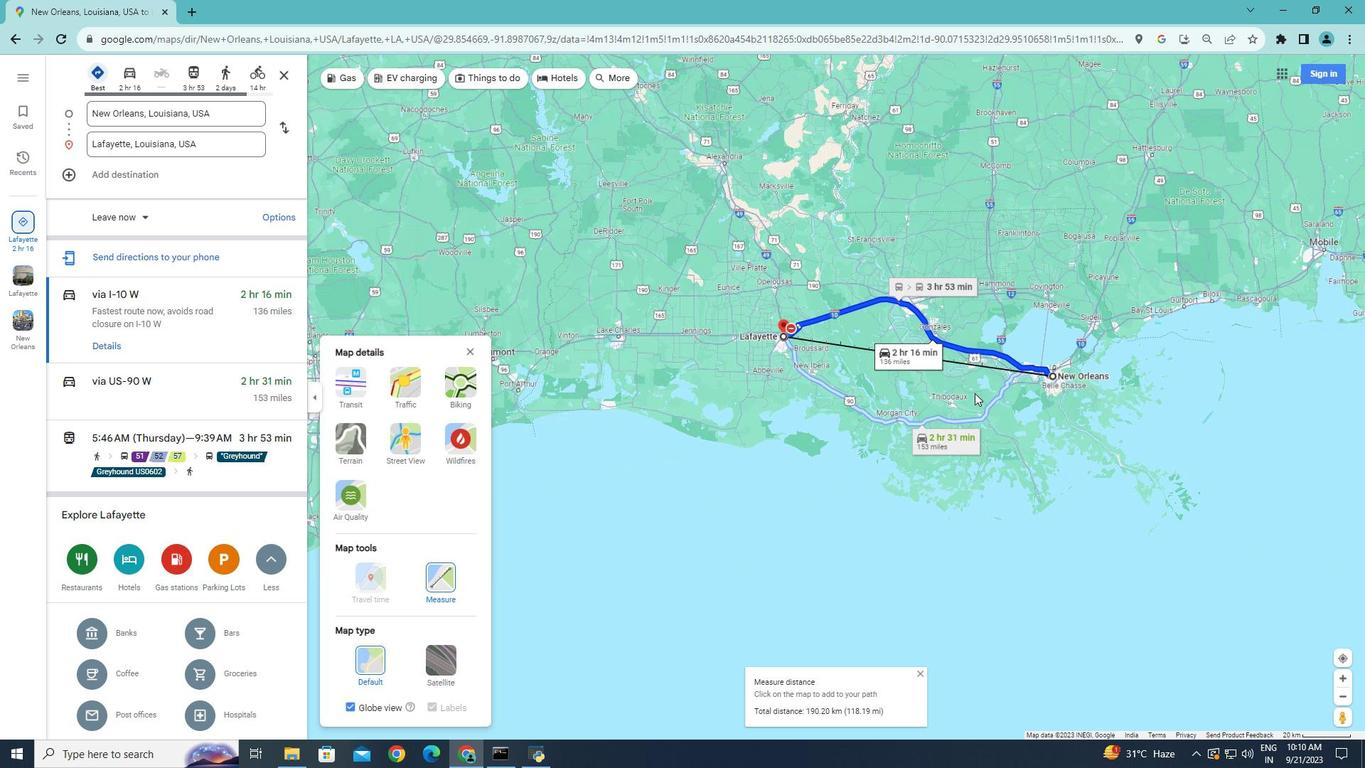 
Action: Mouse scrolled (975, 392) with delta (0, 0)
Screenshot: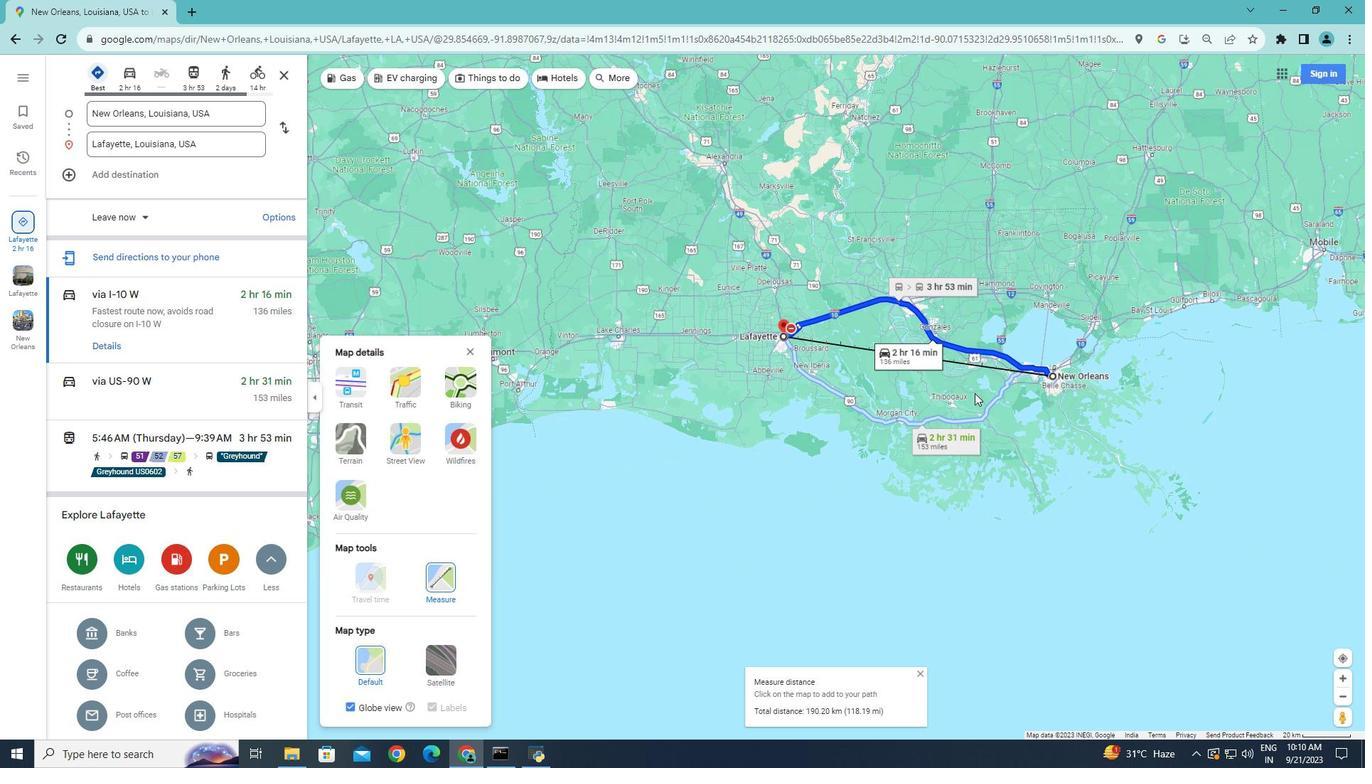 
Action: Mouse scrolled (975, 392) with delta (0, 0)
Screenshot: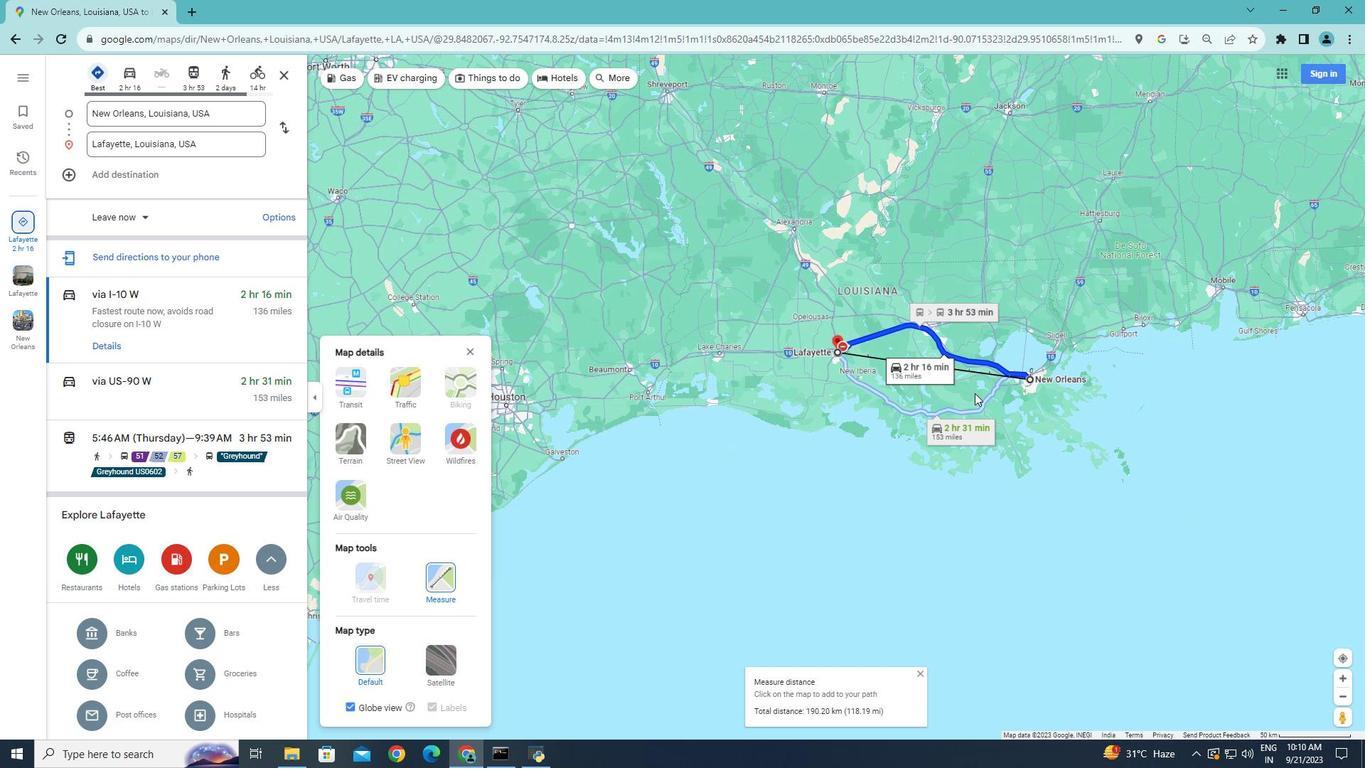 
Action: Mouse scrolled (975, 392) with delta (0, 0)
Screenshot: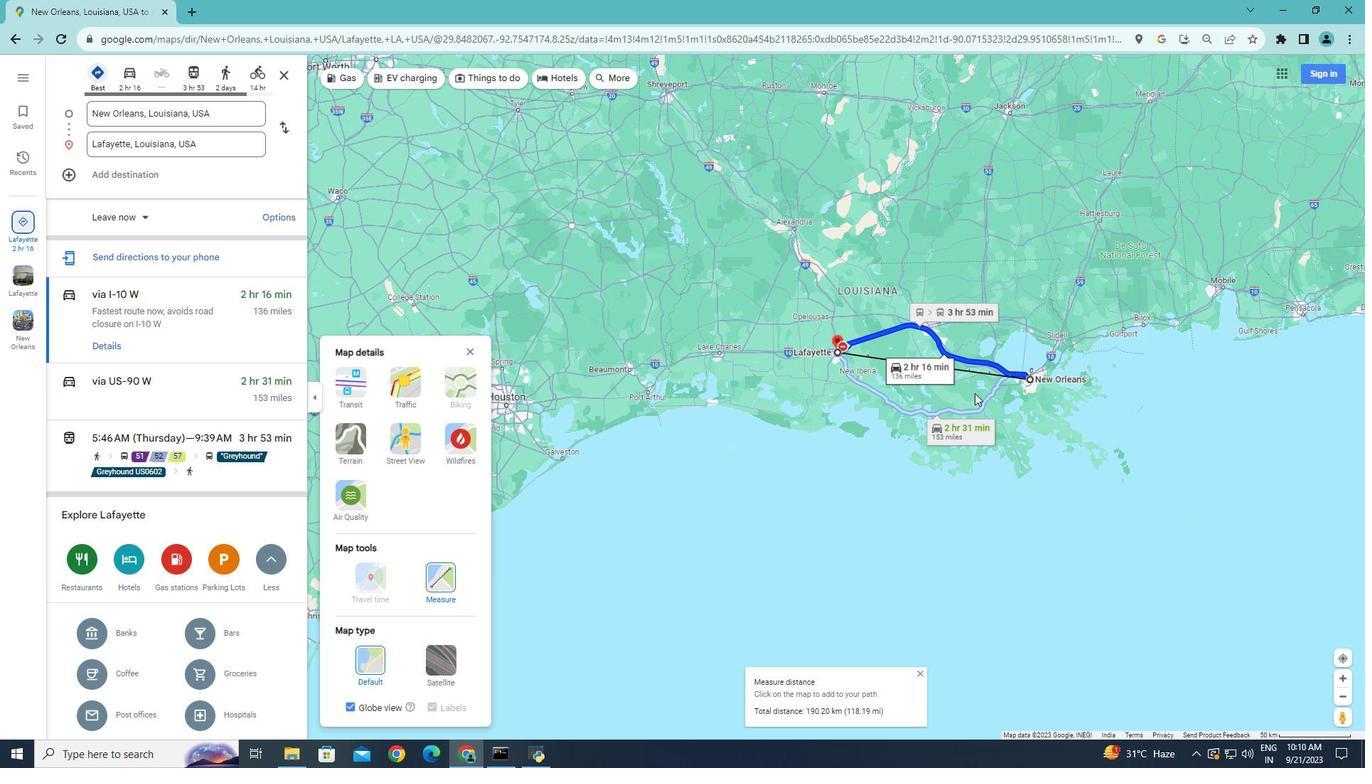 
Action: Mouse scrolled (975, 393) with delta (0, 0)
Screenshot: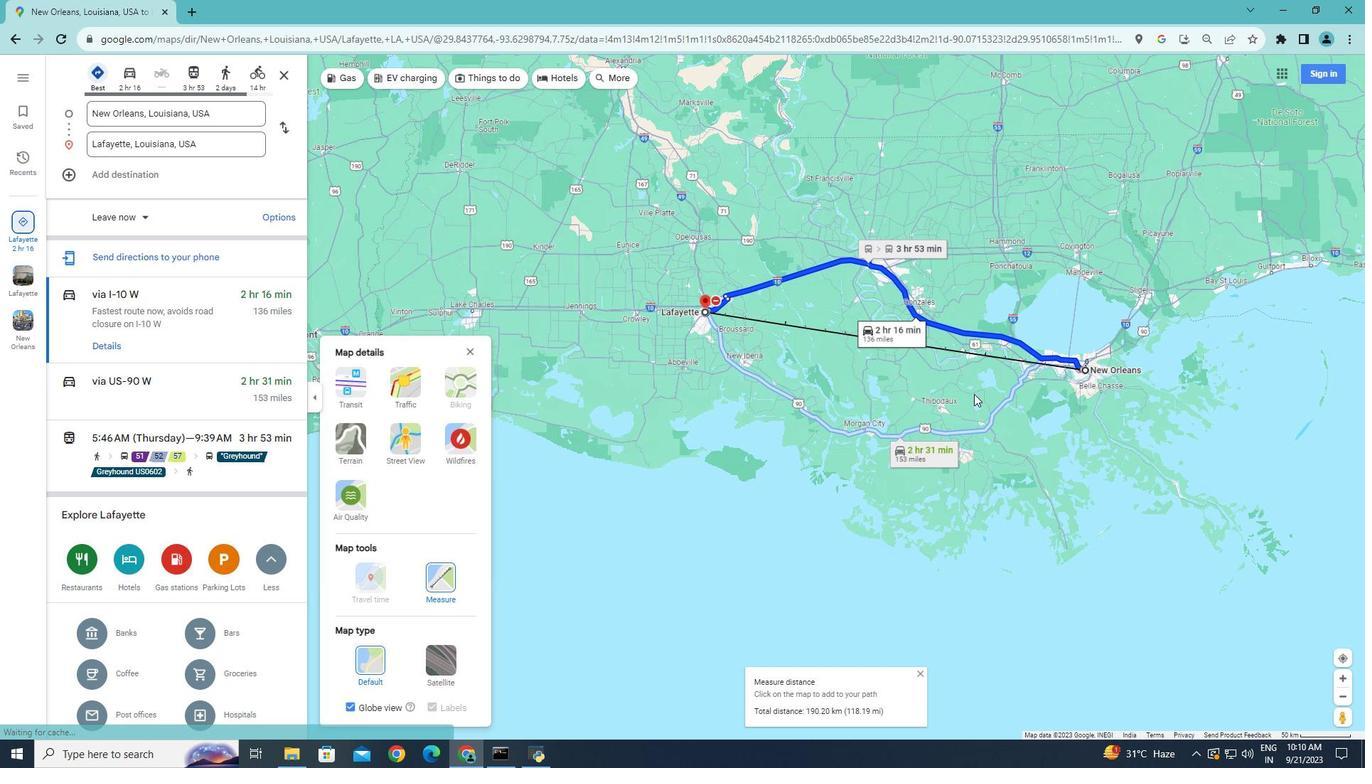 
Action: Mouse scrolled (975, 393) with delta (0, 0)
Screenshot: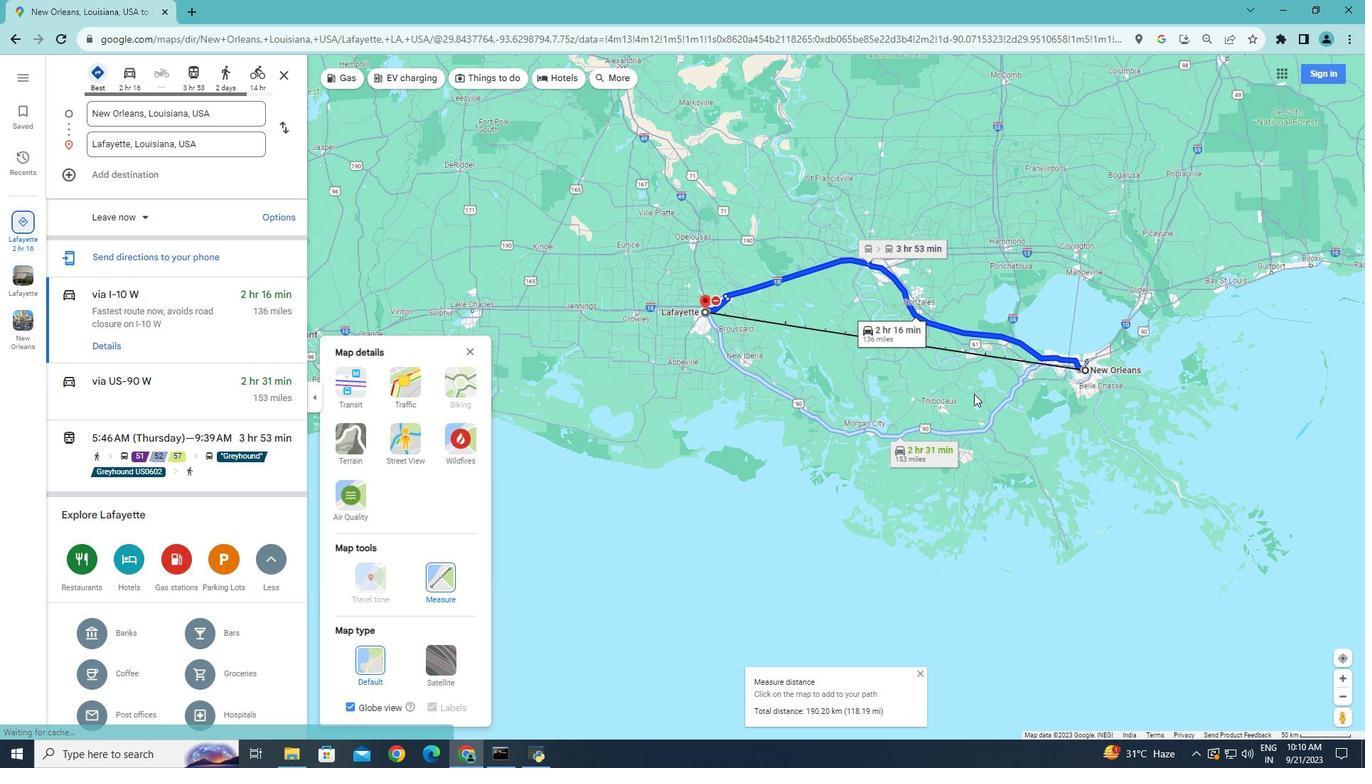 
Action: Mouse scrolled (975, 393) with delta (0, 0)
Screenshot: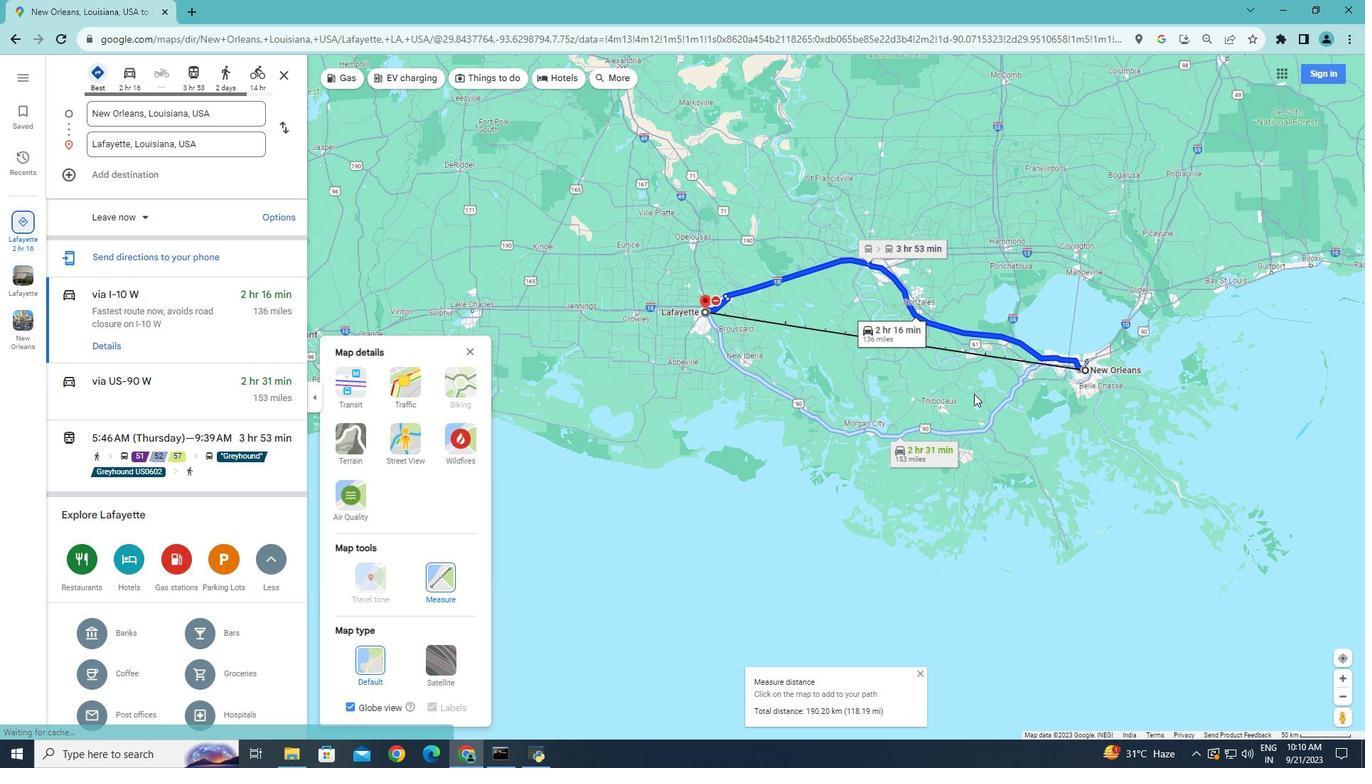 
Action: Mouse scrolled (975, 393) with delta (0, 0)
Screenshot: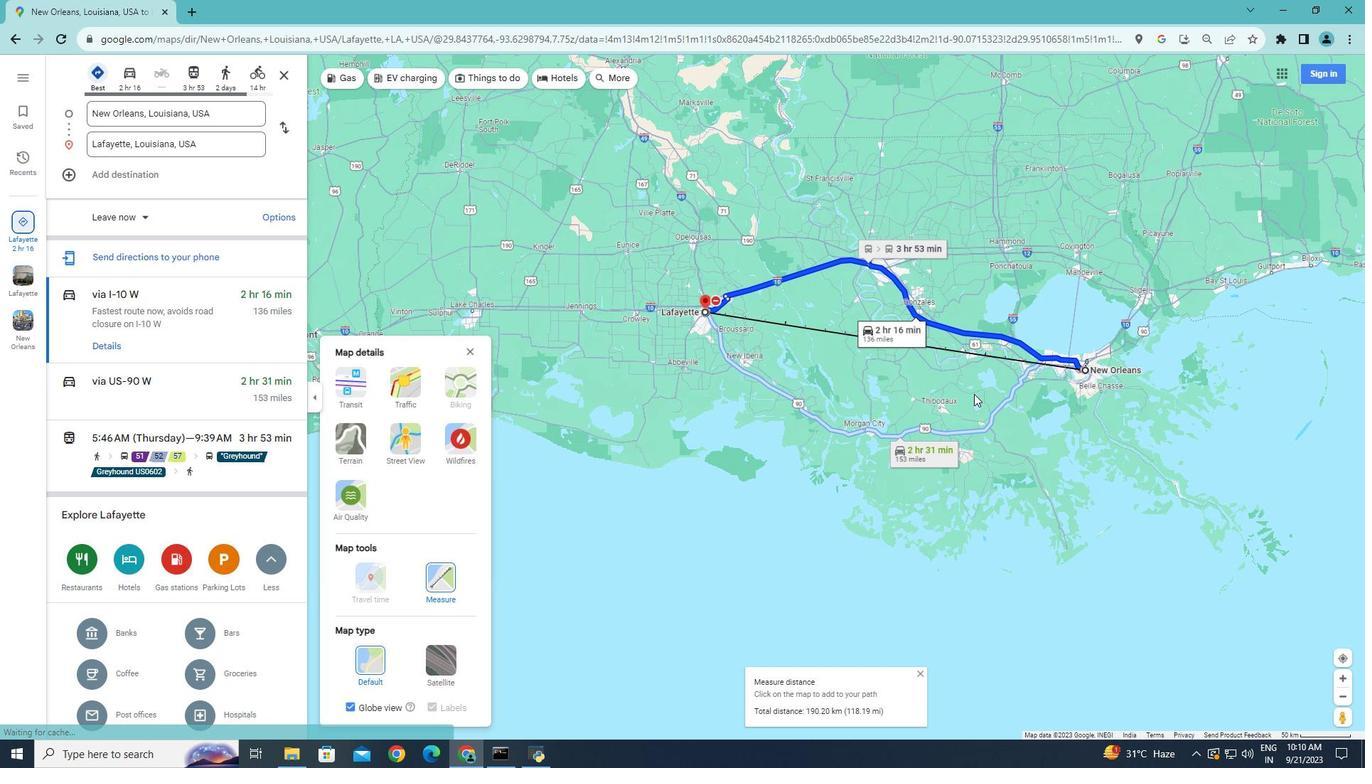 
Action: Mouse moved to (974, 393)
Screenshot: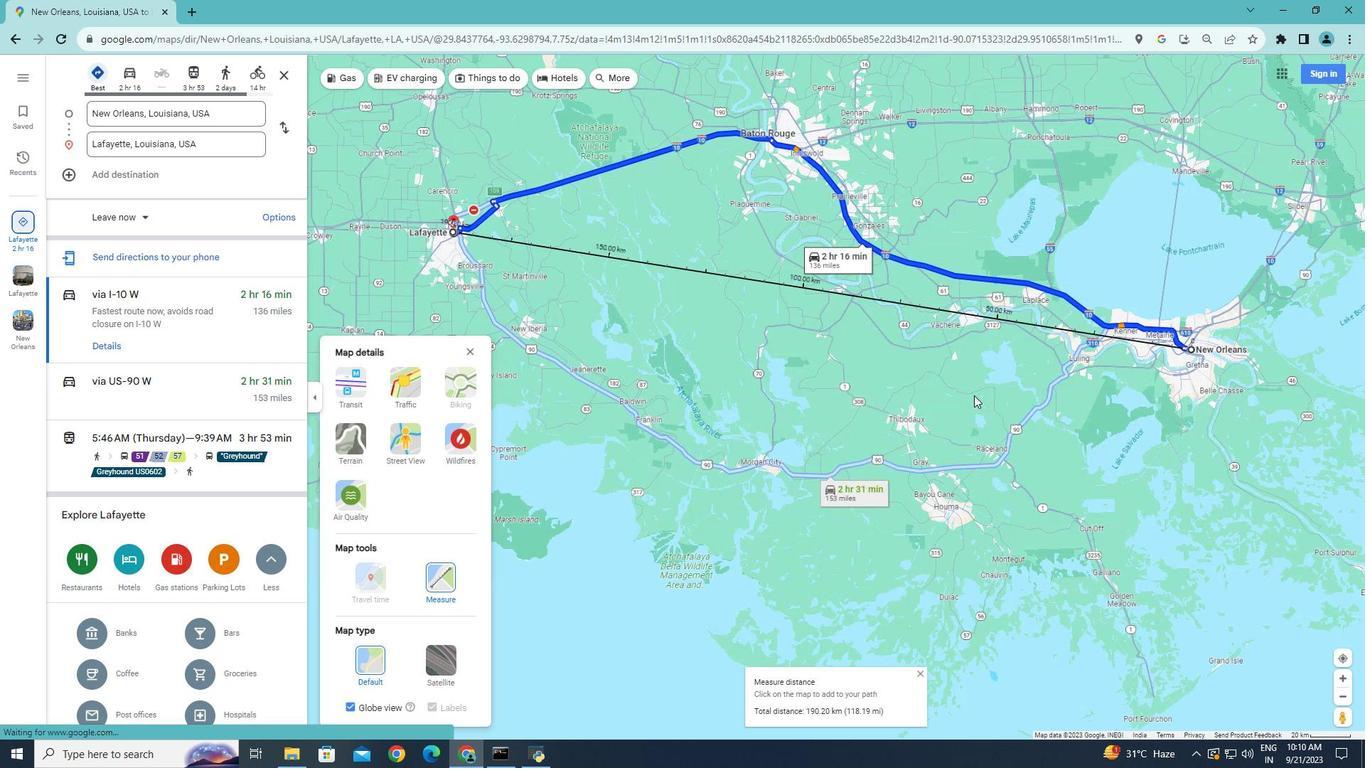 
Action: Mouse scrolled (974, 394) with delta (0, 0)
Screenshot: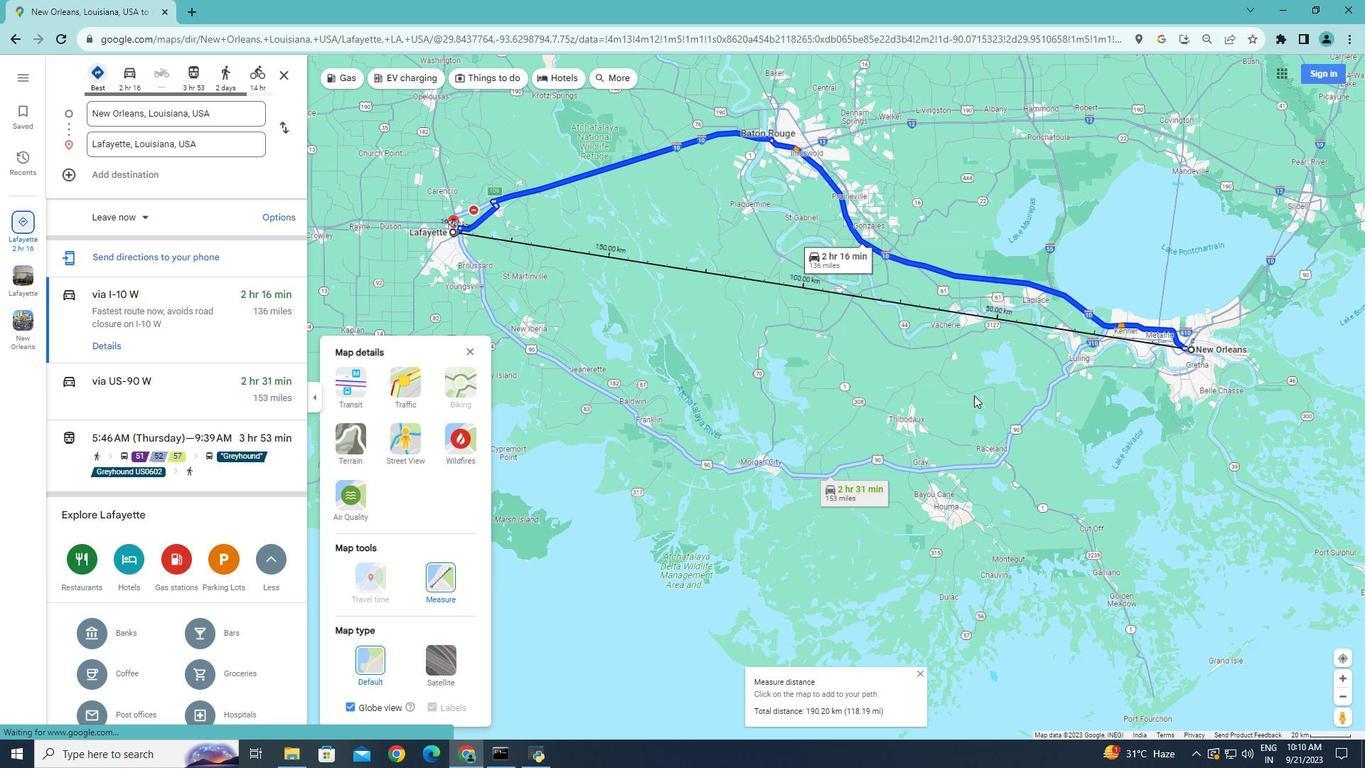 
Action: Mouse moved to (974, 394)
Screenshot: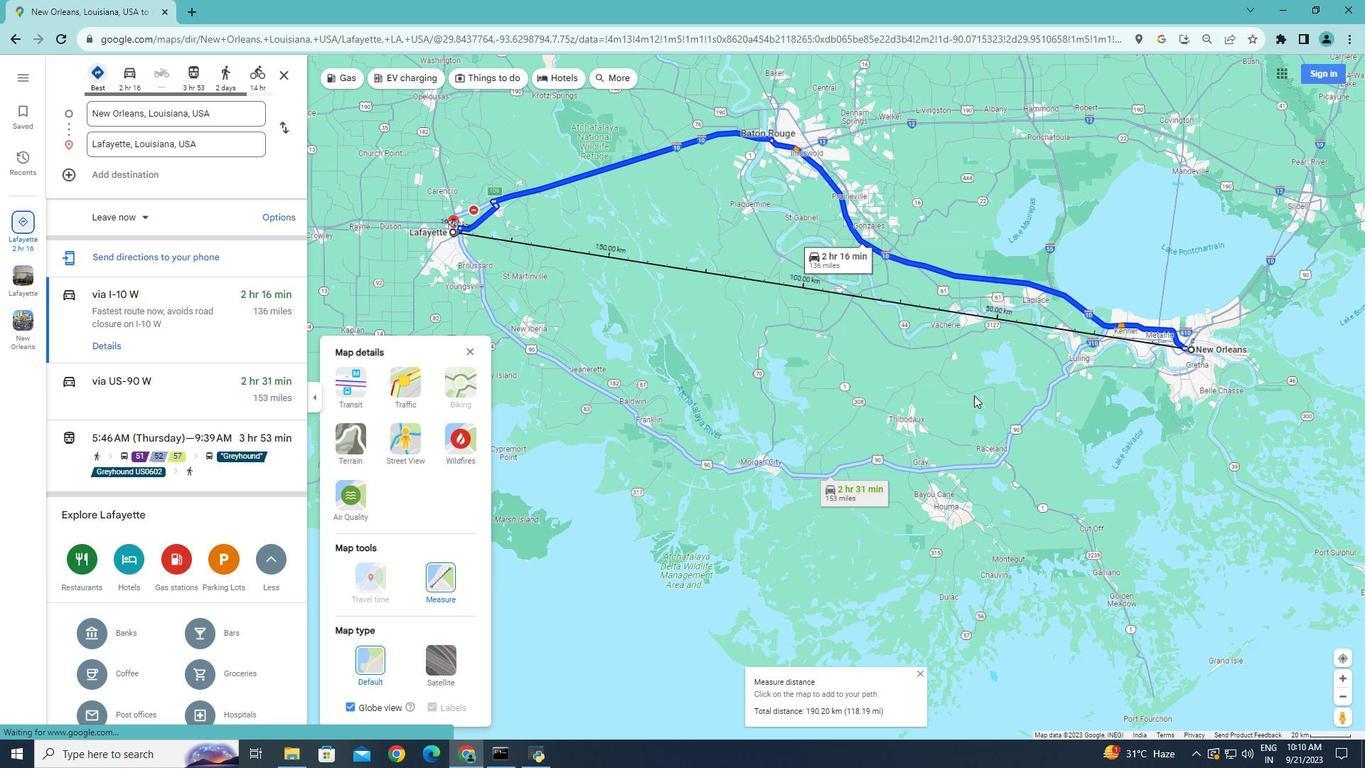 
Action: Mouse scrolled (974, 395) with delta (0, 0)
Screenshot: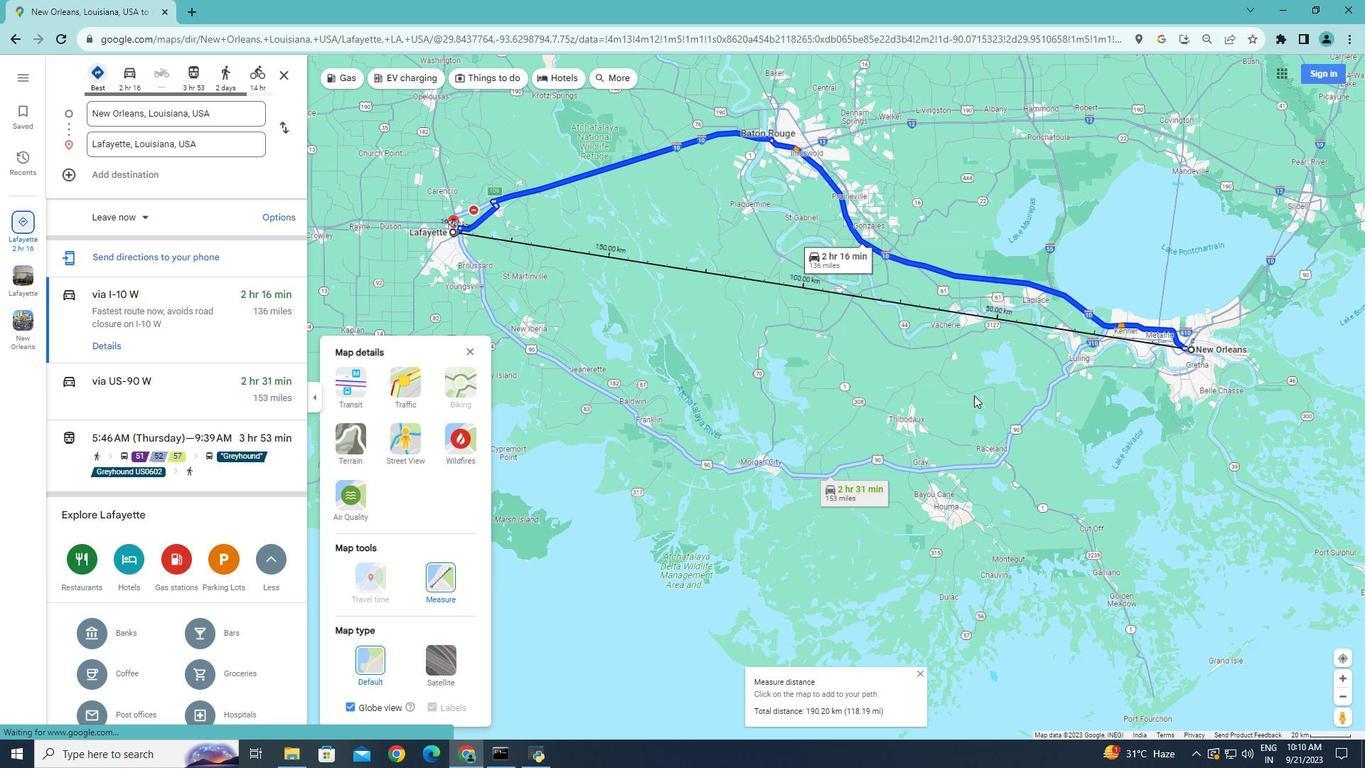 
Action: Mouse scrolled (974, 395) with delta (0, 0)
Screenshot: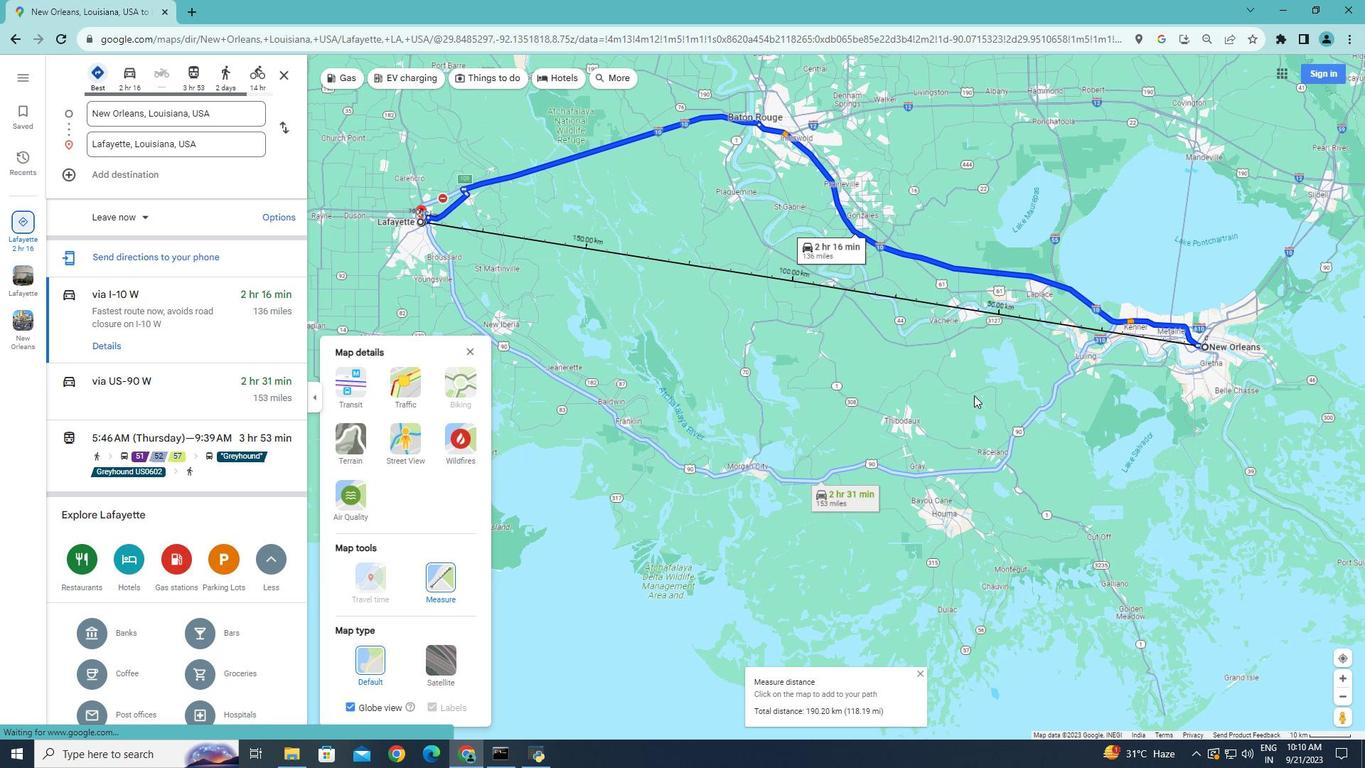 
Action: Mouse moved to (974, 395)
Screenshot: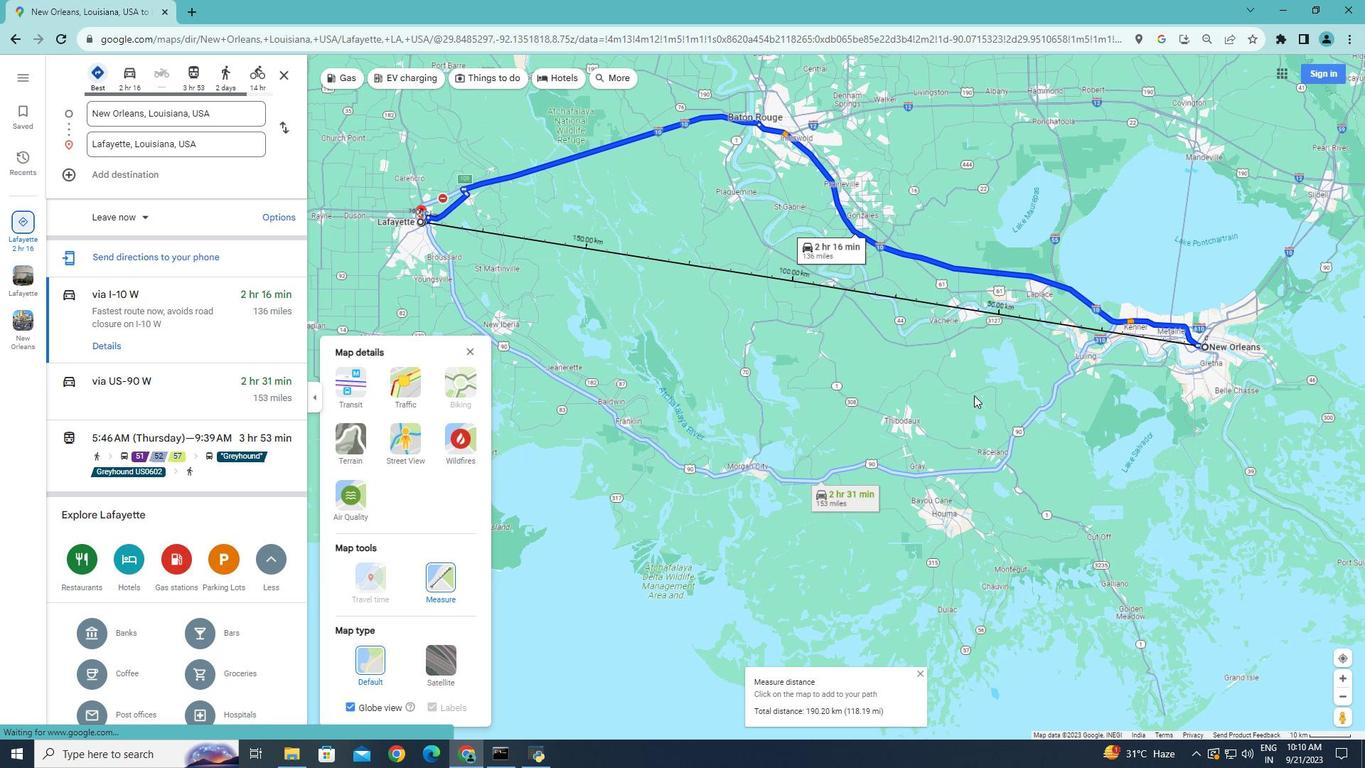 
Action: Mouse scrolled (974, 396) with delta (0, 0)
Screenshot: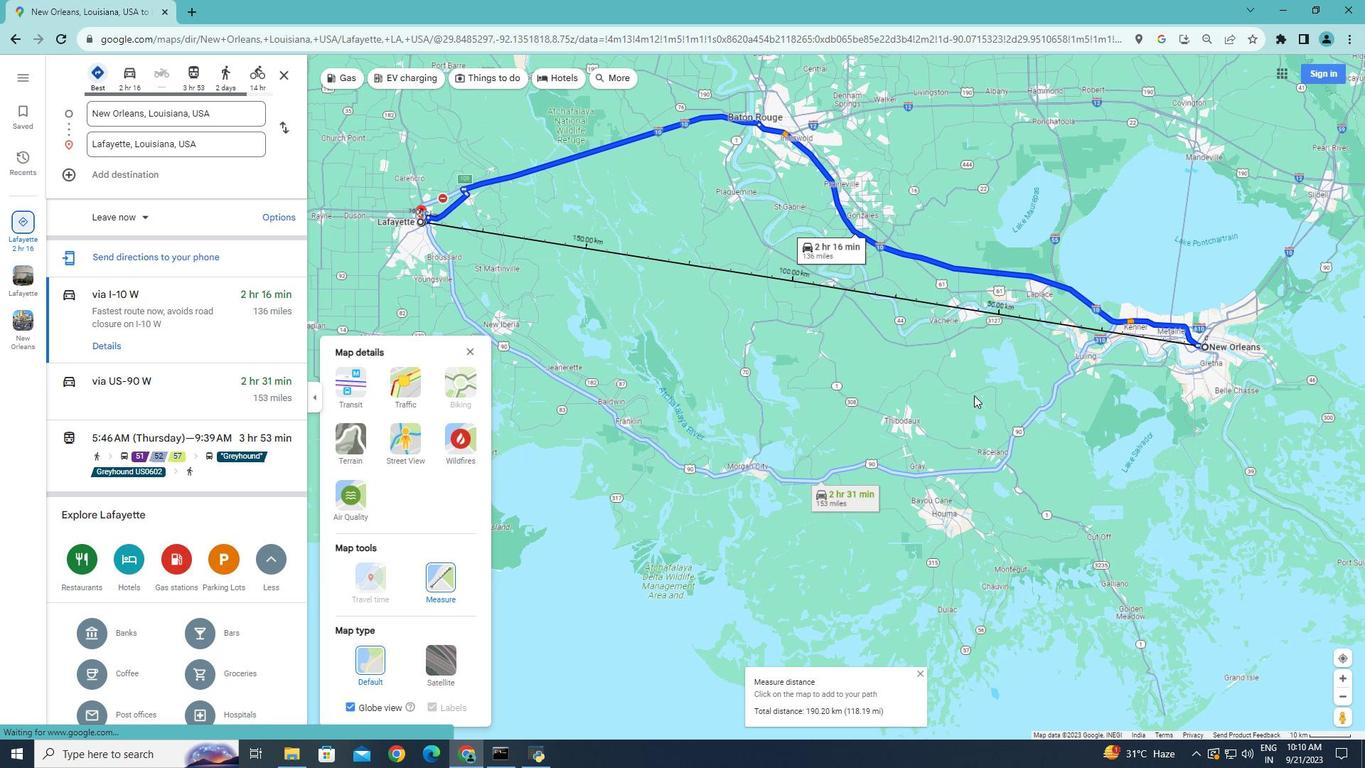 
Action: Mouse scrolled (974, 396) with delta (0, 0)
Screenshot: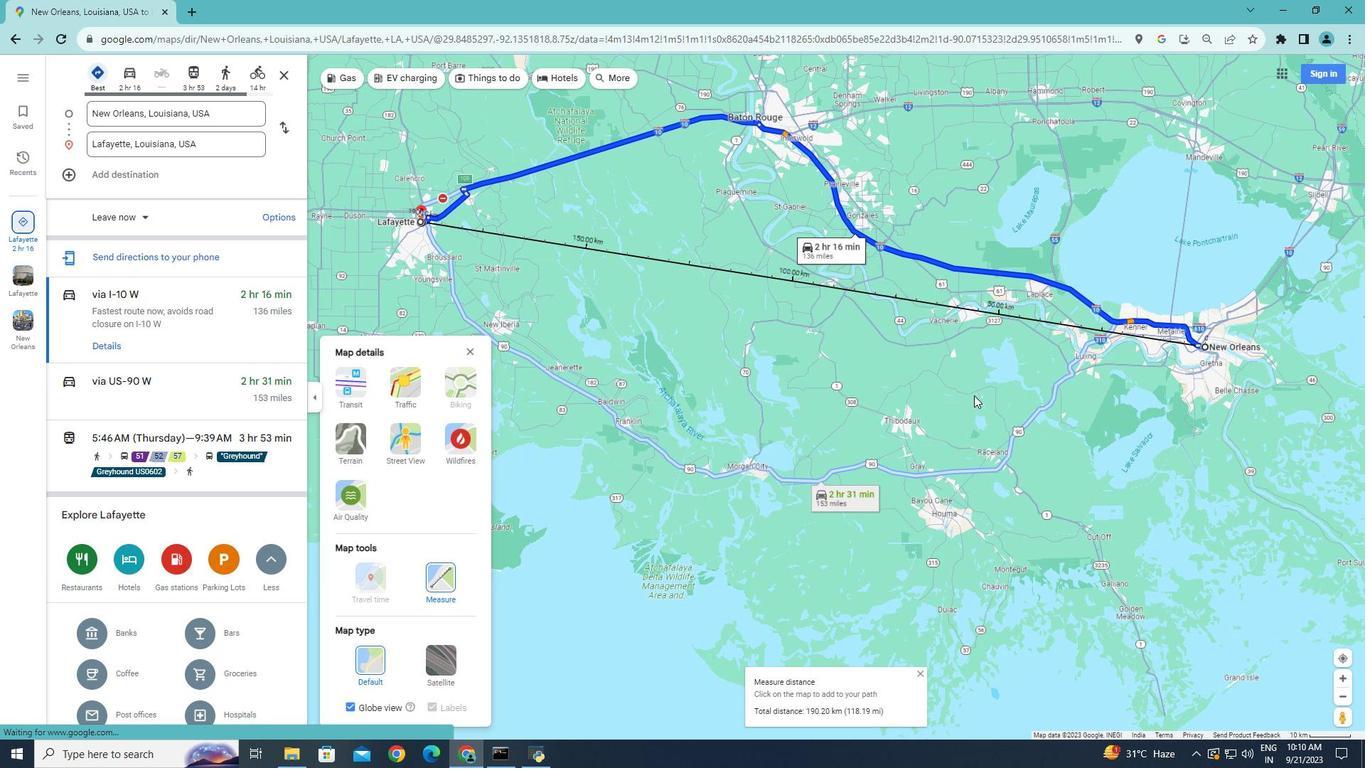 
Action: Mouse moved to (920, 409)
Screenshot: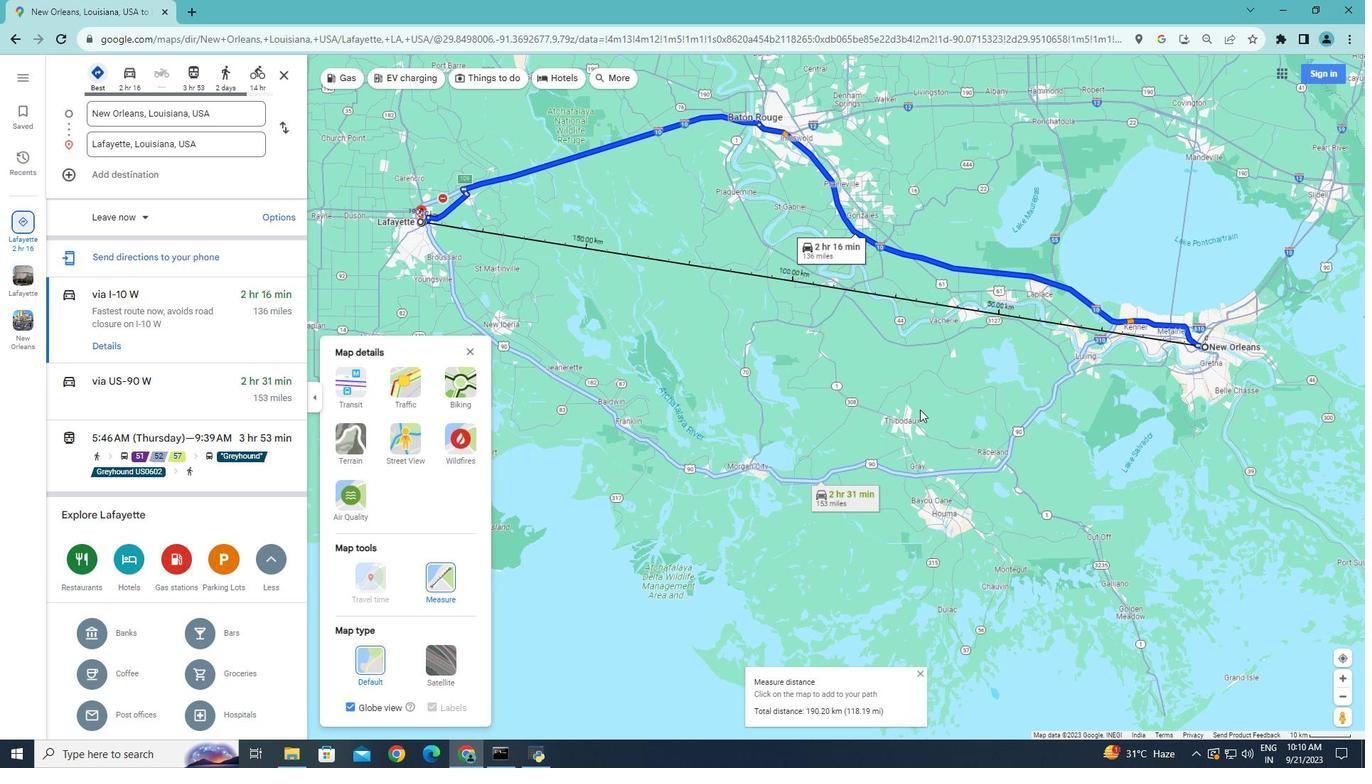 
